 Task: Look for space in Veranópolis, Brazil from 1st July, 2023 to 3rd July, 2023 for 1 adult in price range Rs.5000 to Rs.15000. Place can be private room with 1  bedroom having 1 bed and 1 bathroom. Property type can be hotel. Amenities needed are: wifi, washing machine, . Booking option can be shelf check-in. Required host language is Spanish.
Action: Mouse moved to (447, 208)
Screenshot: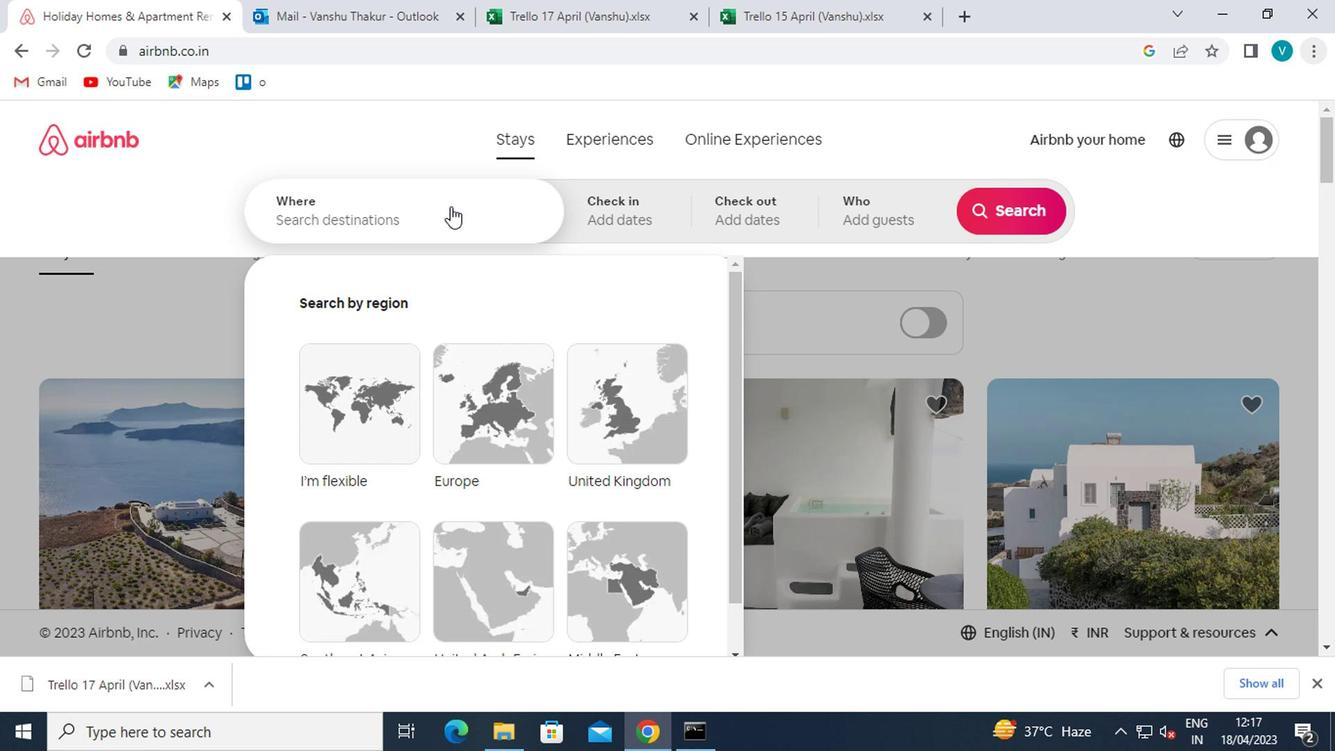 
Action: Mouse pressed left at (447, 208)
Screenshot: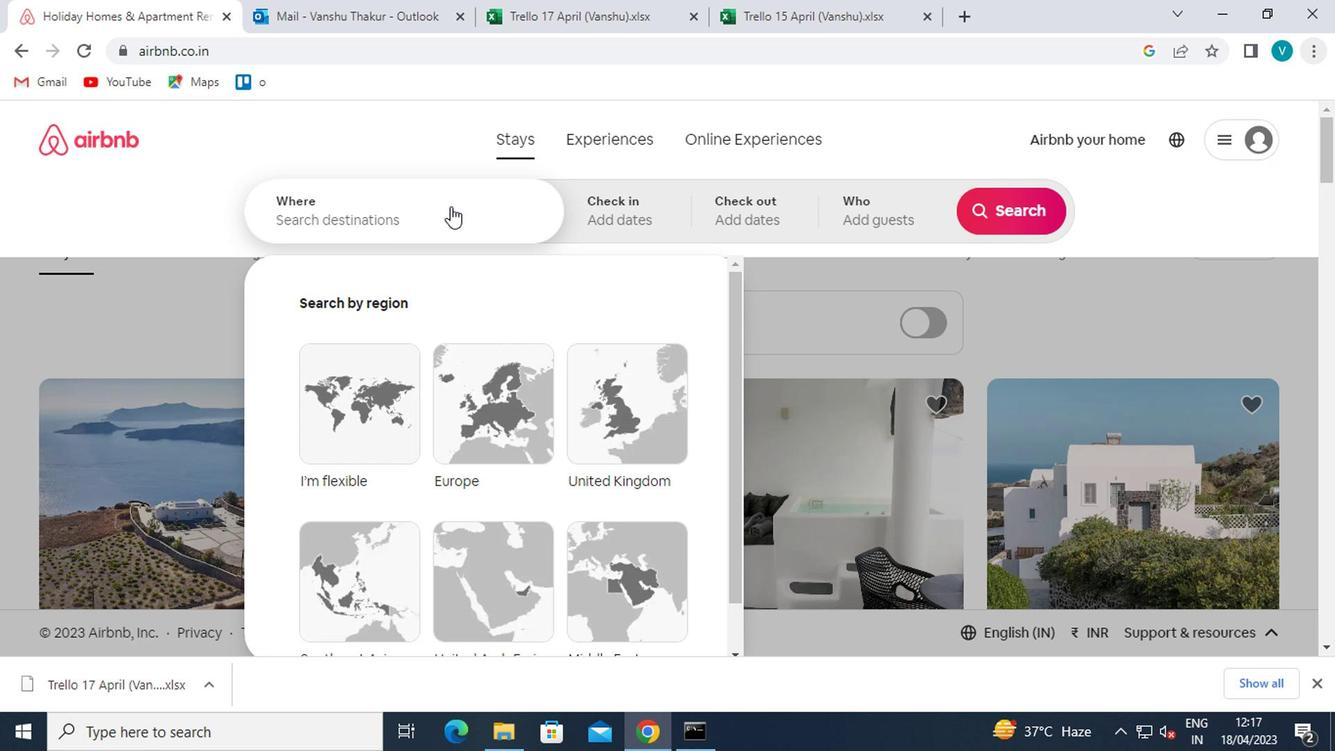 
Action: Mouse moved to (447, 213)
Screenshot: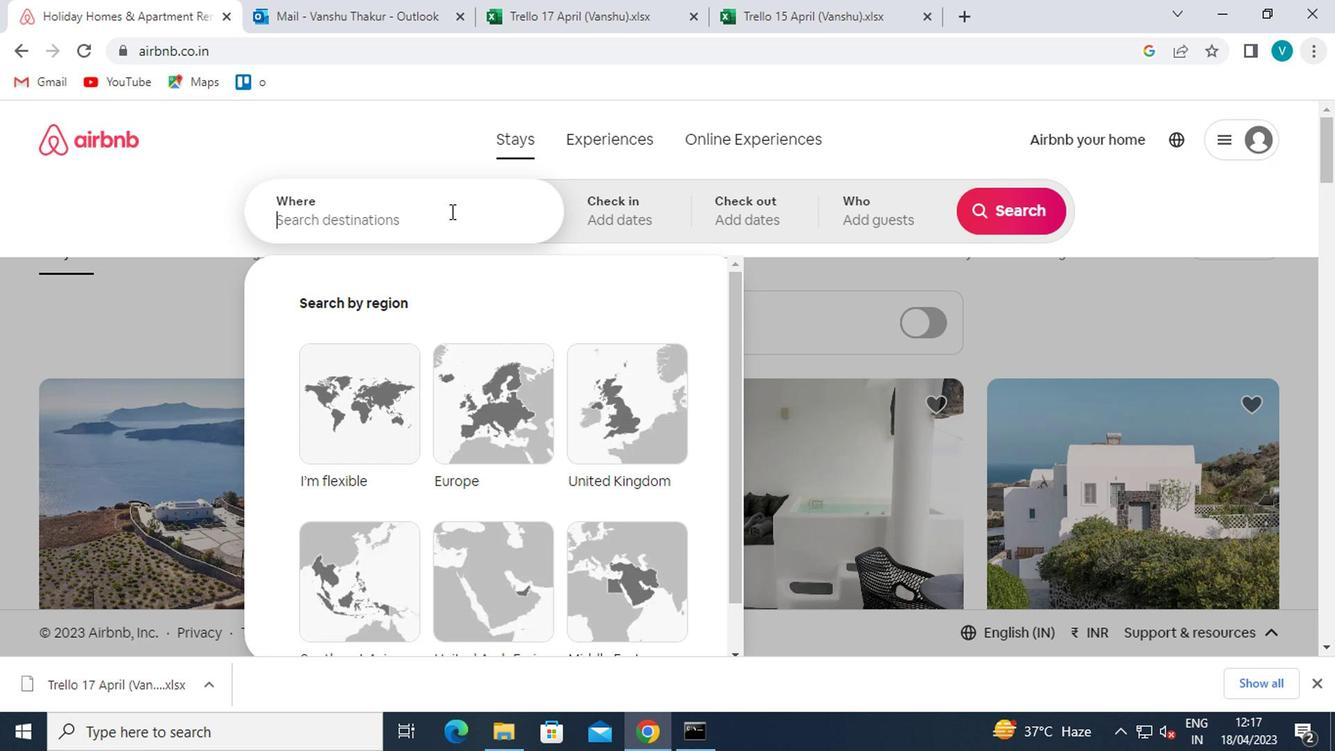 
Action: Key pressed <Key.shift>VERANOPOLIS,<Key.shift>BRAZIL<Key.enter>
Screenshot: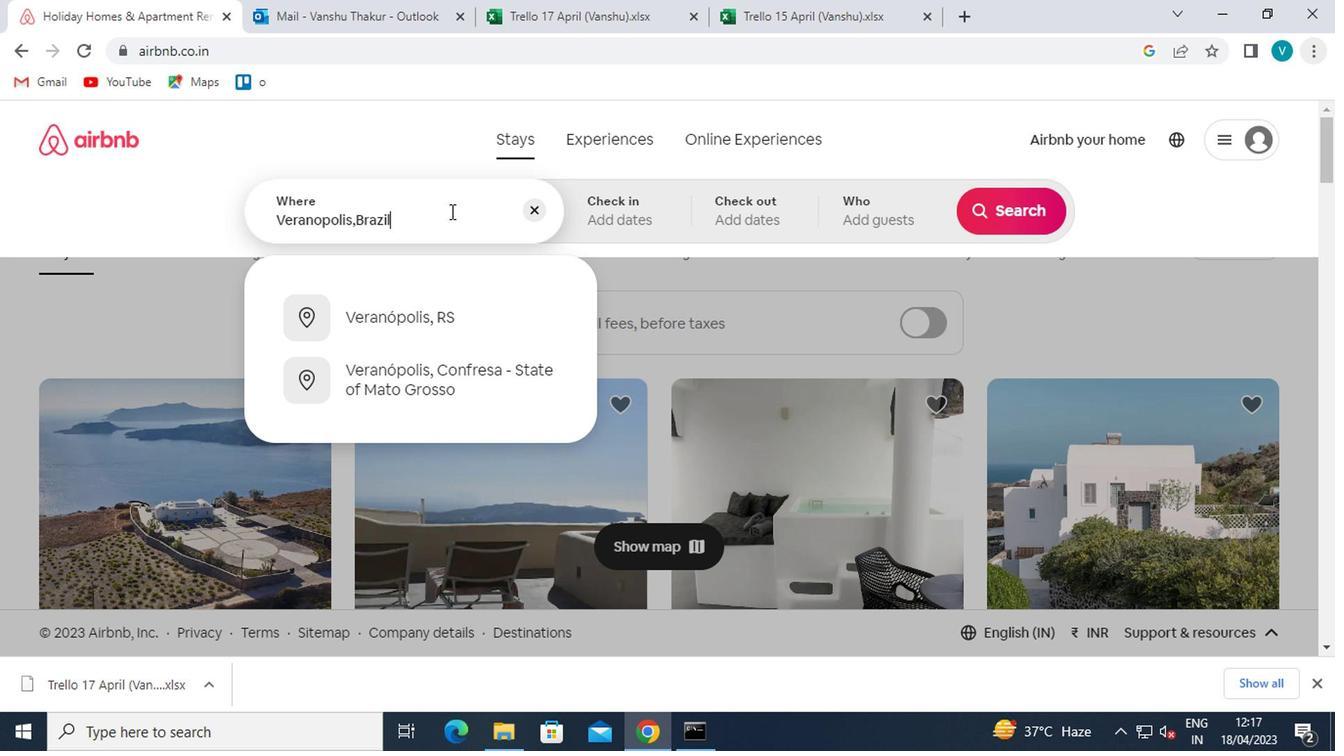 
Action: Mouse moved to (1003, 366)
Screenshot: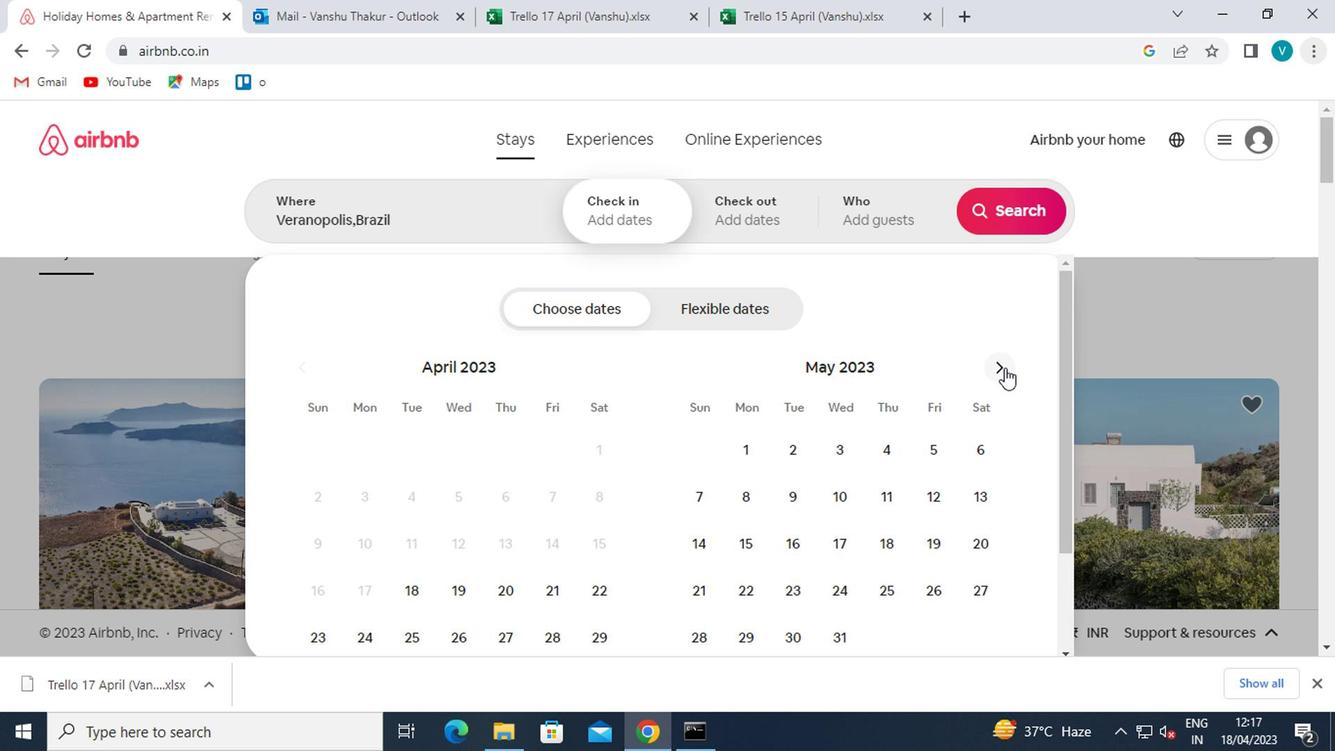 
Action: Mouse pressed left at (1003, 366)
Screenshot: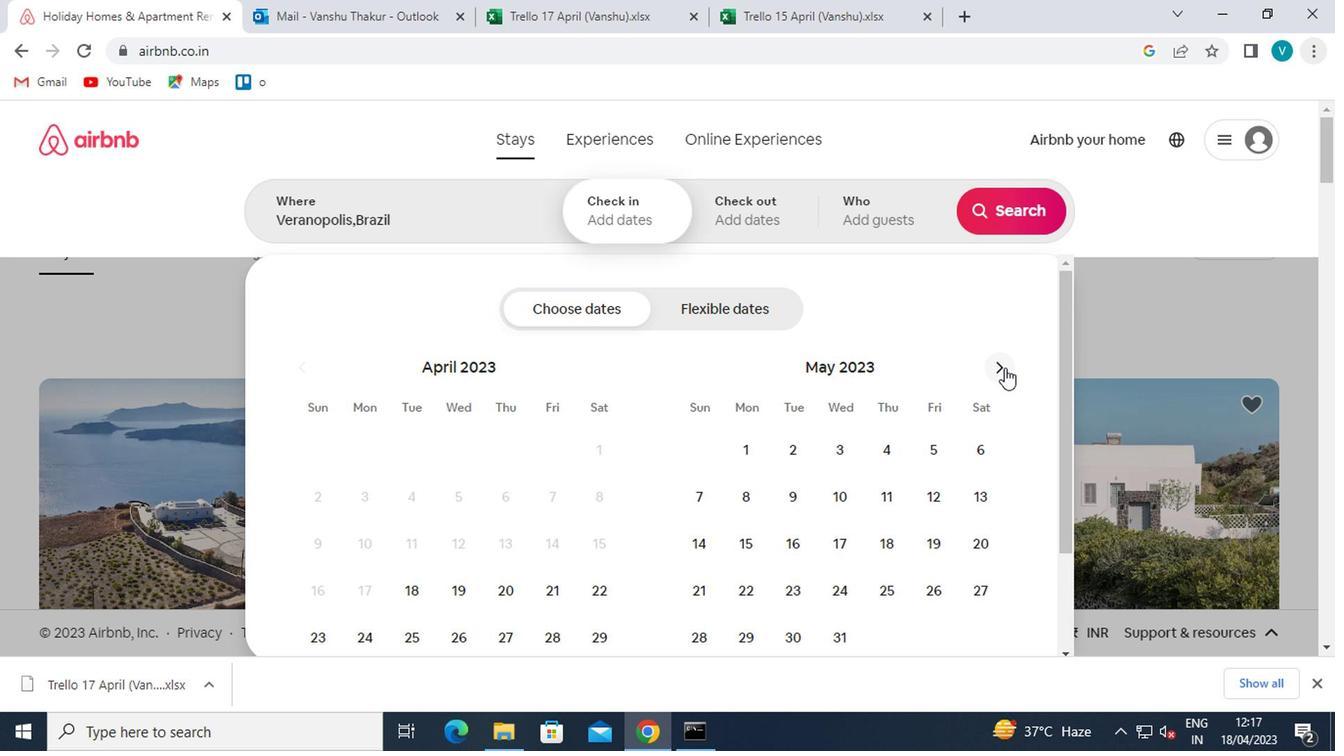 
Action: Mouse moved to (1003, 365)
Screenshot: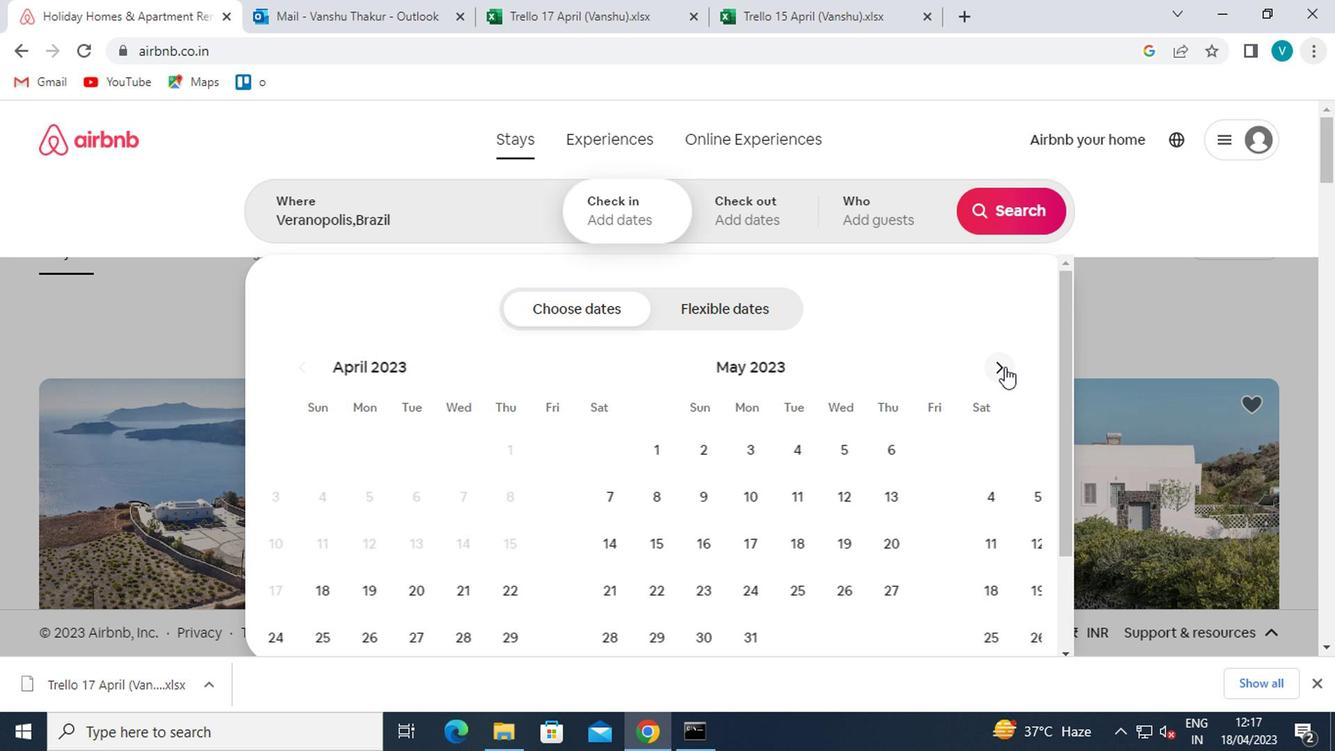 
Action: Mouse pressed left at (1003, 365)
Screenshot: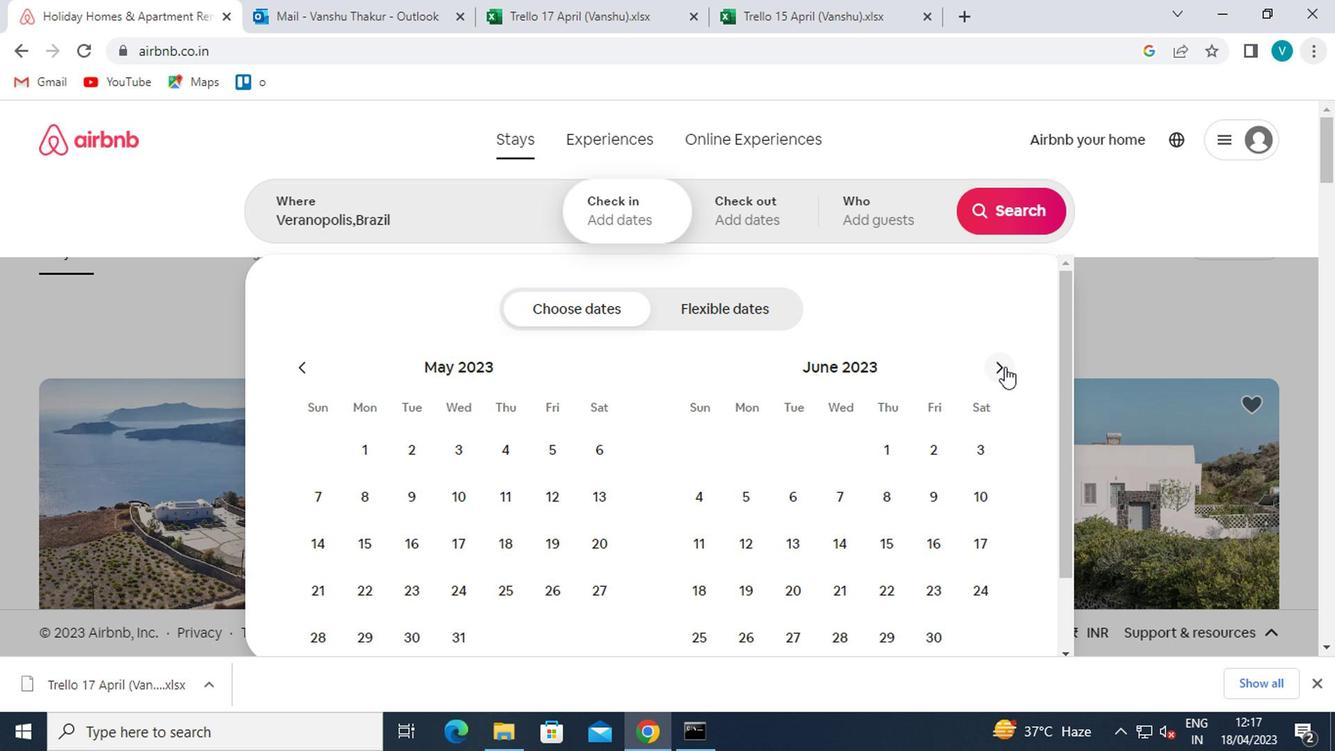 
Action: Mouse moved to (975, 445)
Screenshot: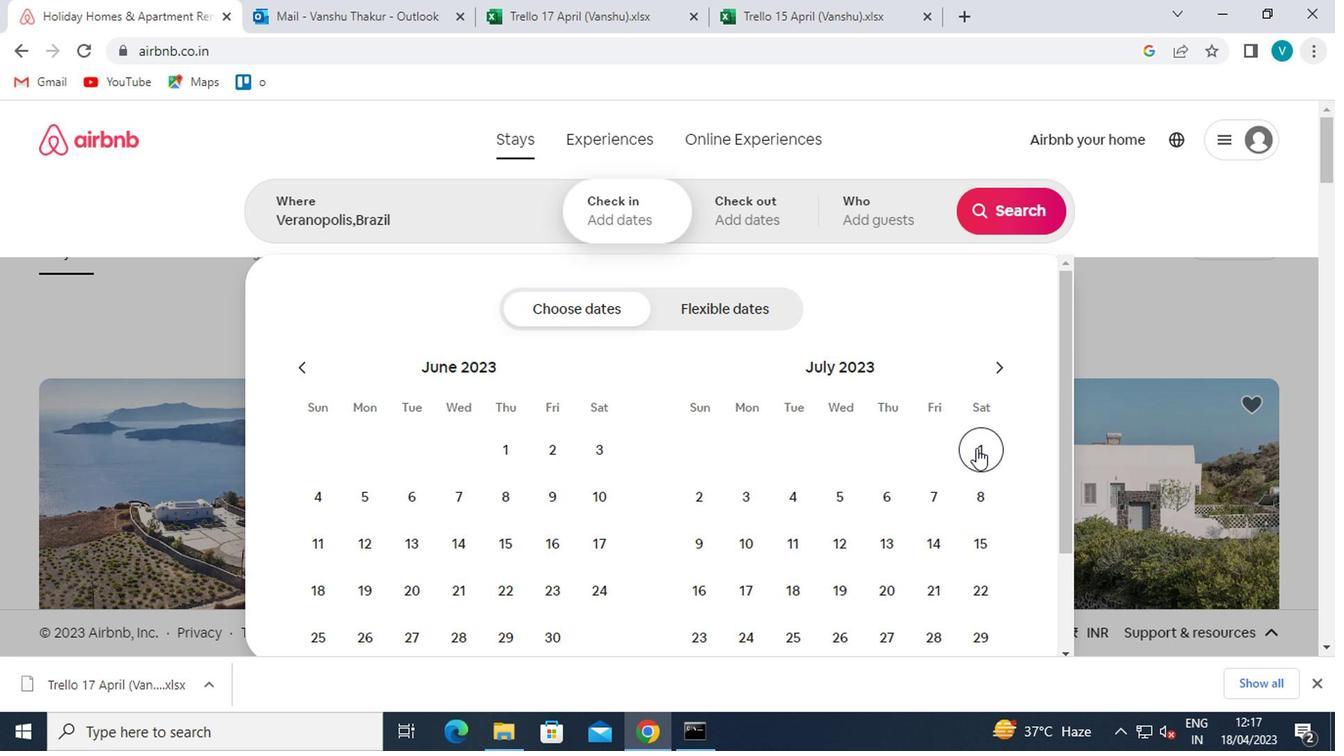 
Action: Mouse pressed left at (975, 445)
Screenshot: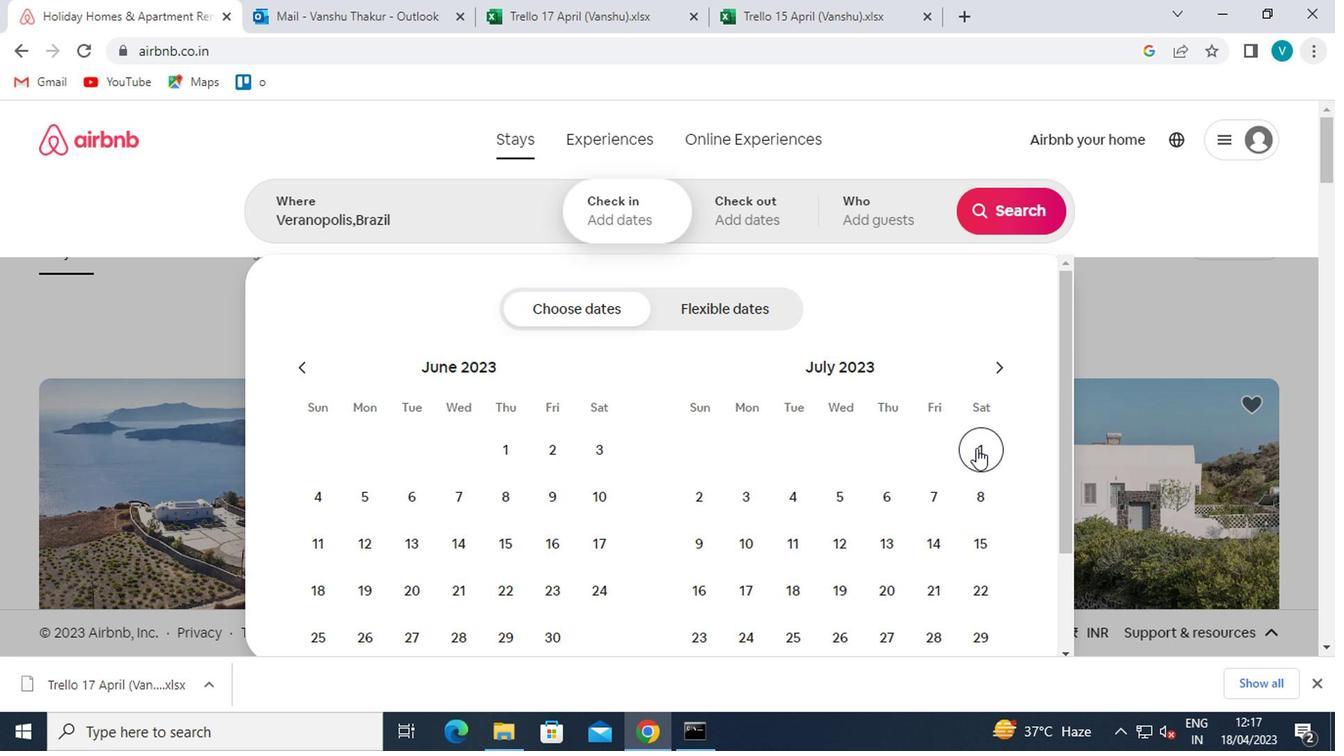 
Action: Mouse moved to (730, 498)
Screenshot: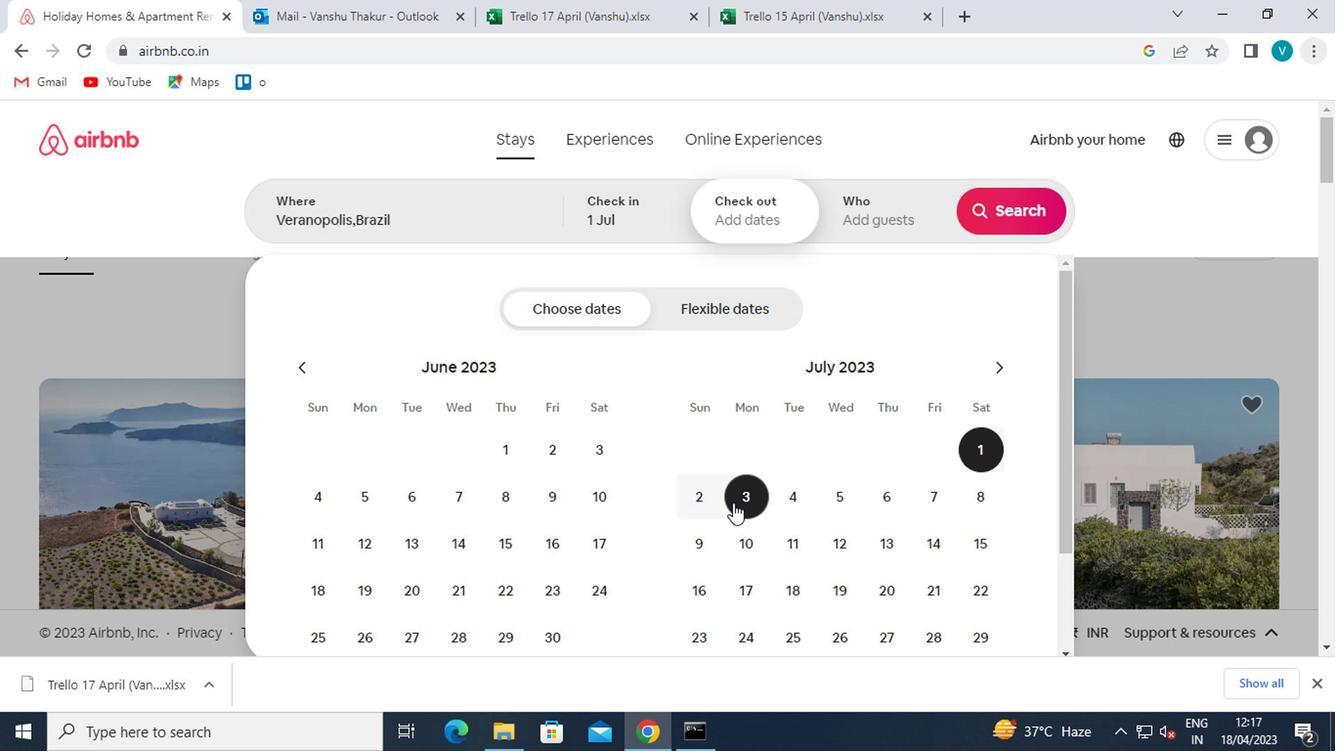 
Action: Mouse pressed left at (730, 498)
Screenshot: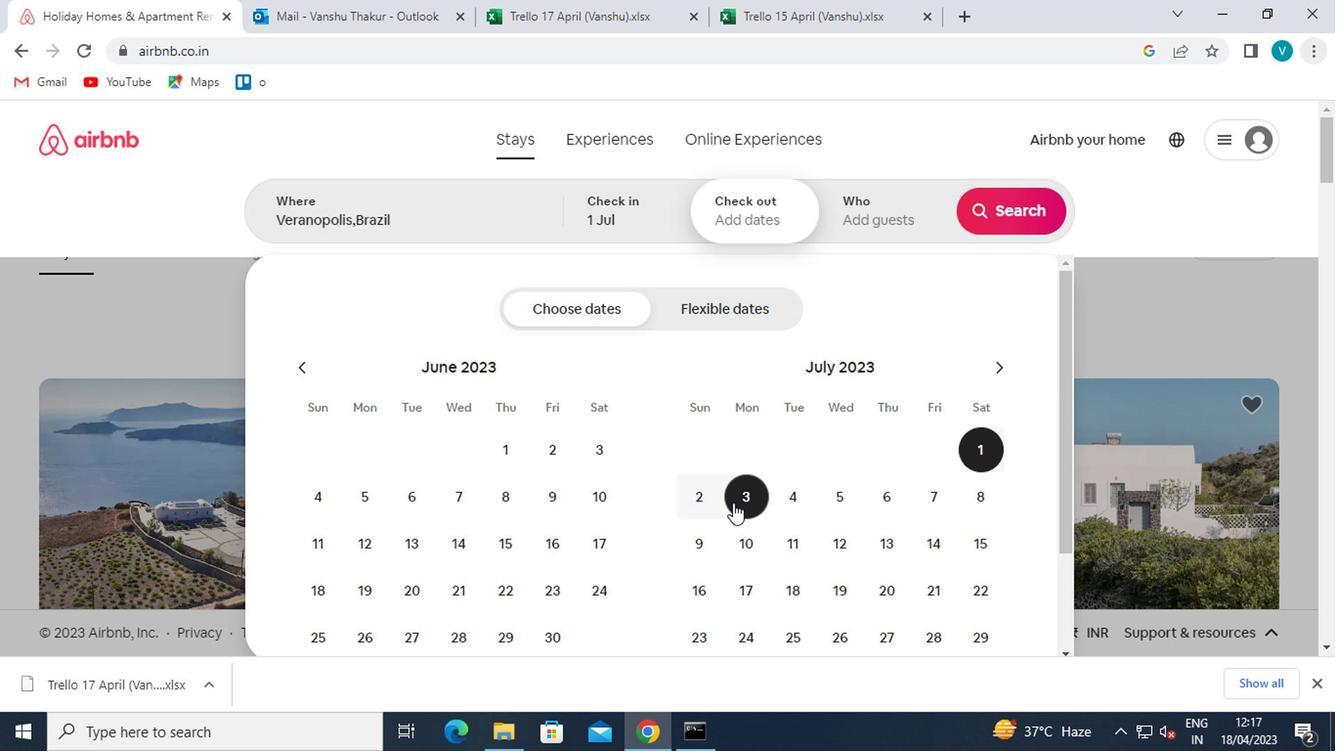 
Action: Mouse moved to (890, 221)
Screenshot: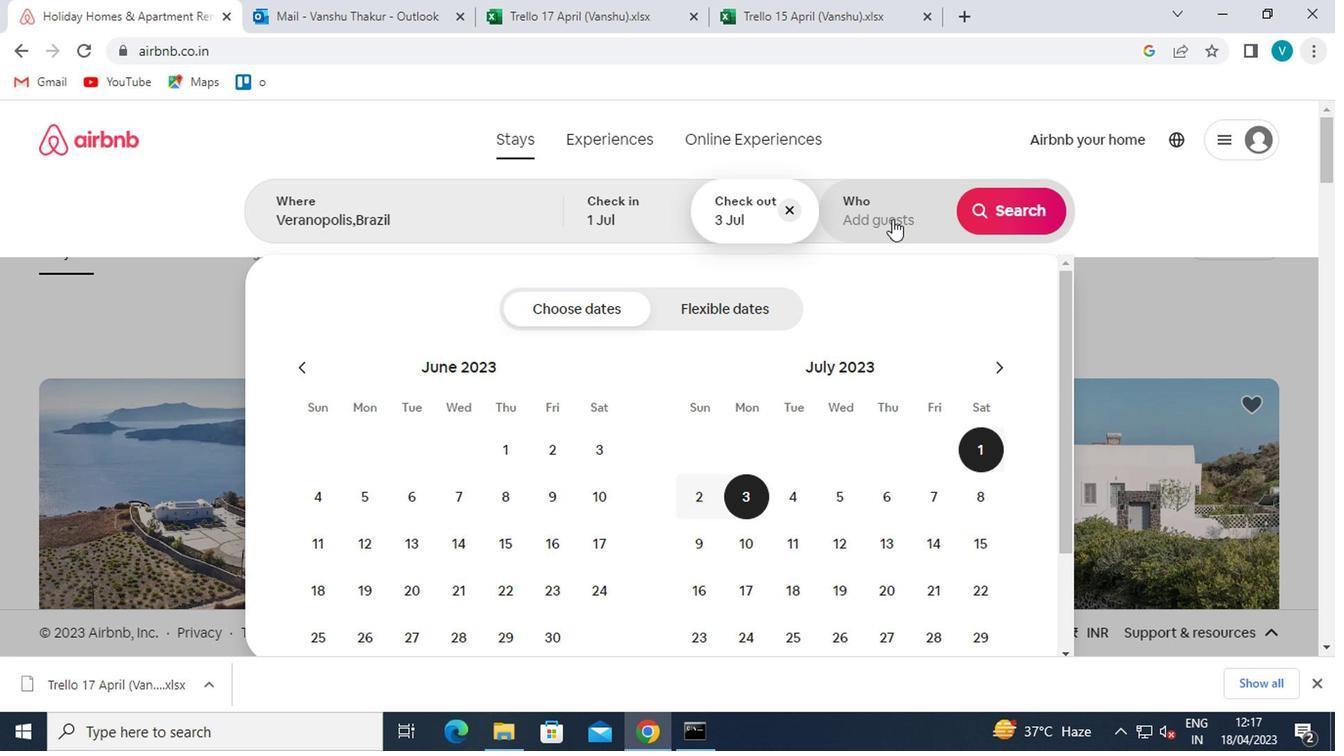 
Action: Mouse pressed left at (890, 221)
Screenshot: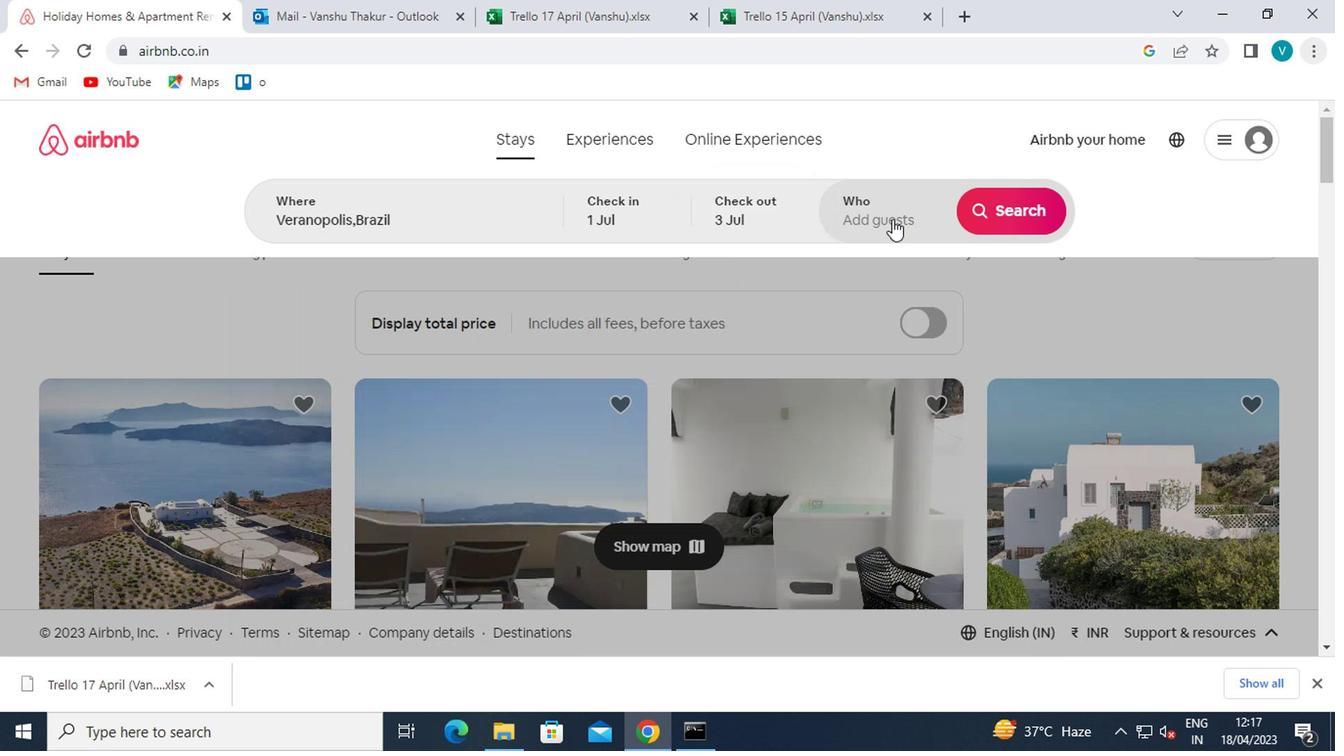 
Action: Mouse moved to (1014, 315)
Screenshot: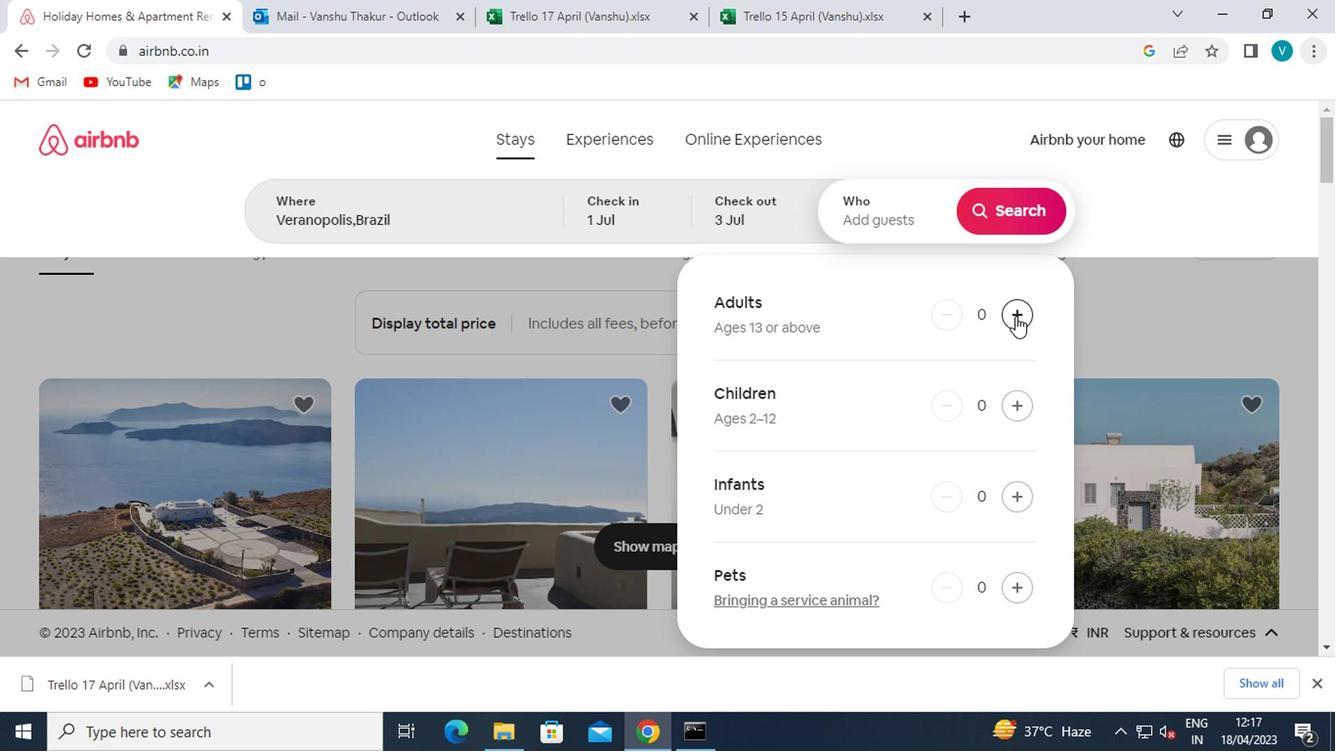 
Action: Mouse pressed left at (1014, 315)
Screenshot: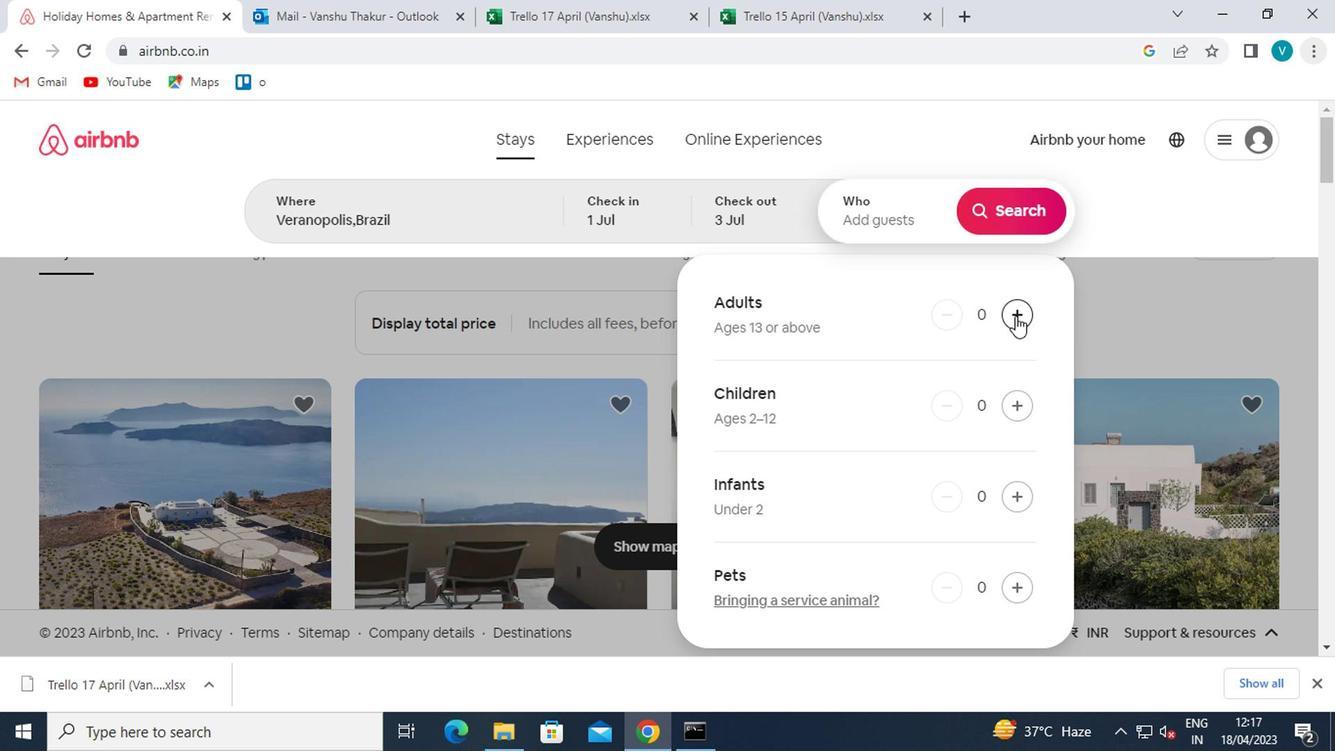 
Action: Mouse moved to (1018, 226)
Screenshot: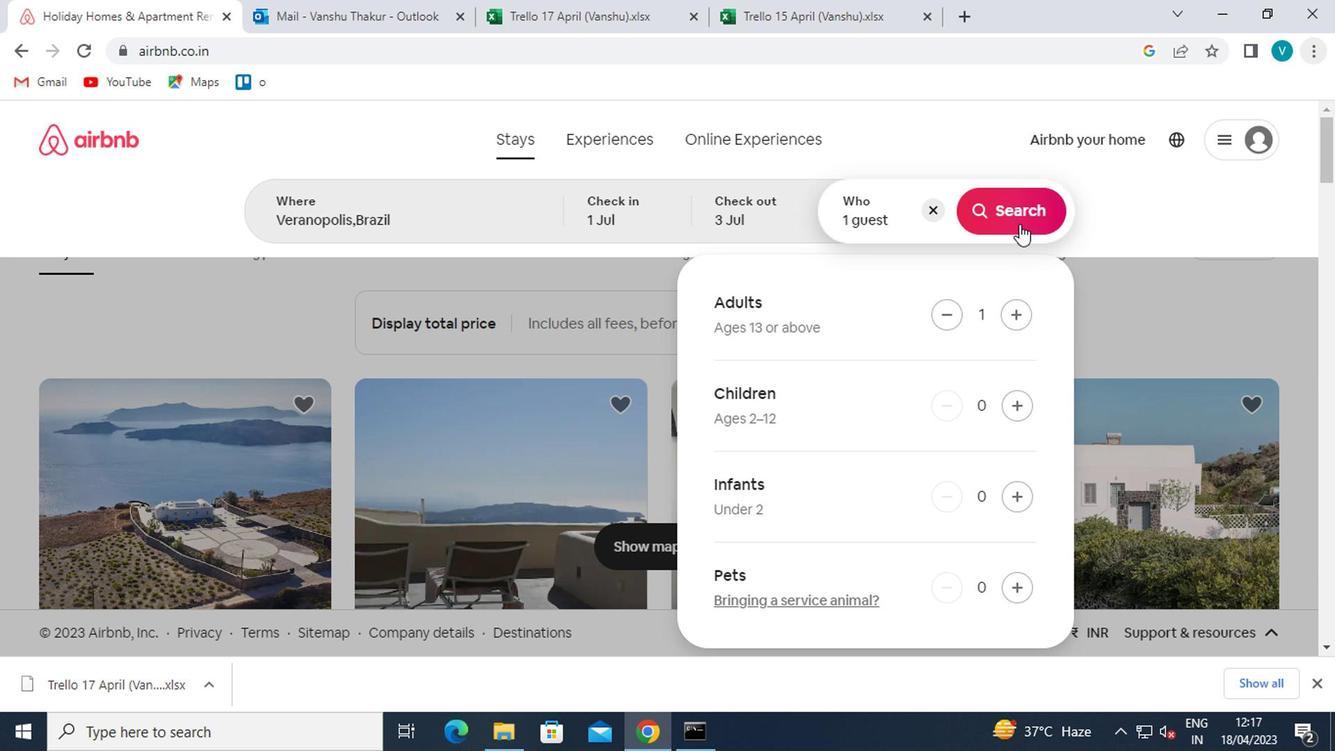 
Action: Mouse pressed left at (1018, 226)
Screenshot: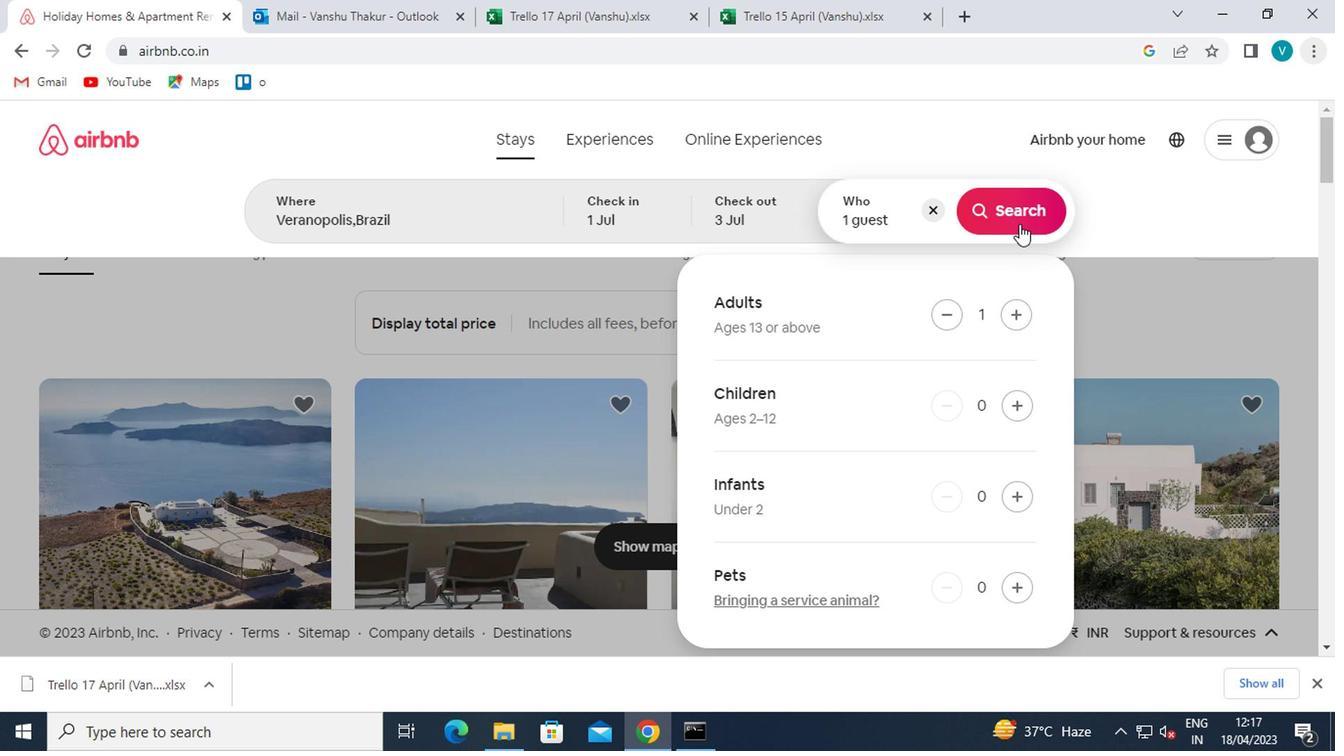
Action: Mouse moved to (1245, 209)
Screenshot: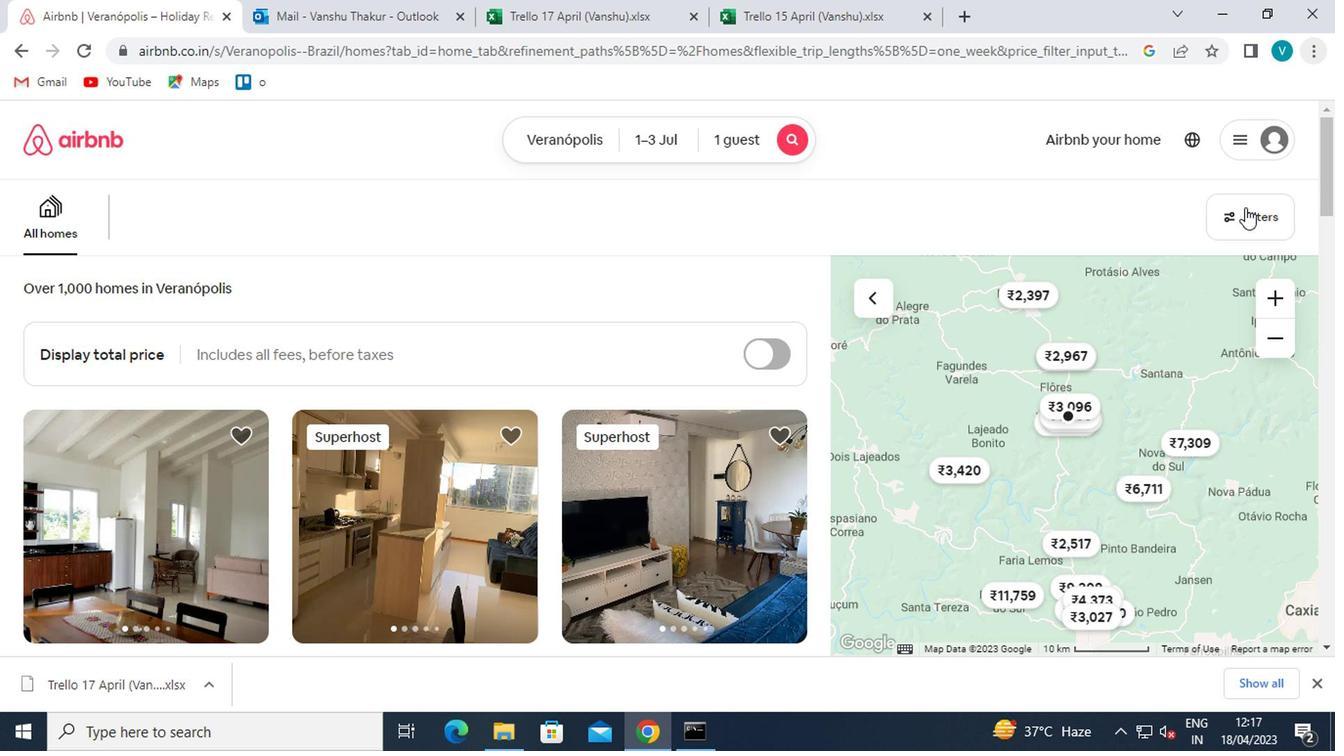 
Action: Mouse pressed left at (1245, 209)
Screenshot: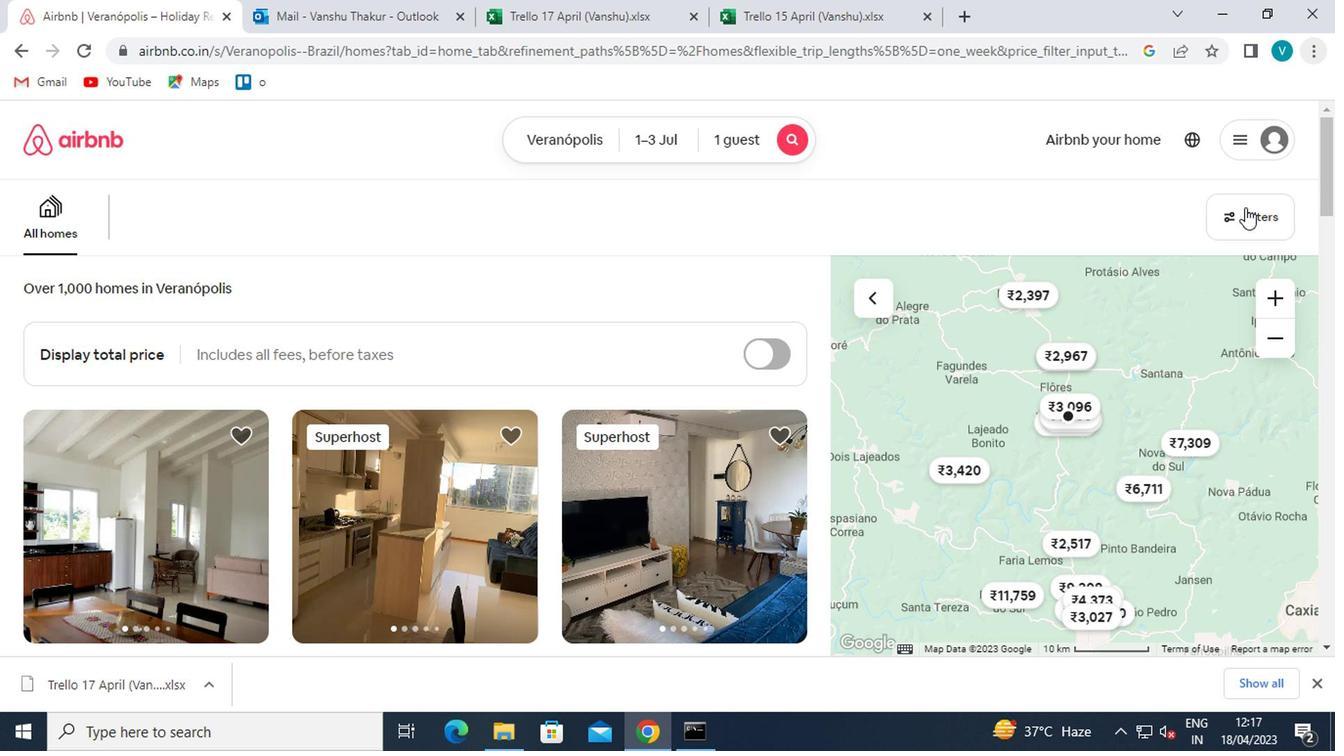 
Action: Mouse moved to (481, 457)
Screenshot: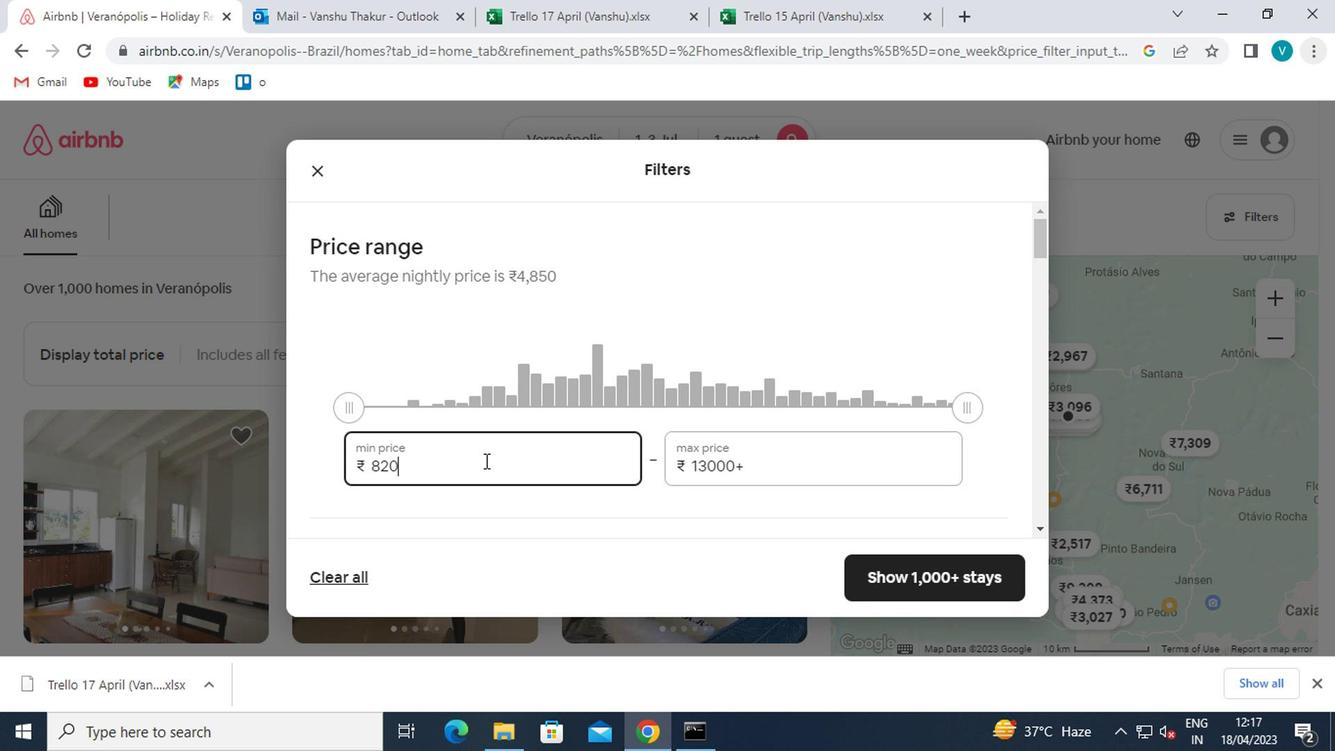 
Action: Mouse pressed left at (481, 457)
Screenshot: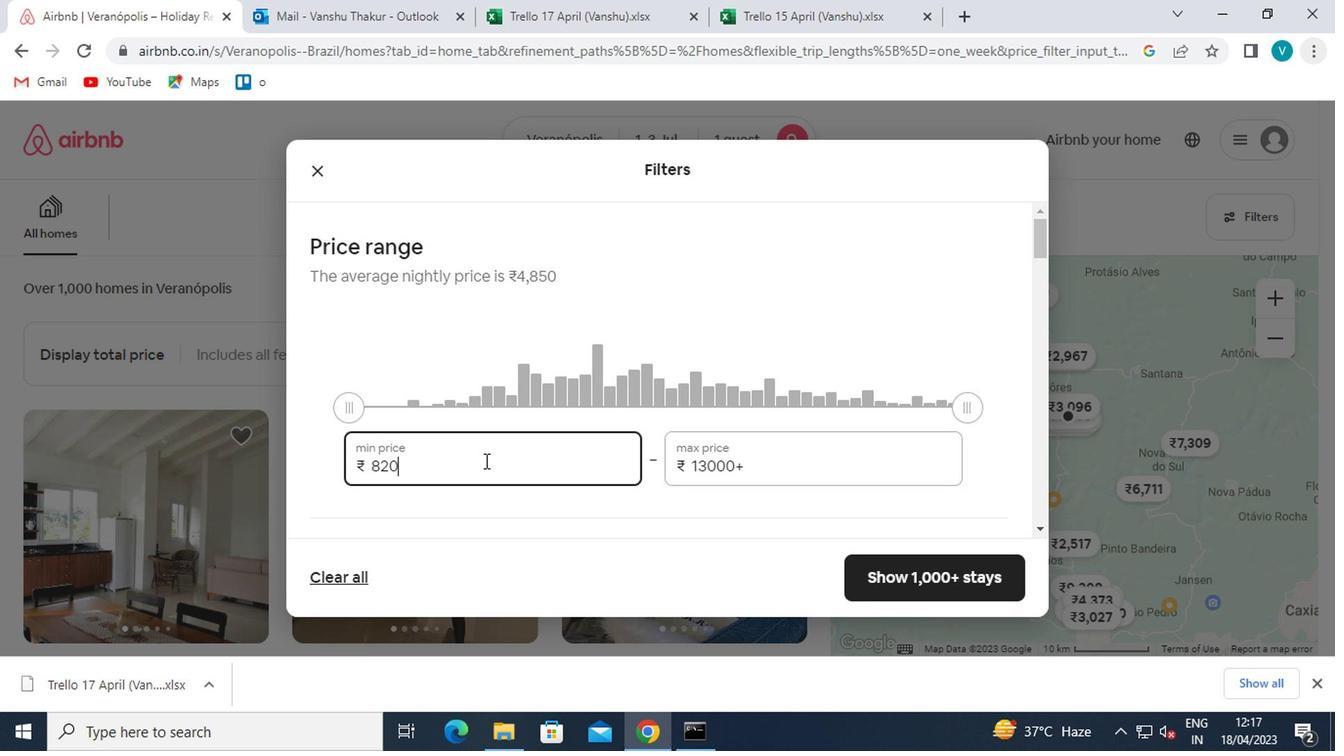 
Action: Key pressed <Key.backspace><Key.backspace><Key.backspace><<12>>5000
Screenshot: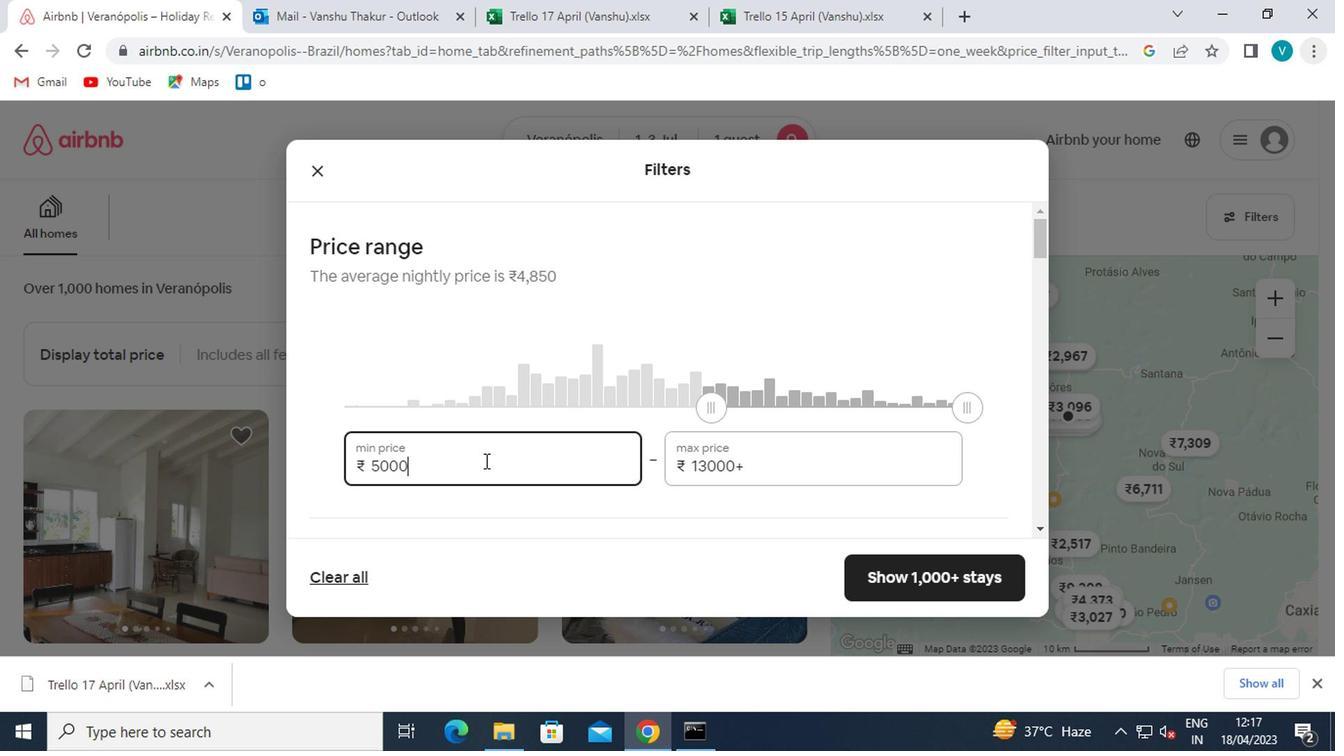 
Action: Mouse moved to (766, 463)
Screenshot: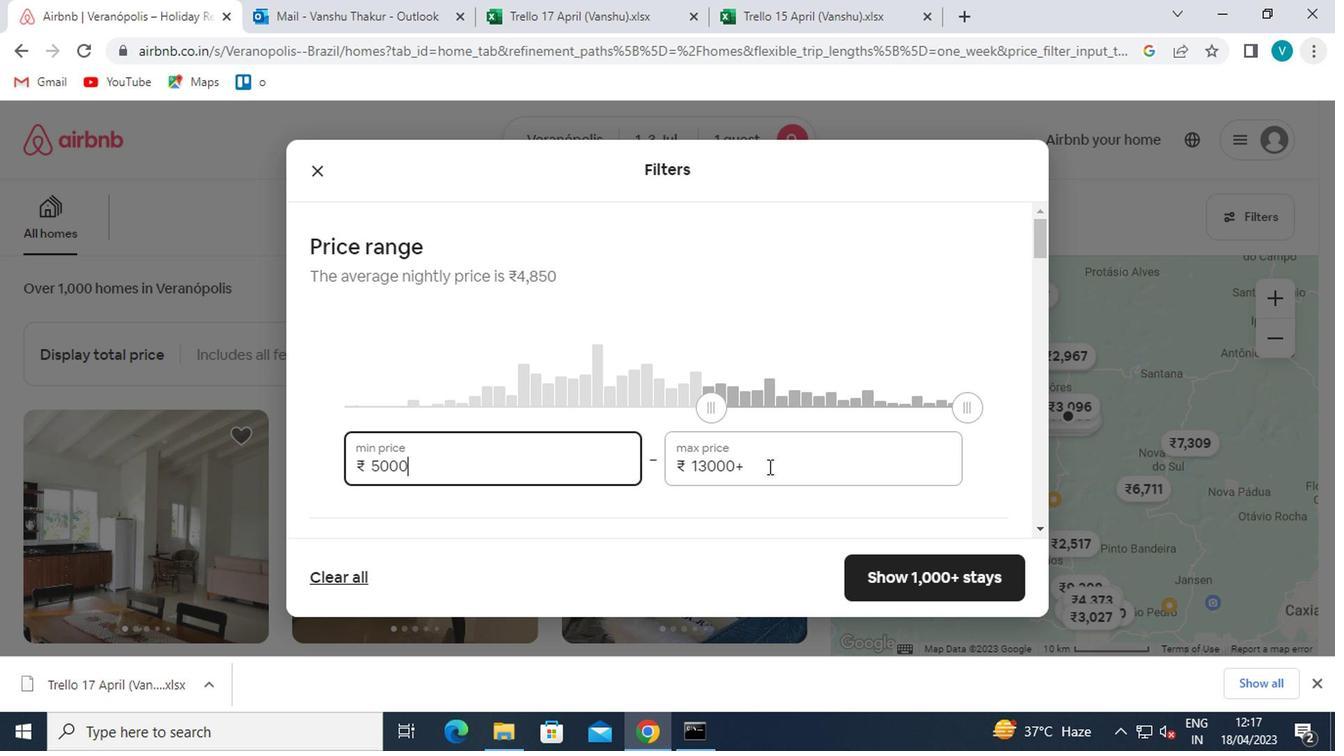 
Action: Mouse pressed left at (766, 463)
Screenshot: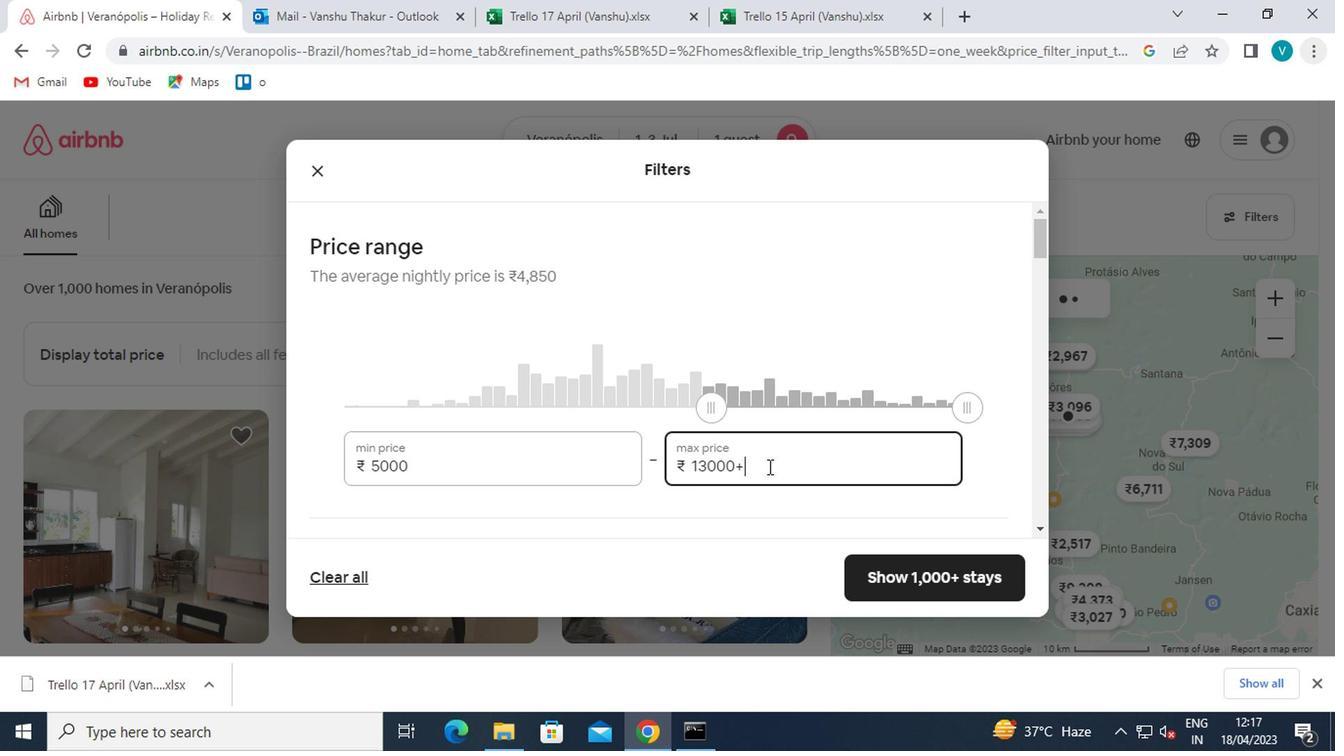
Action: Key pressed <Key.backspace><Key.backspace><Key.backspace><Key.backspace><Key.backspace><Key.backspace>15000
Screenshot: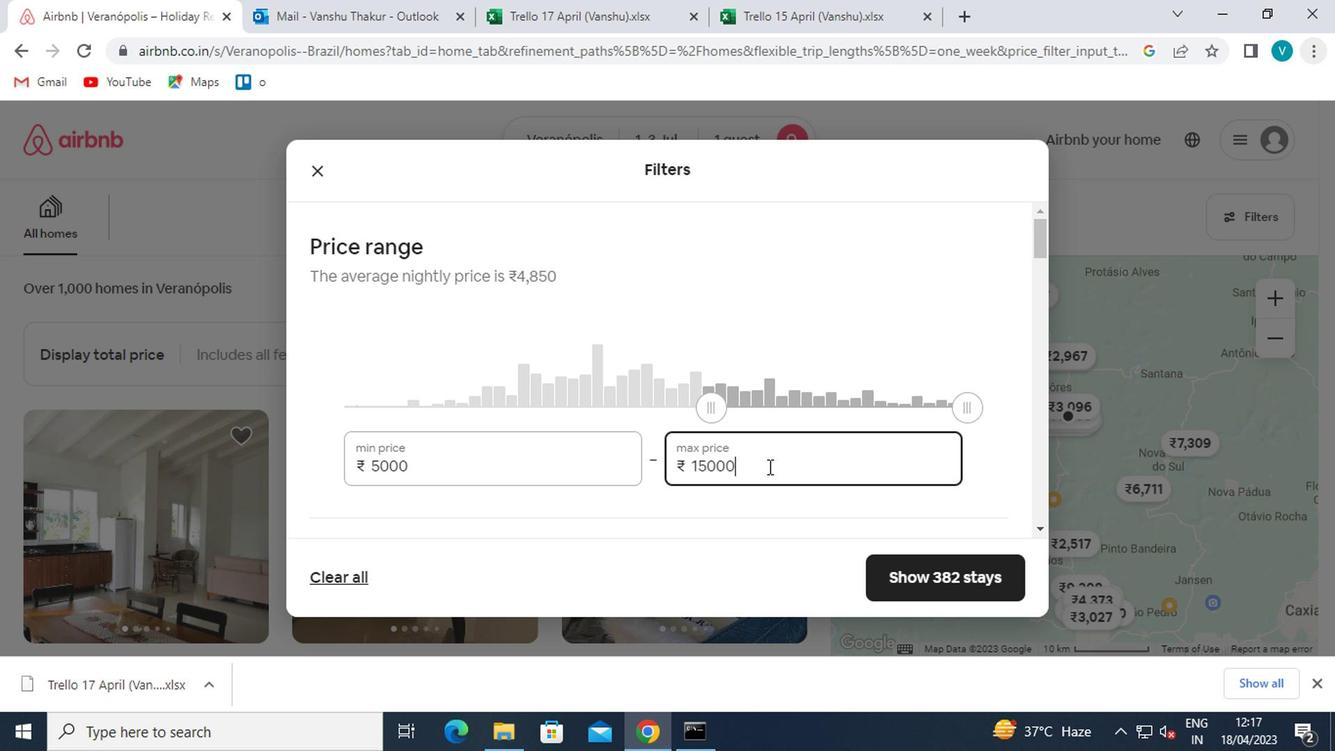 
Action: Mouse moved to (765, 488)
Screenshot: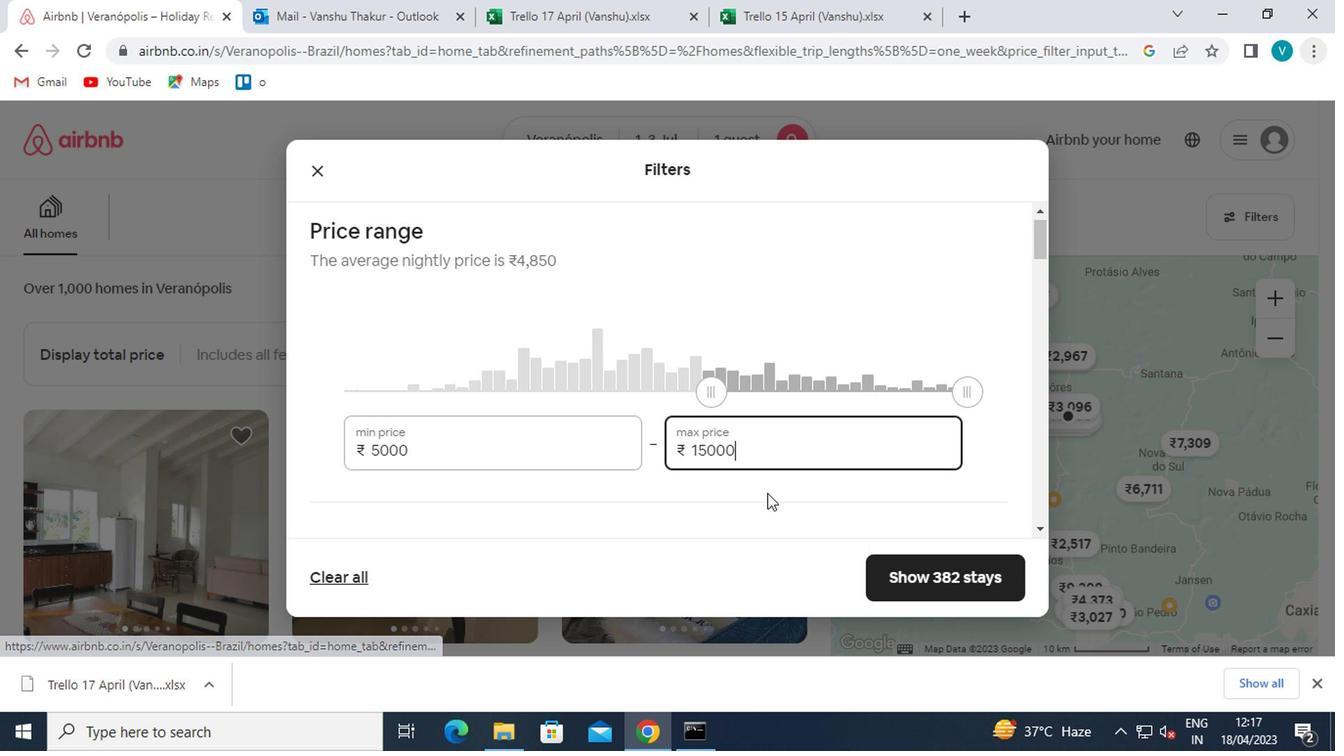 
Action: Mouse scrolled (765, 487) with delta (0, 0)
Screenshot: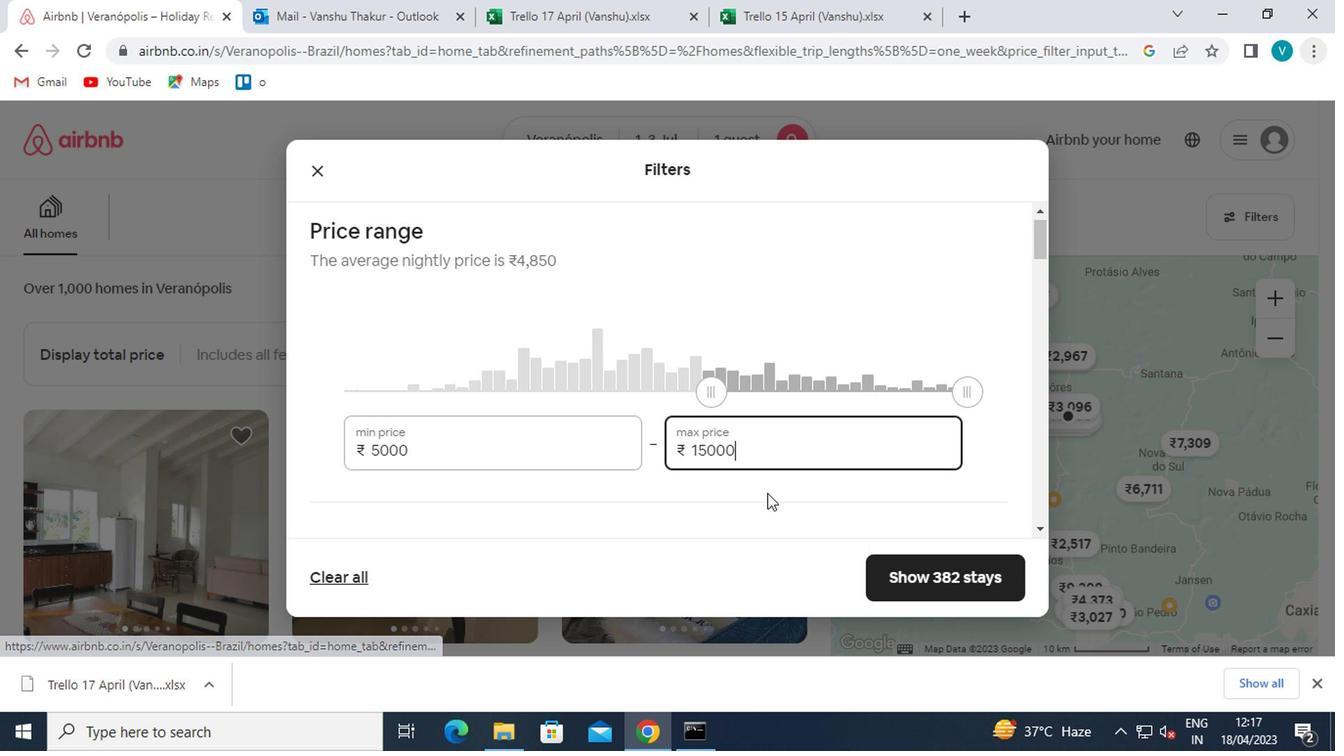 
Action: Mouse moved to (765, 488)
Screenshot: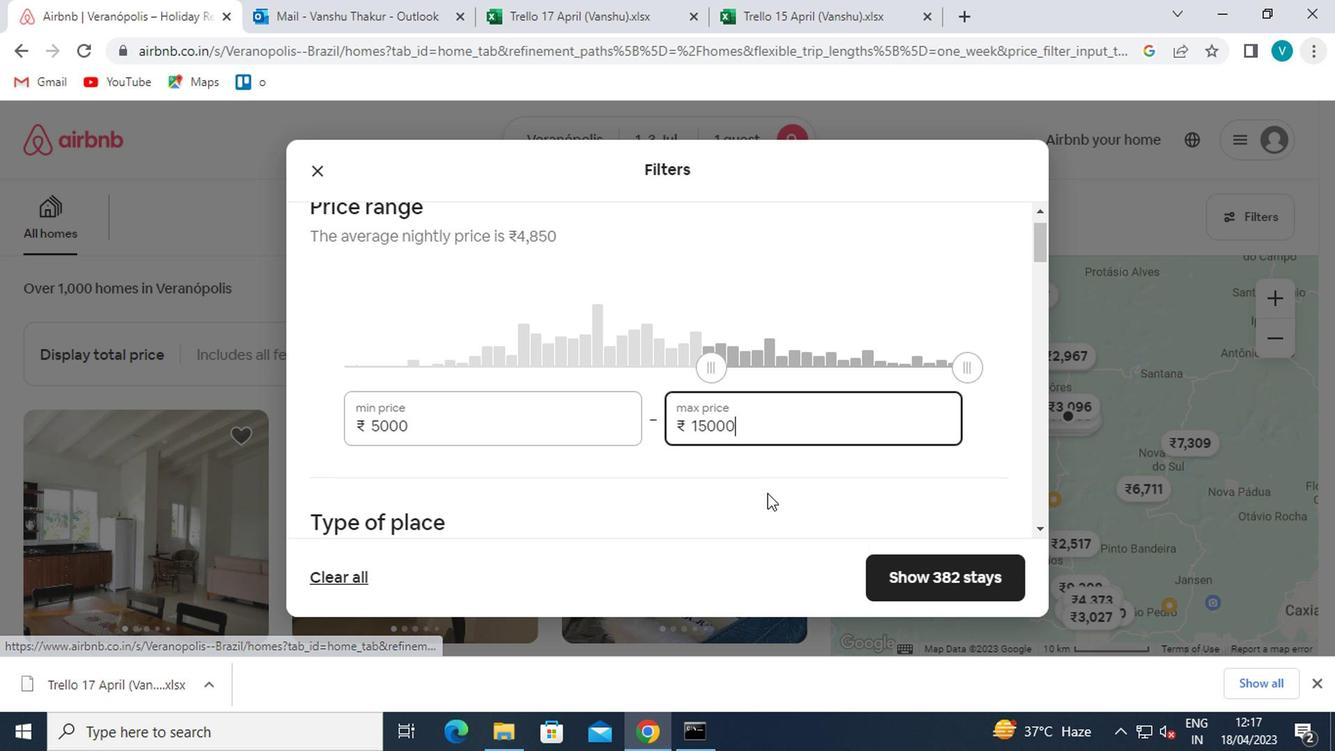 
Action: Mouse scrolled (765, 488) with delta (0, 0)
Screenshot: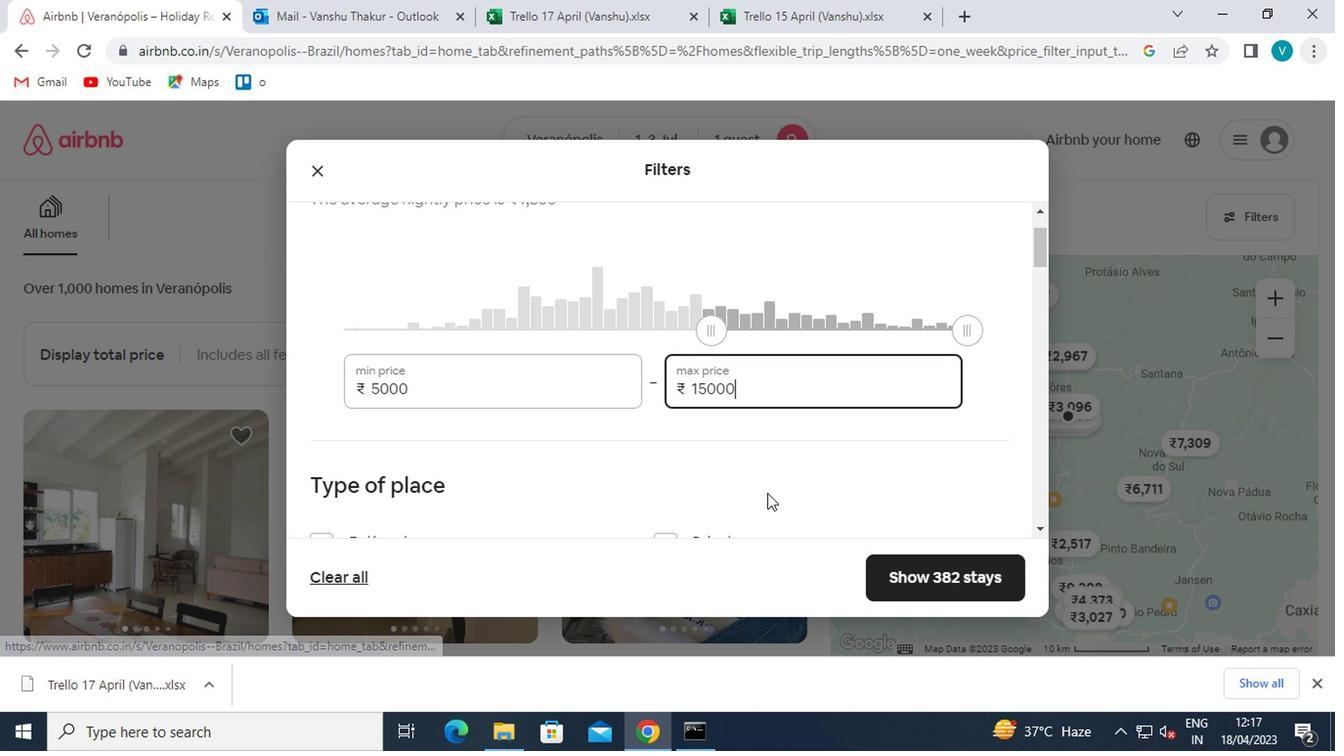 
Action: Mouse moved to (641, 453)
Screenshot: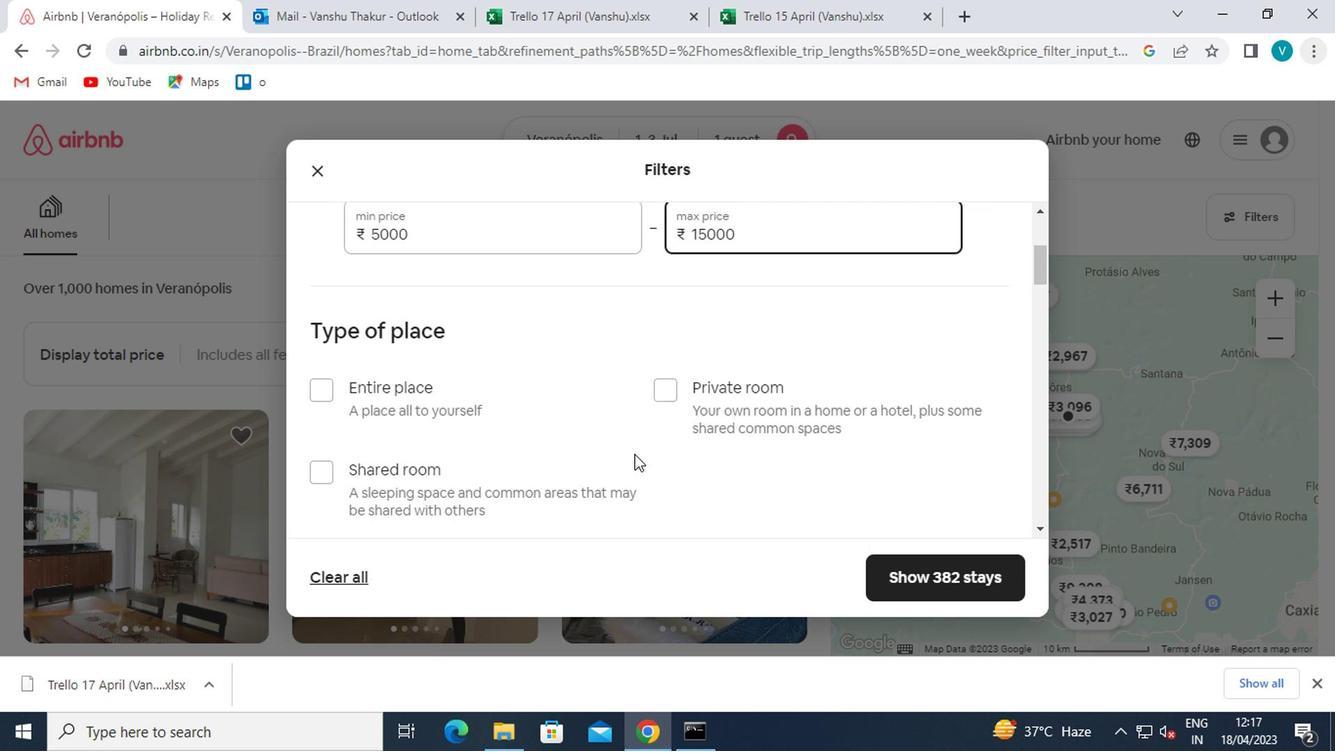 
Action: Mouse scrolled (641, 452) with delta (0, 0)
Screenshot: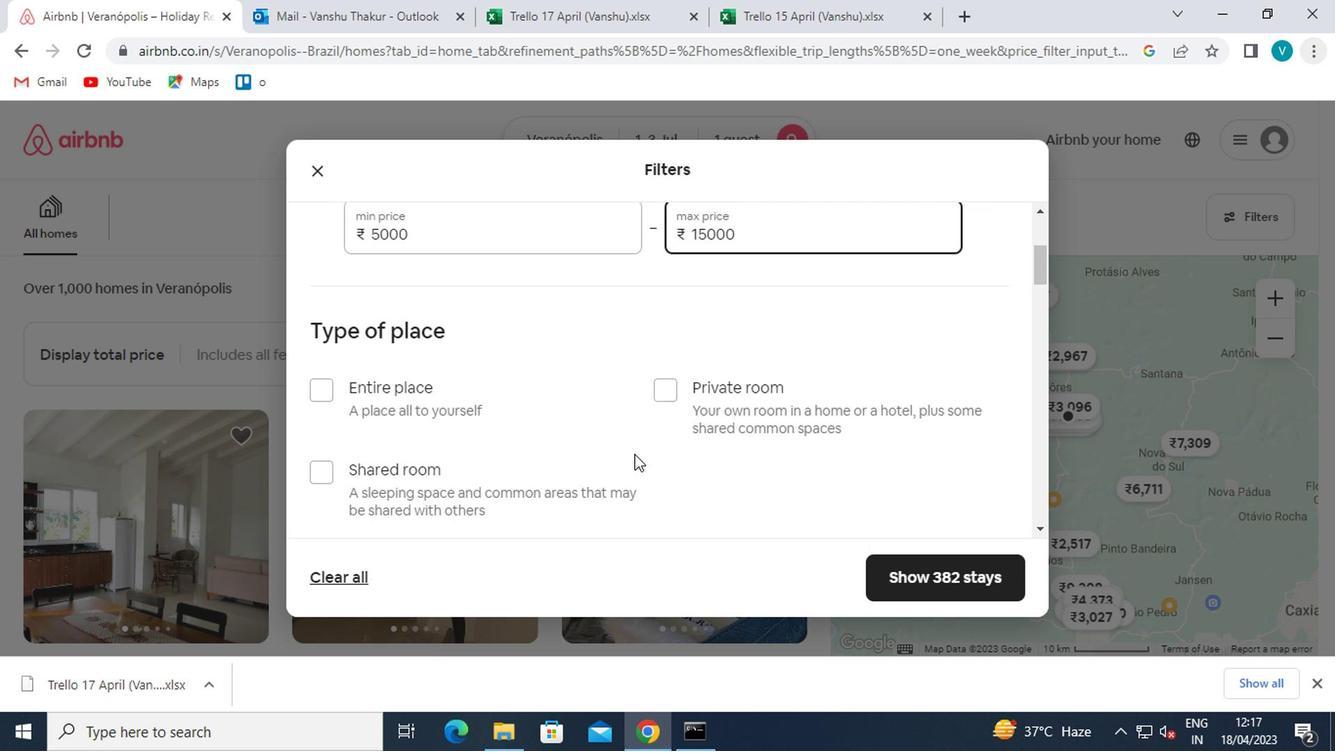 
Action: Mouse moved to (661, 328)
Screenshot: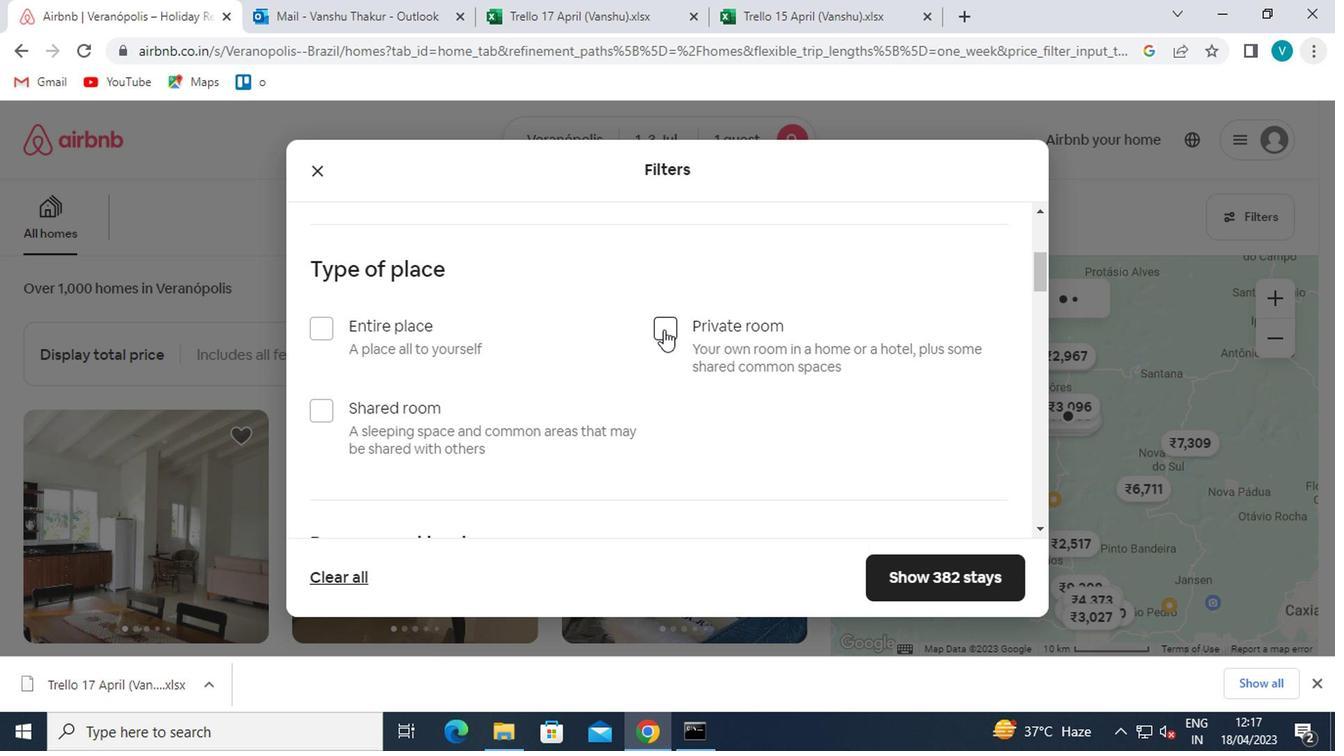 
Action: Mouse pressed left at (661, 328)
Screenshot: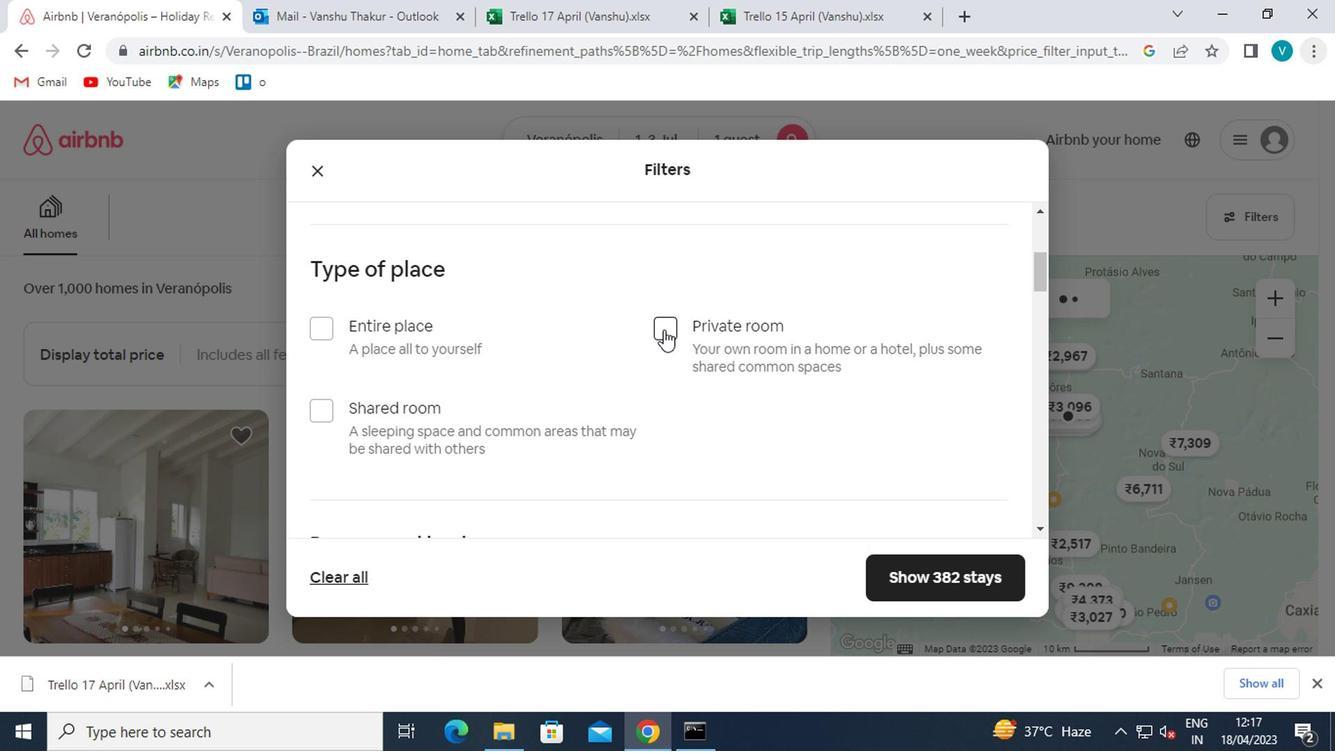 
Action: Mouse moved to (650, 348)
Screenshot: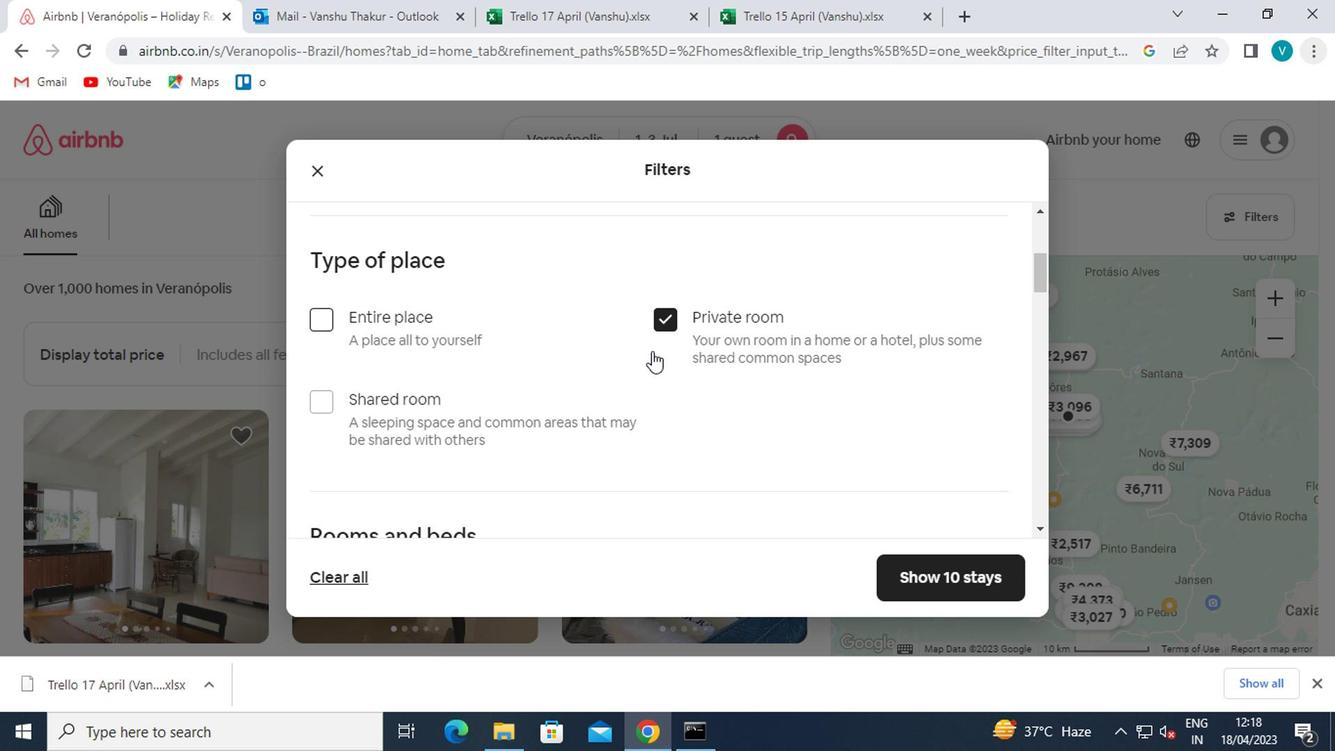 
Action: Mouse scrolled (650, 347) with delta (0, 0)
Screenshot: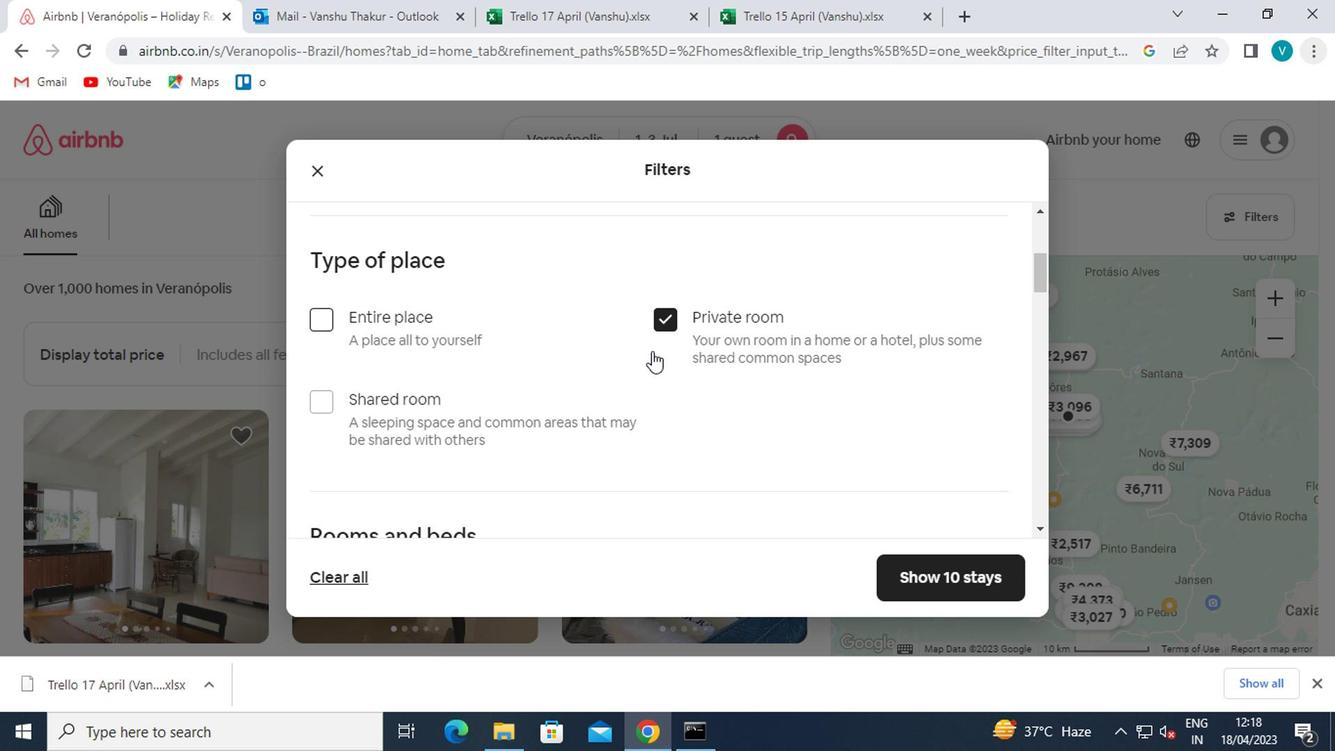 
Action: Mouse moved to (648, 351)
Screenshot: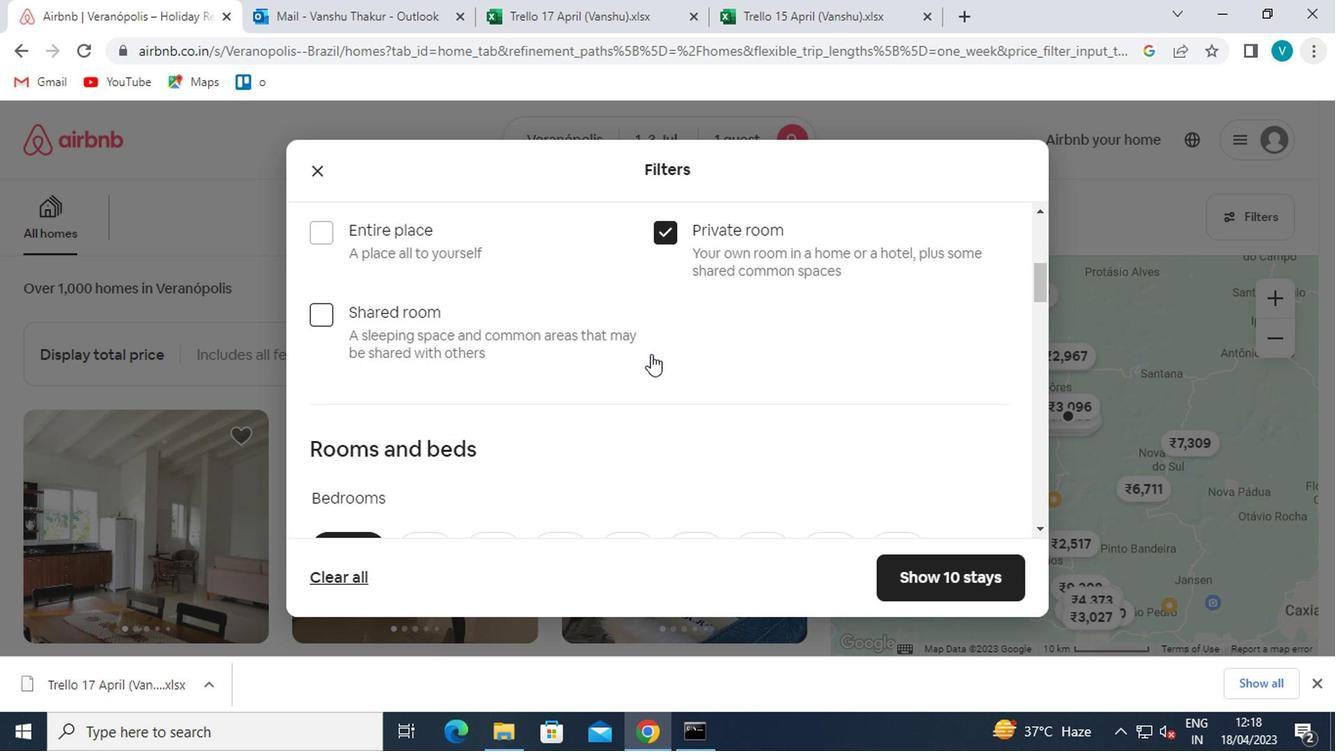 
Action: Mouse scrolled (648, 351) with delta (0, 0)
Screenshot: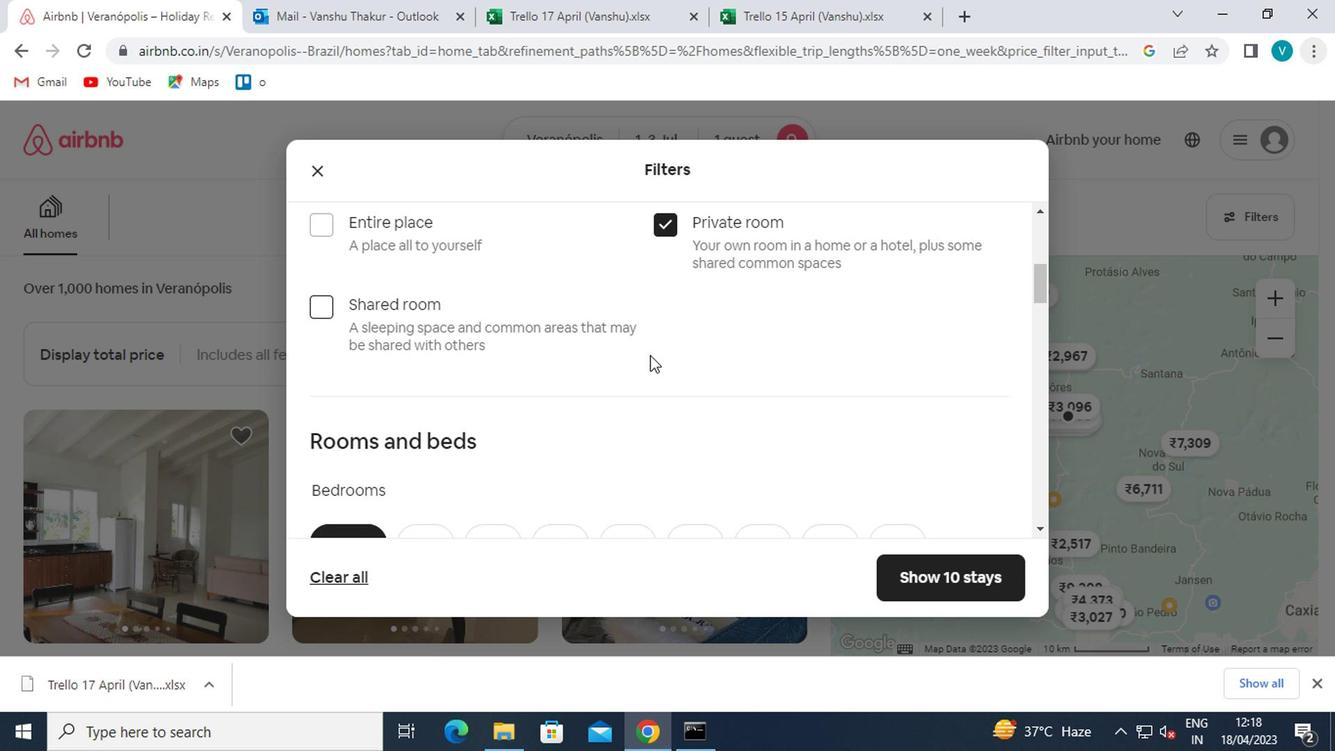 
Action: Mouse moved to (647, 354)
Screenshot: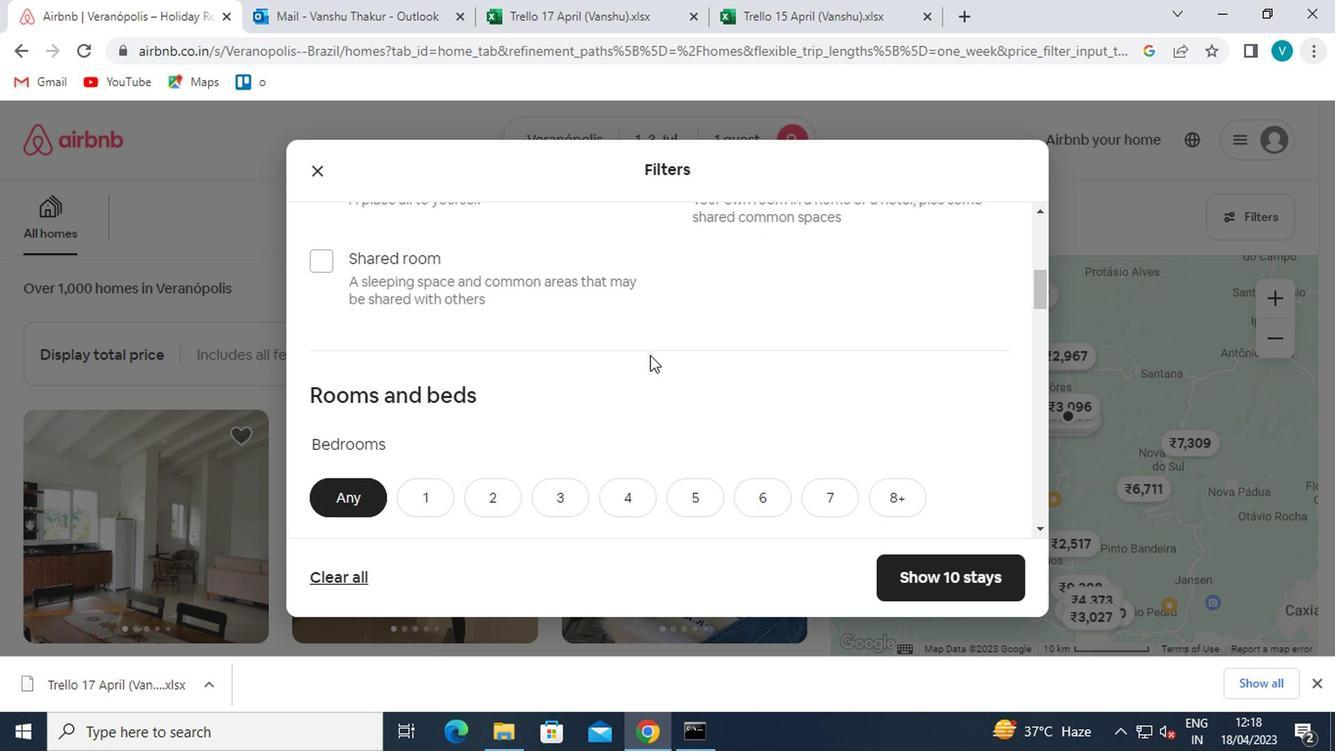 
Action: Mouse scrolled (647, 353) with delta (0, 0)
Screenshot: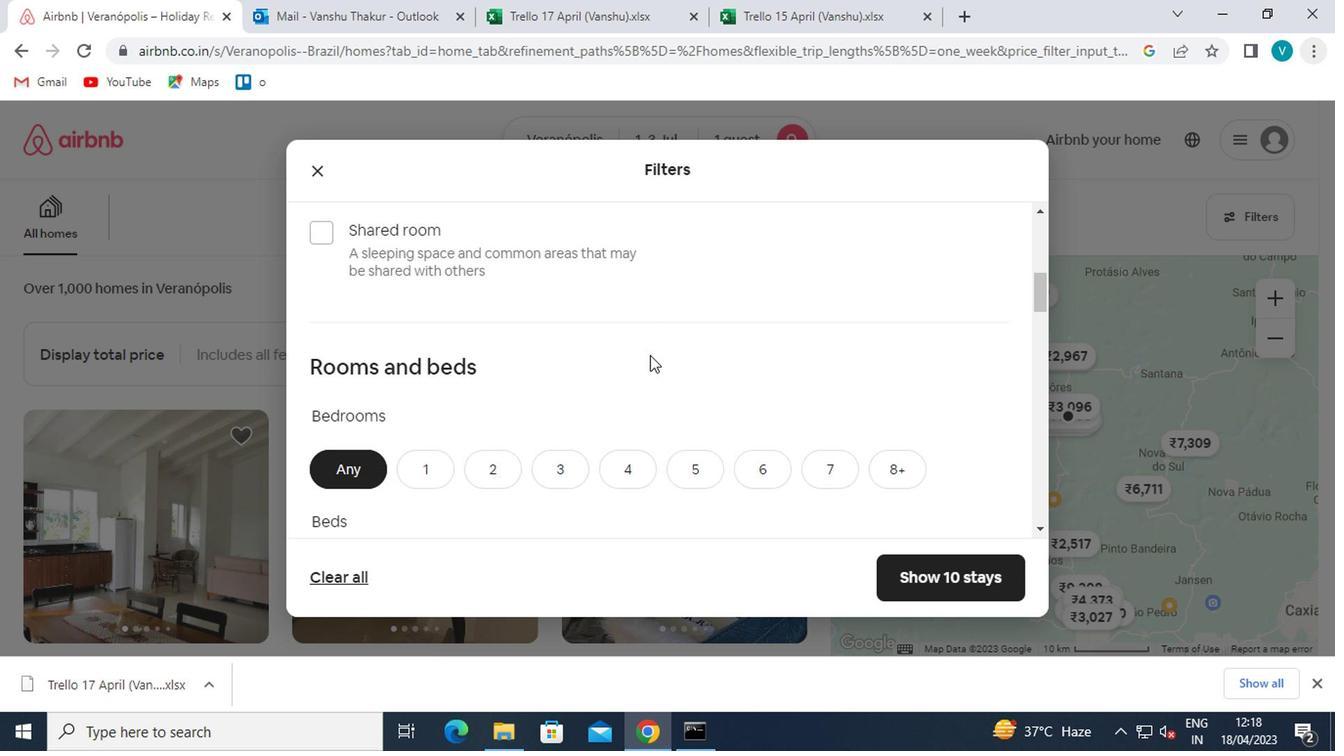 
Action: Mouse moved to (430, 349)
Screenshot: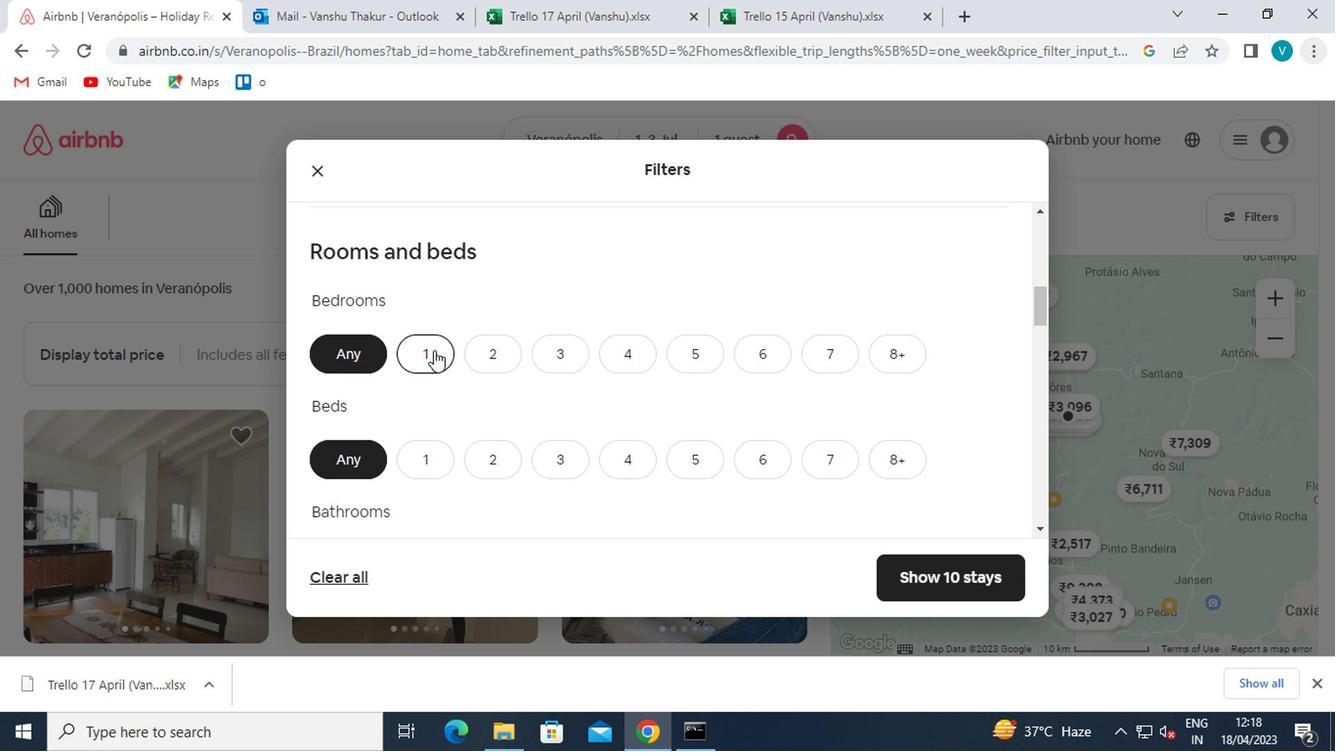 
Action: Mouse pressed left at (430, 349)
Screenshot: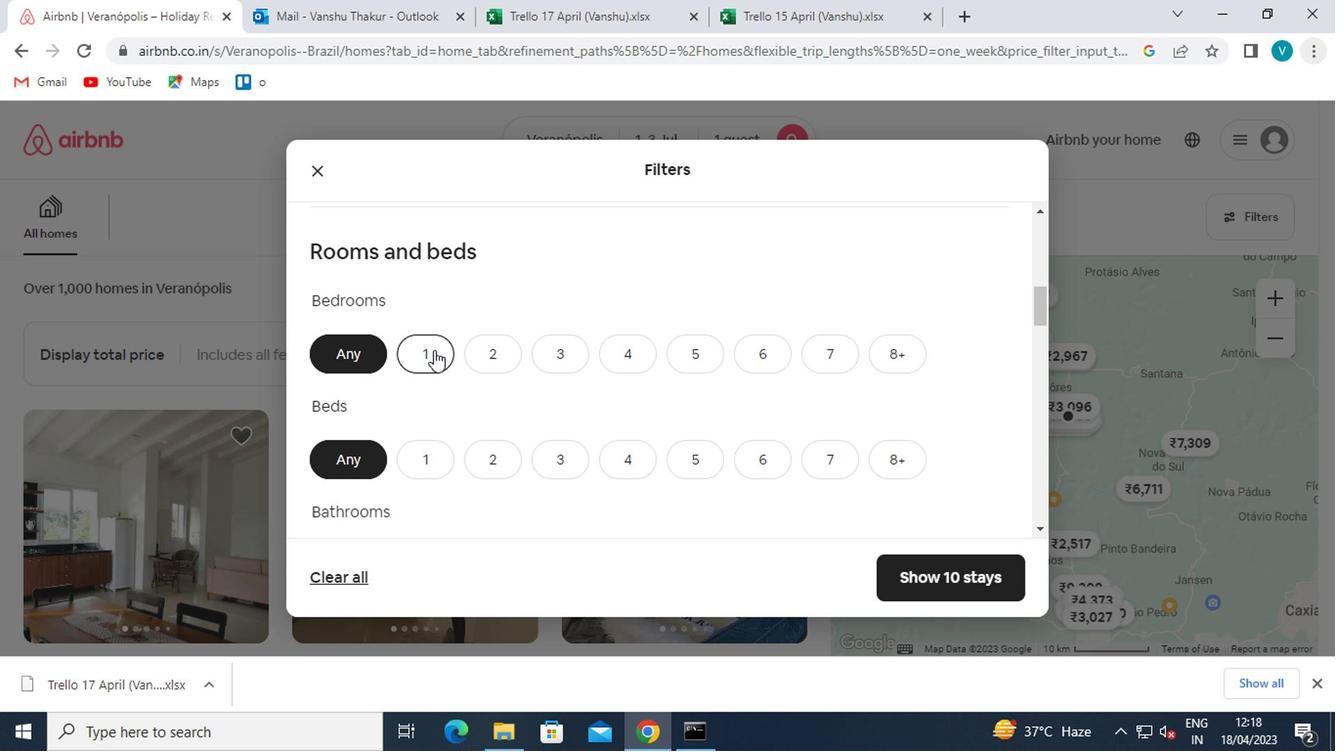 
Action: Mouse moved to (424, 462)
Screenshot: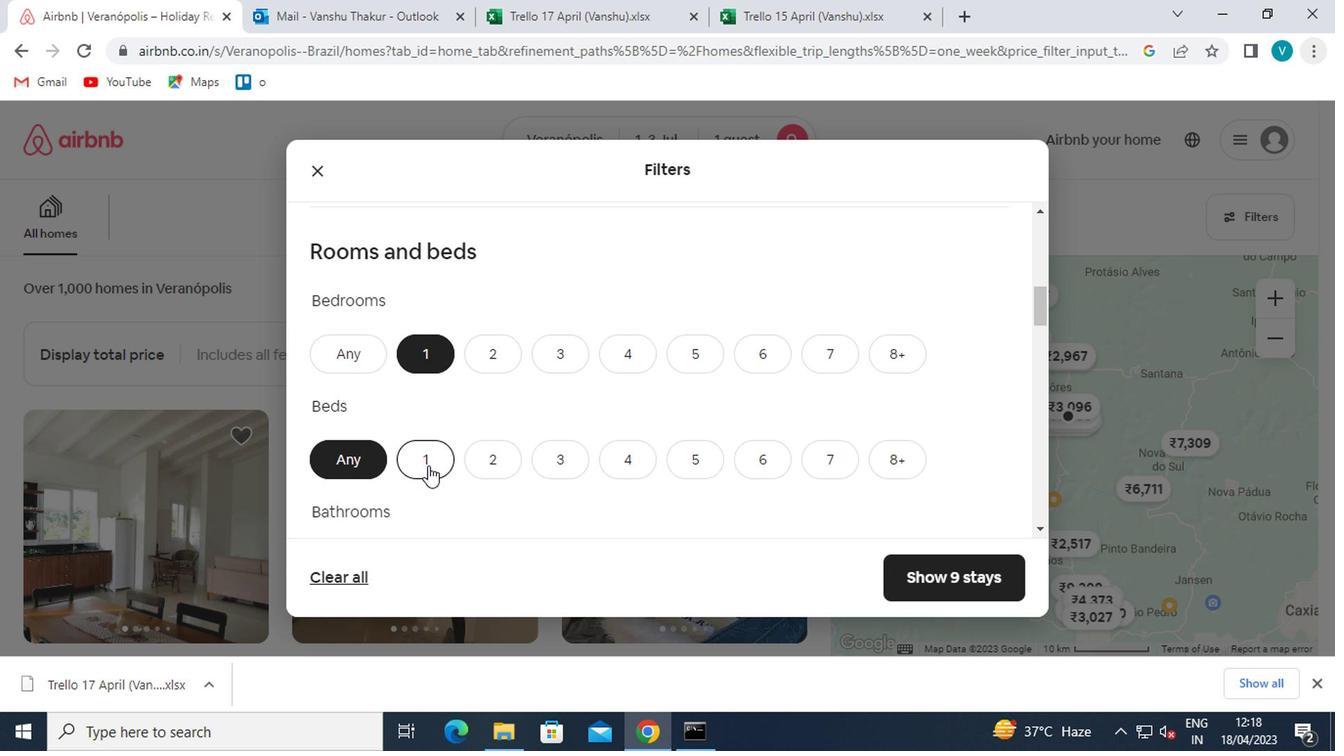 
Action: Mouse pressed left at (424, 462)
Screenshot: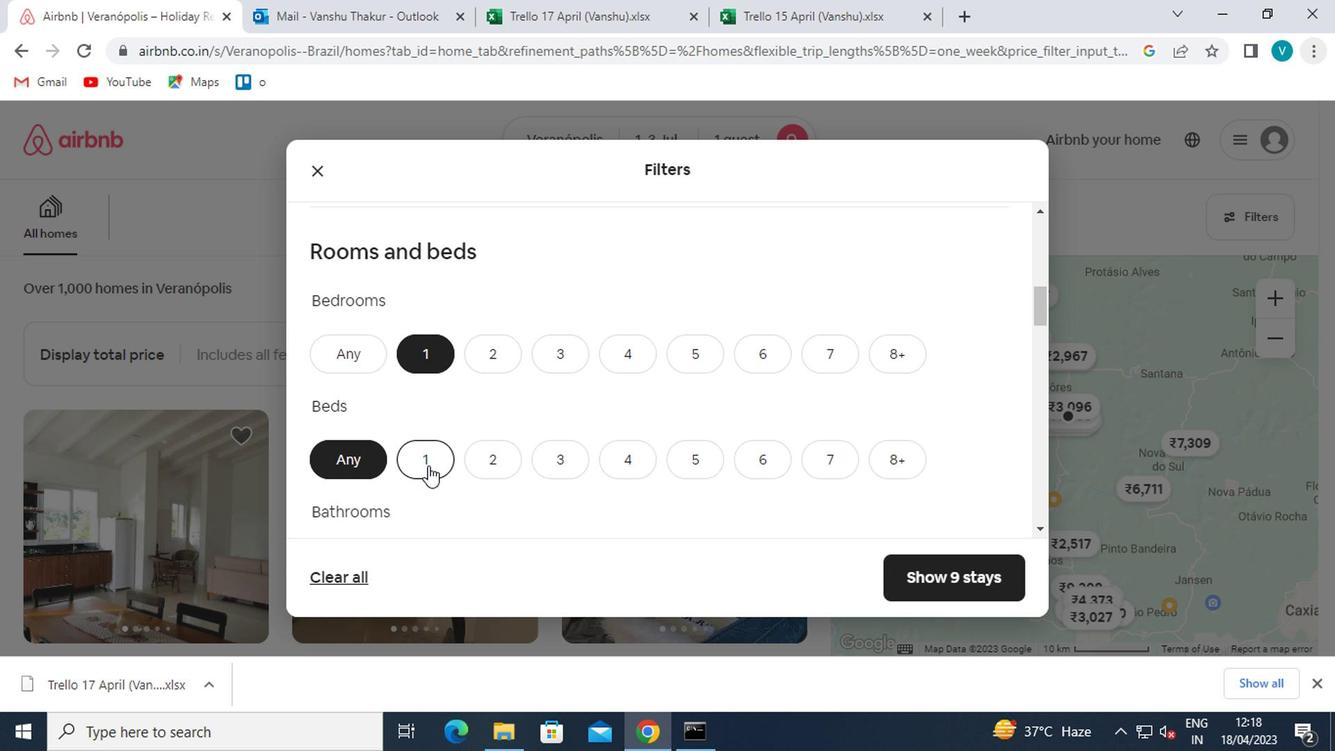 
Action: Mouse scrolled (424, 461) with delta (0, -1)
Screenshot: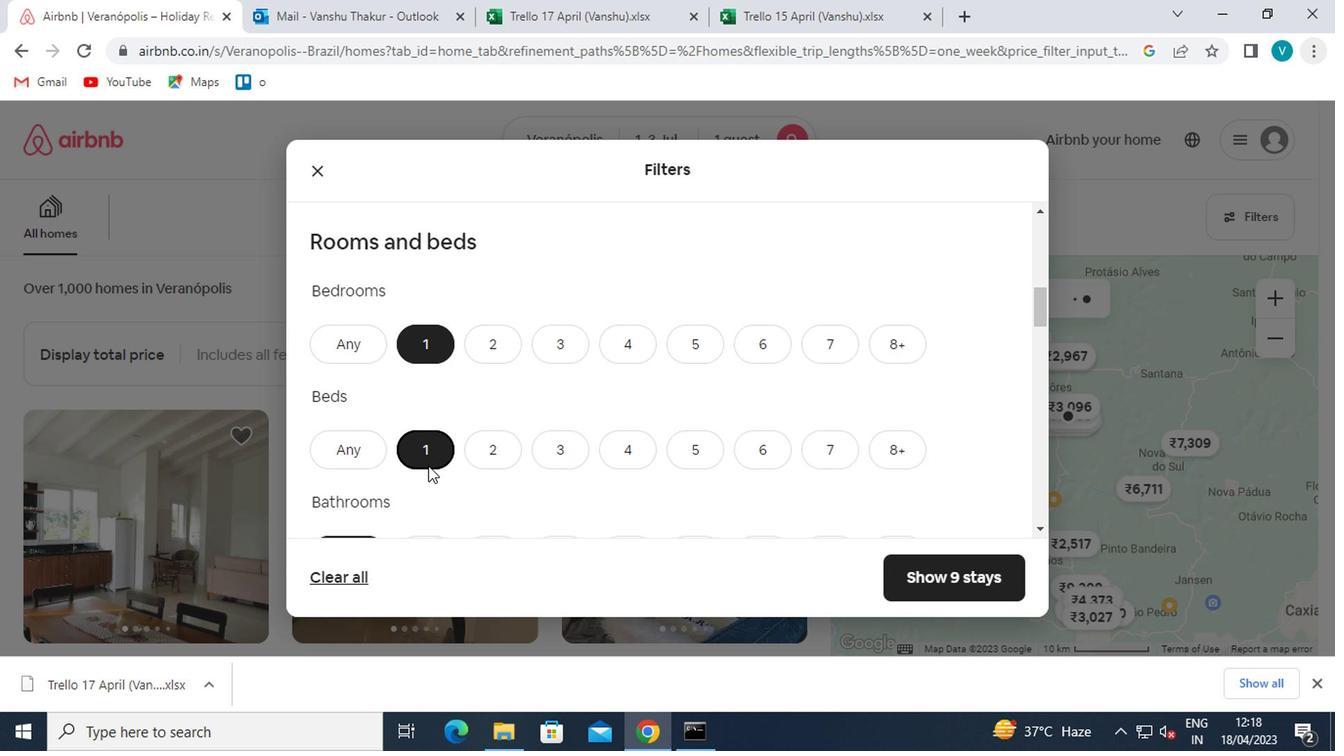 
Action: Mouse pressed left at (424, 462)
Screenshot: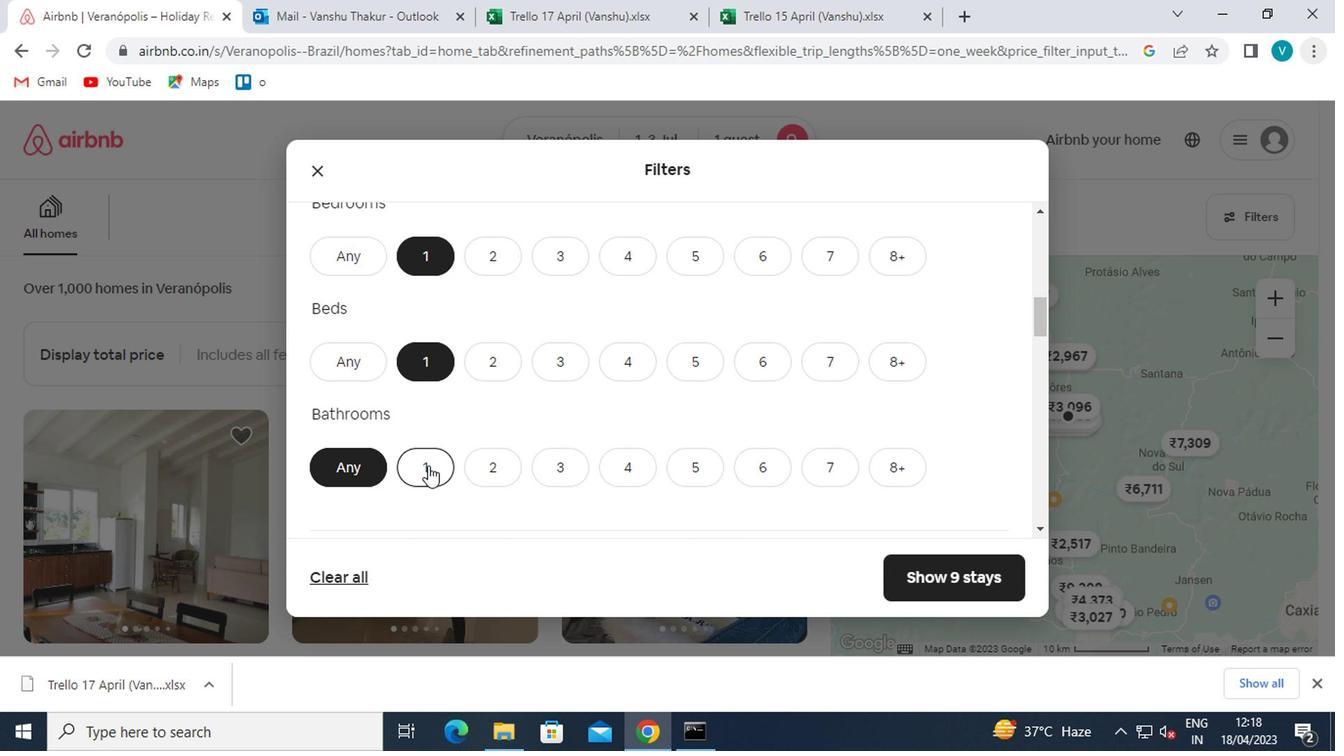 
Action: Mouse scrolled (424, 461) with delta (0, -1)
Screenshot: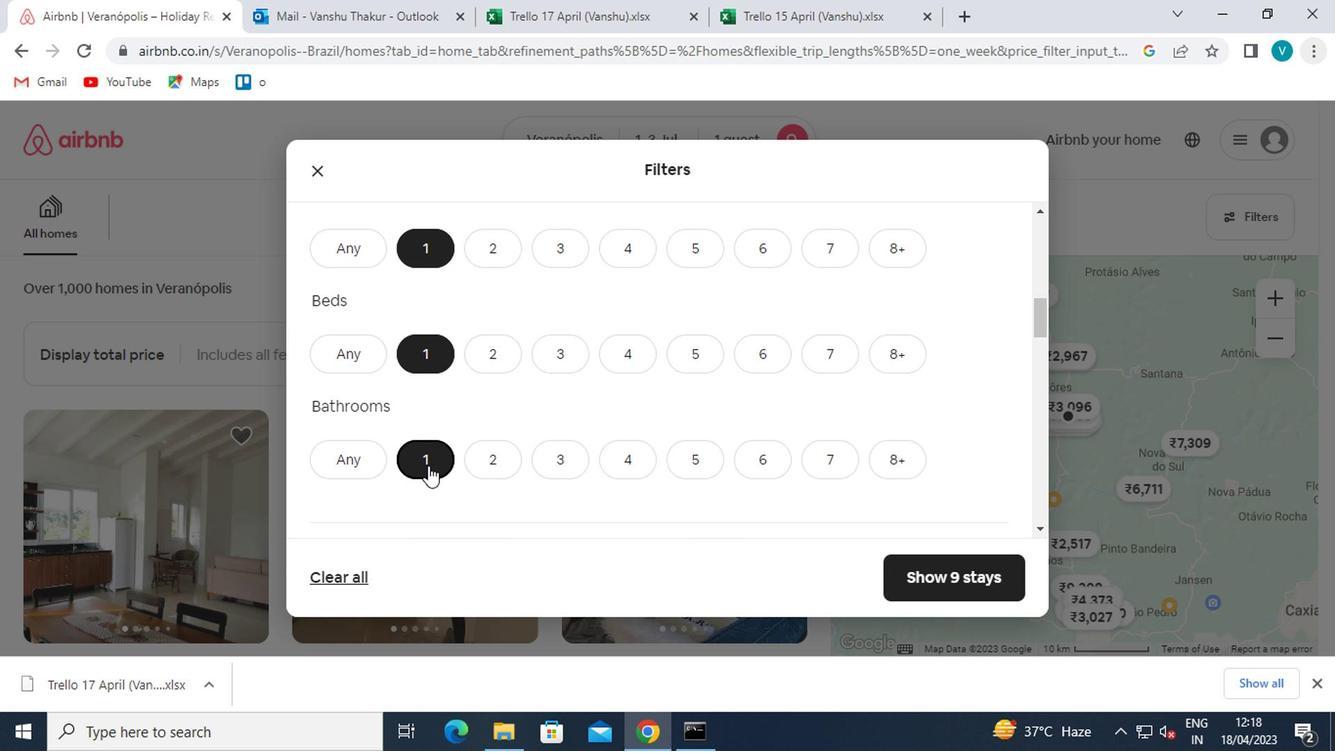 
Action: Mouse scrolled (424, 461) with delta (0, -1)
Screenshot: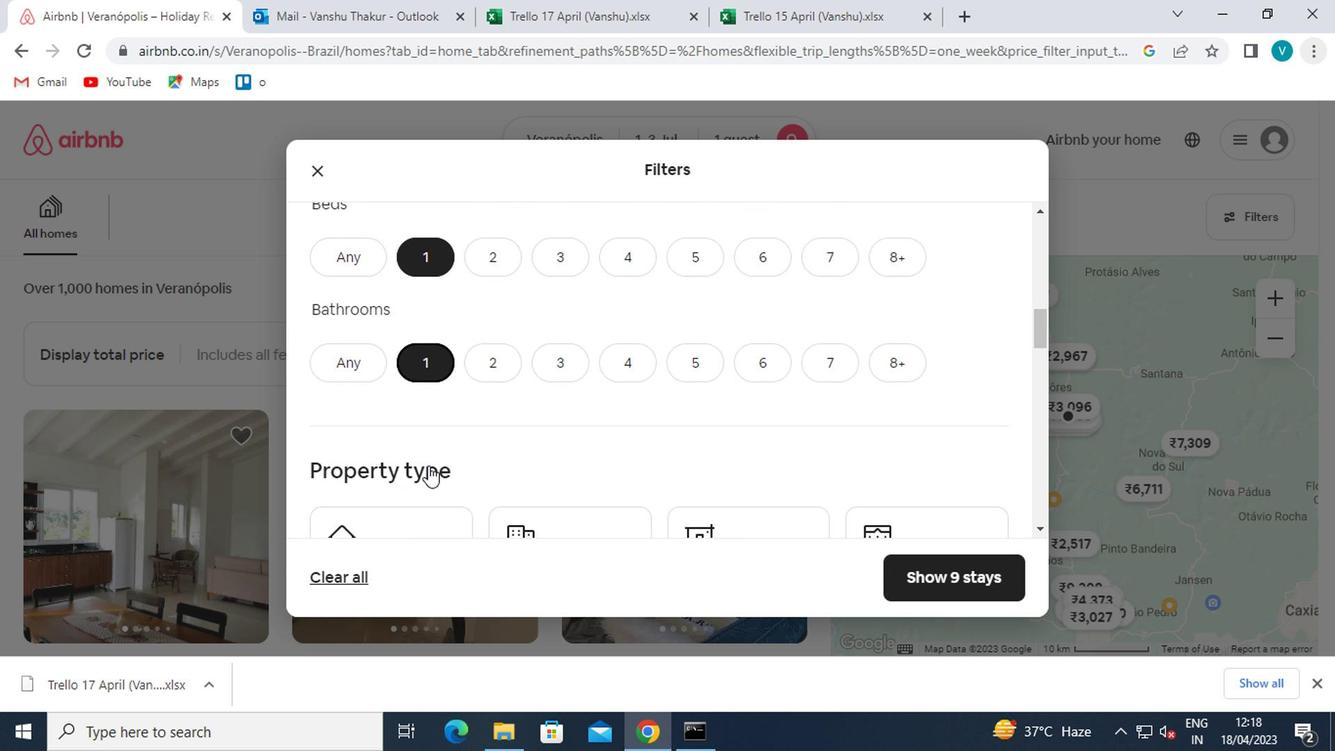 
Action: Mouse scrolled (424, 461) with delta (0, -1)
Screenshot: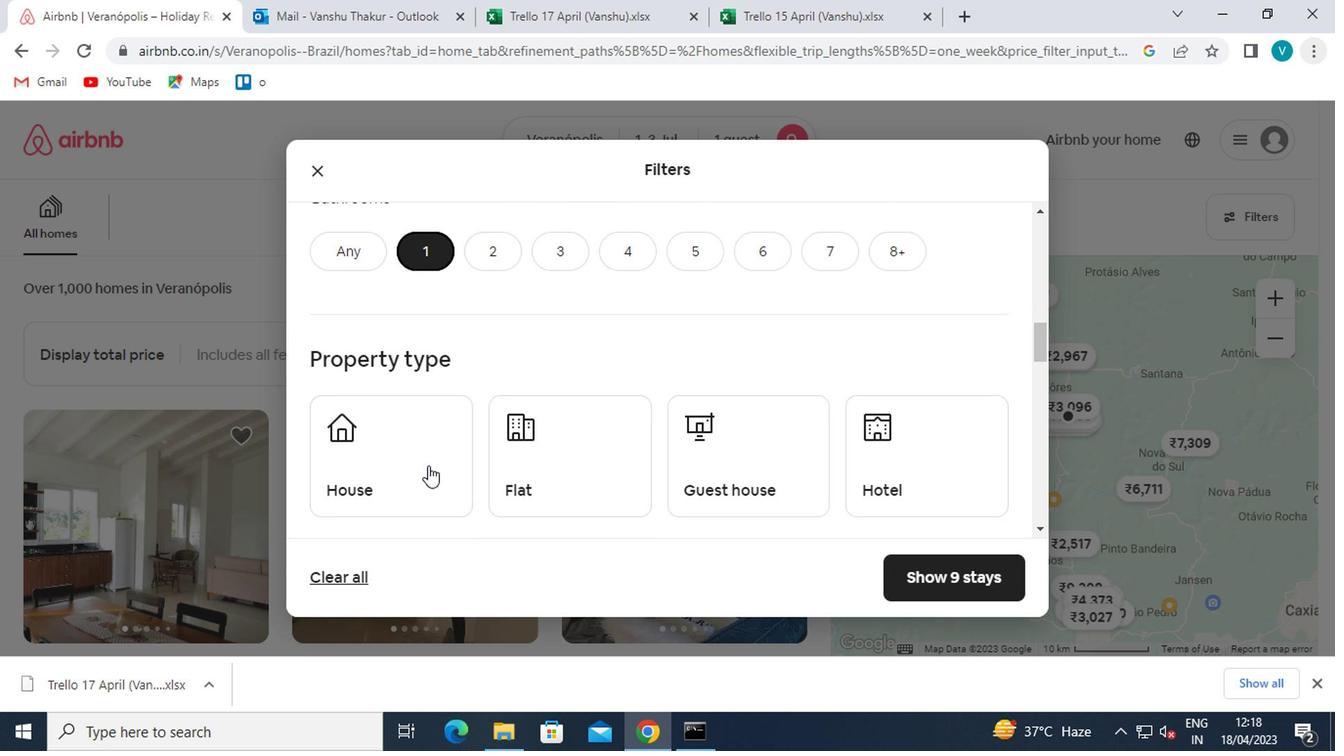 
Action: Mouse moved to (864, 353)
Screenshot: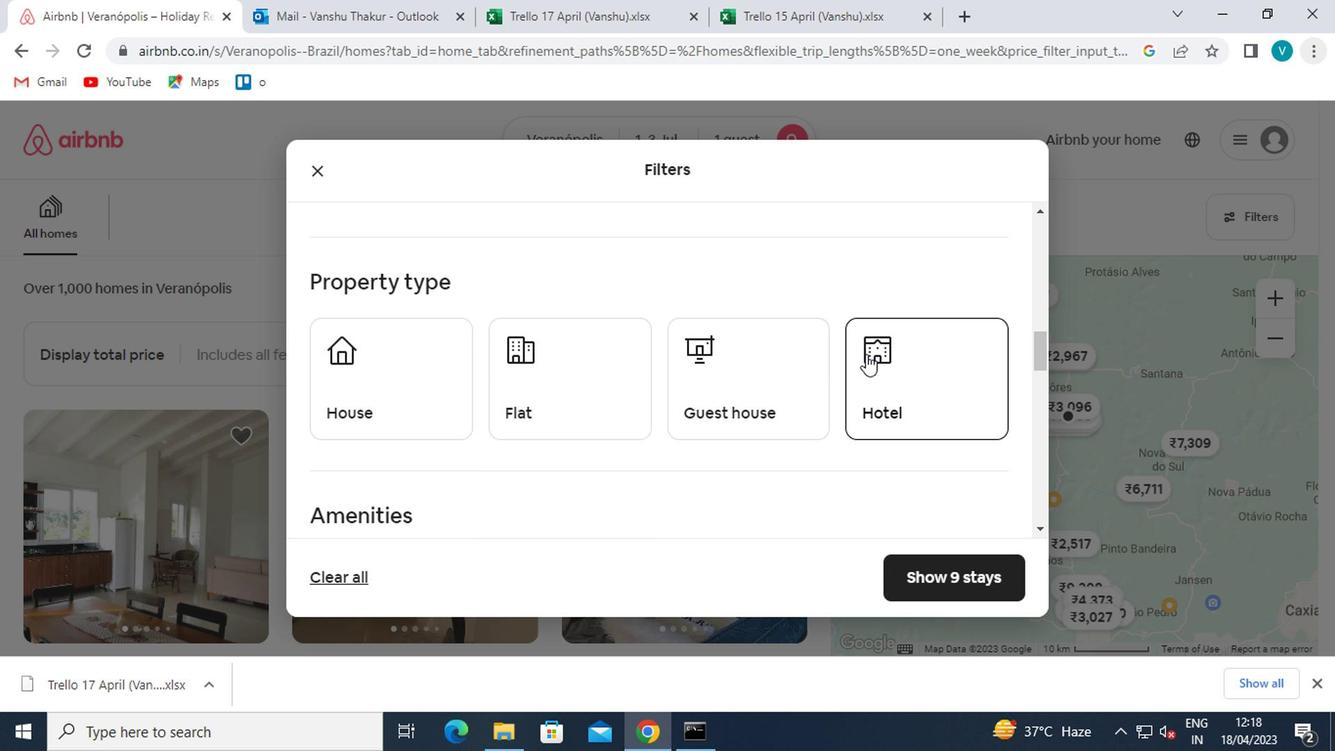 
Action: Mouse pressed left at (864, 353)
Screenshot: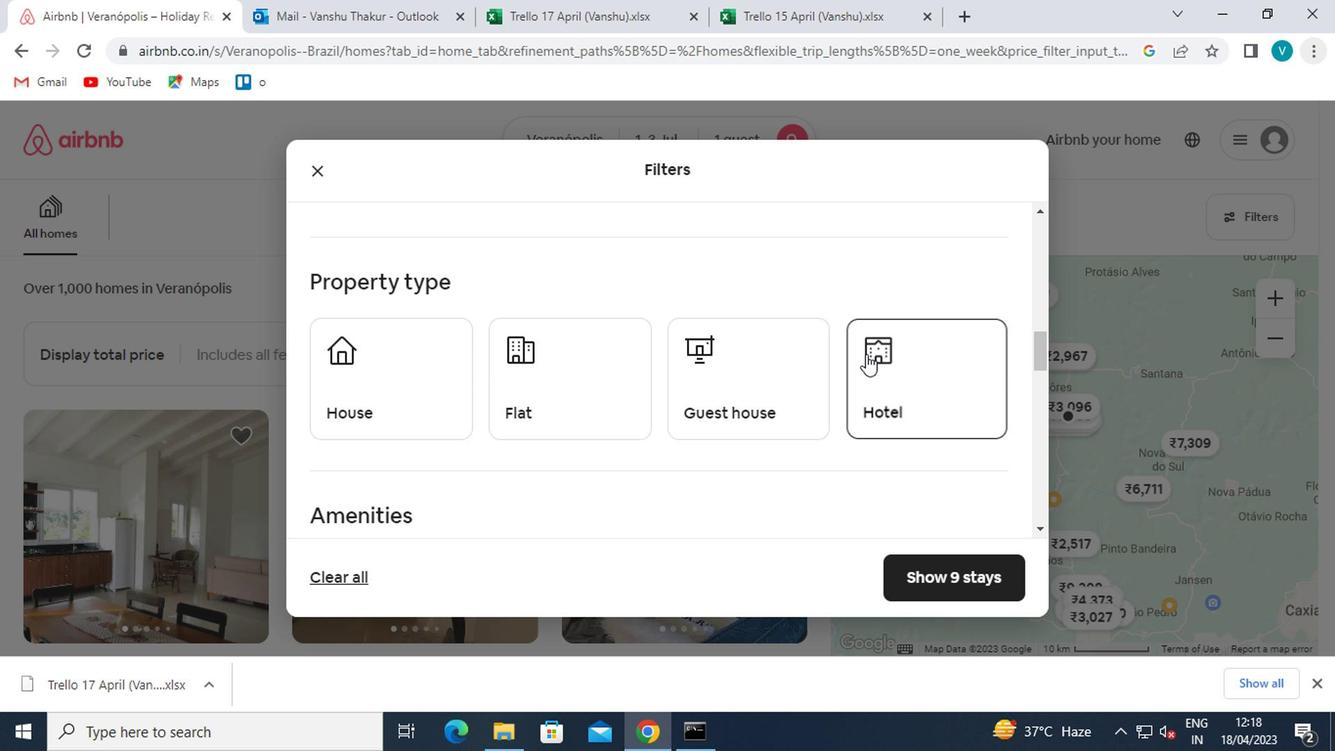 
Action: Mouse moved to (709, 381)
Screenshot: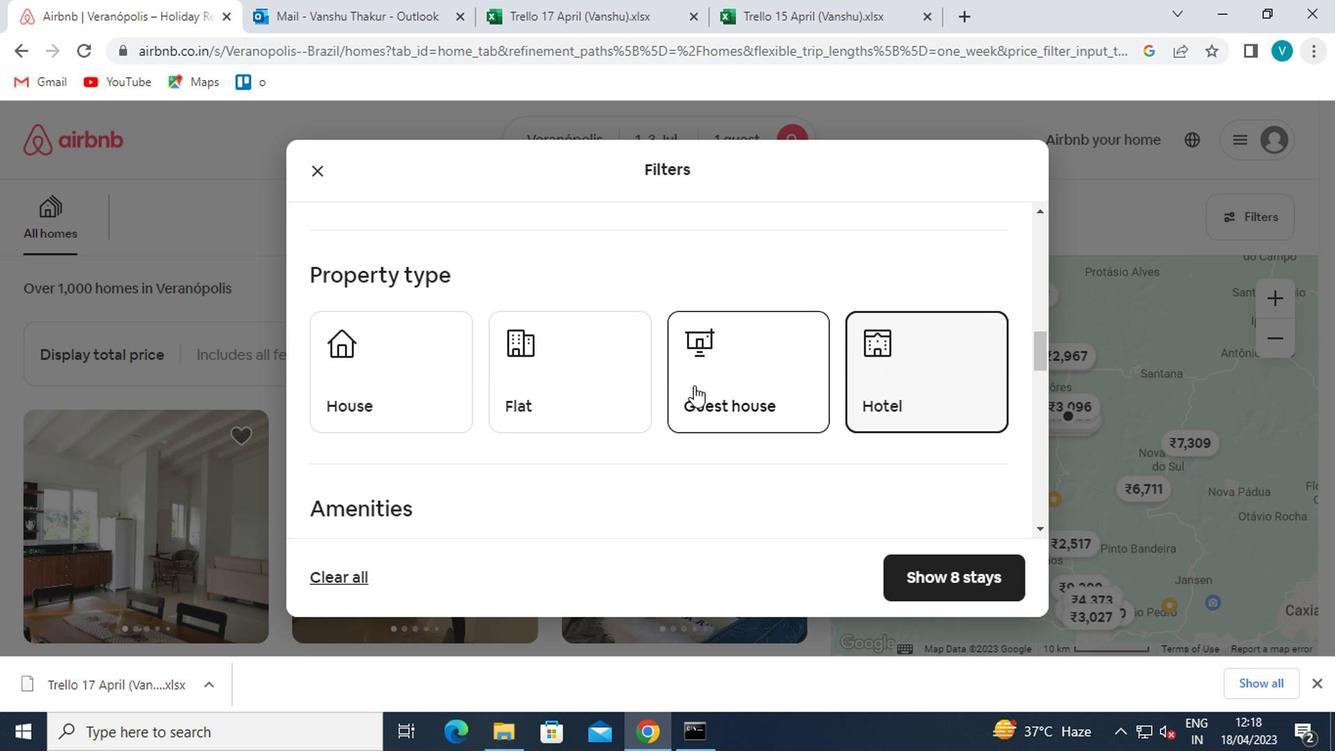 
Action: Mouse scrolled (709, 379) with delta (0, -1)
Screenshot: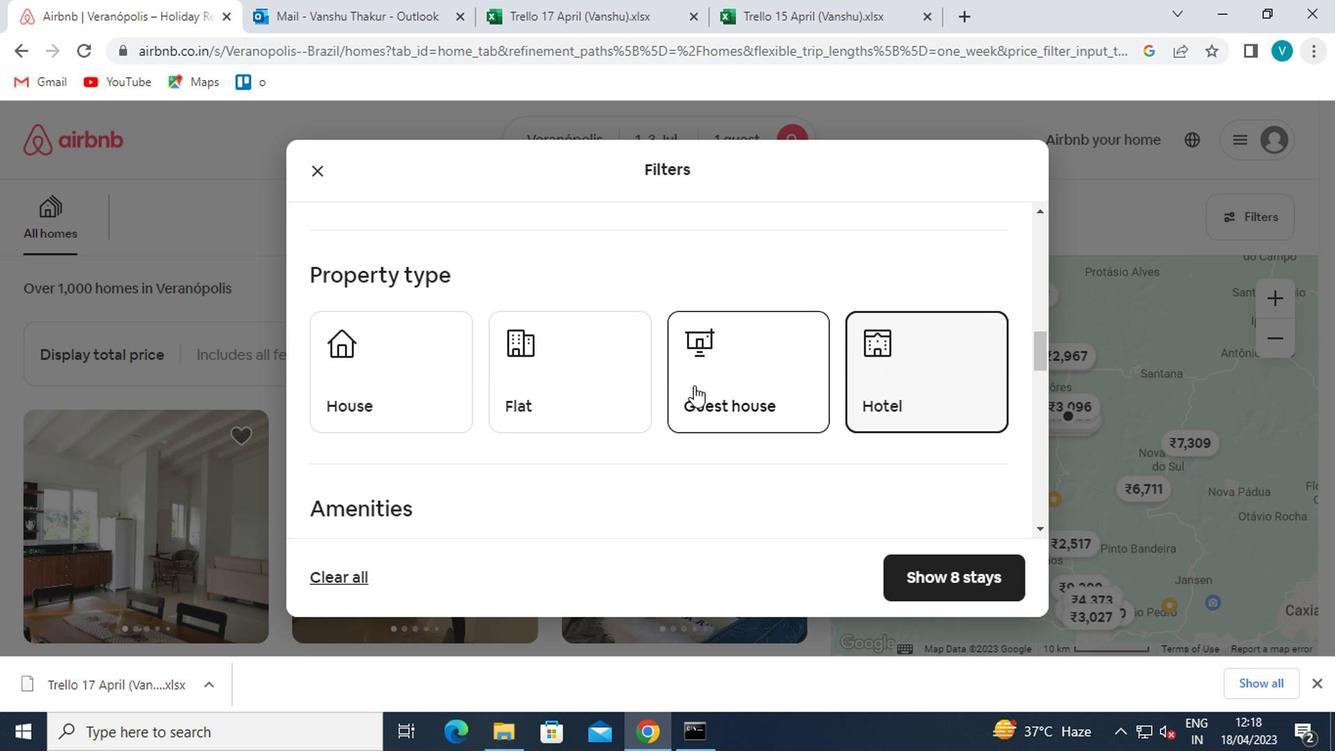 
Action: Mouse moved to (687, 383)
Screenshot: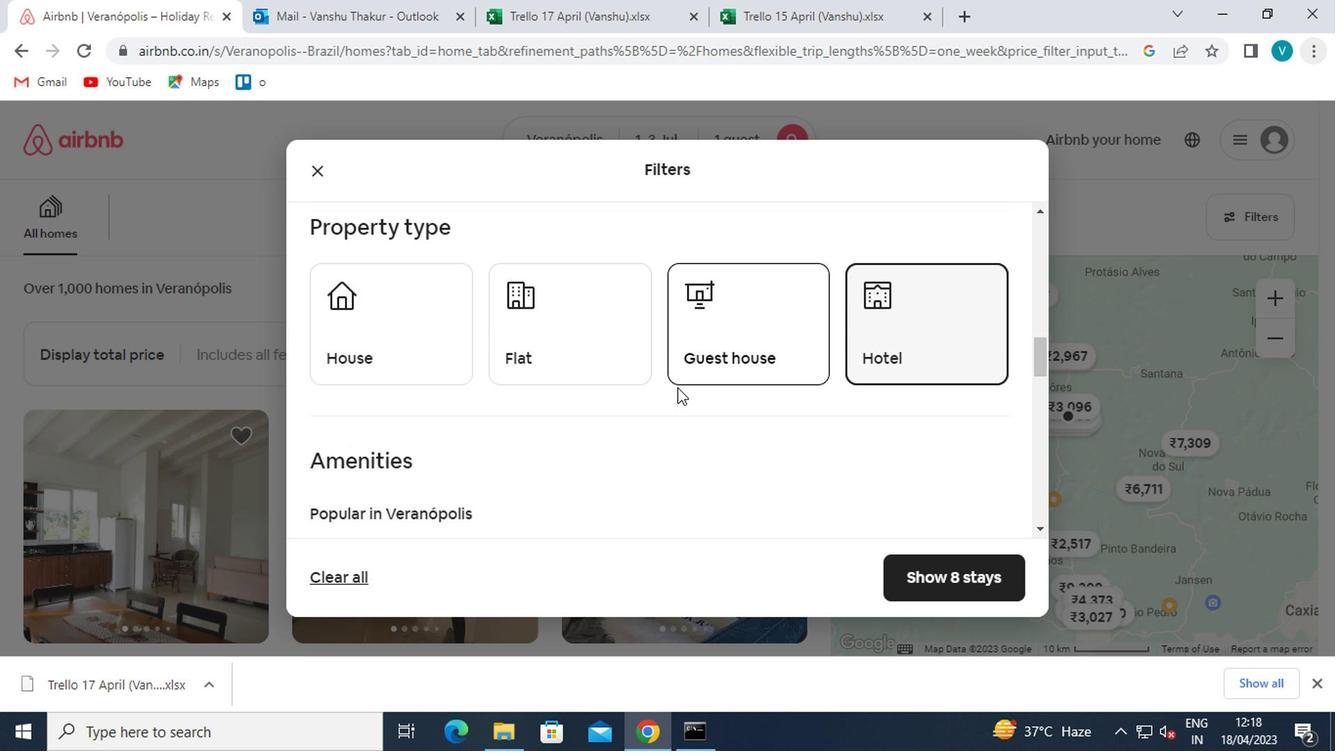 
Action: Mouse scrolled (687, 383) with delta (0, 0)
Screenshot: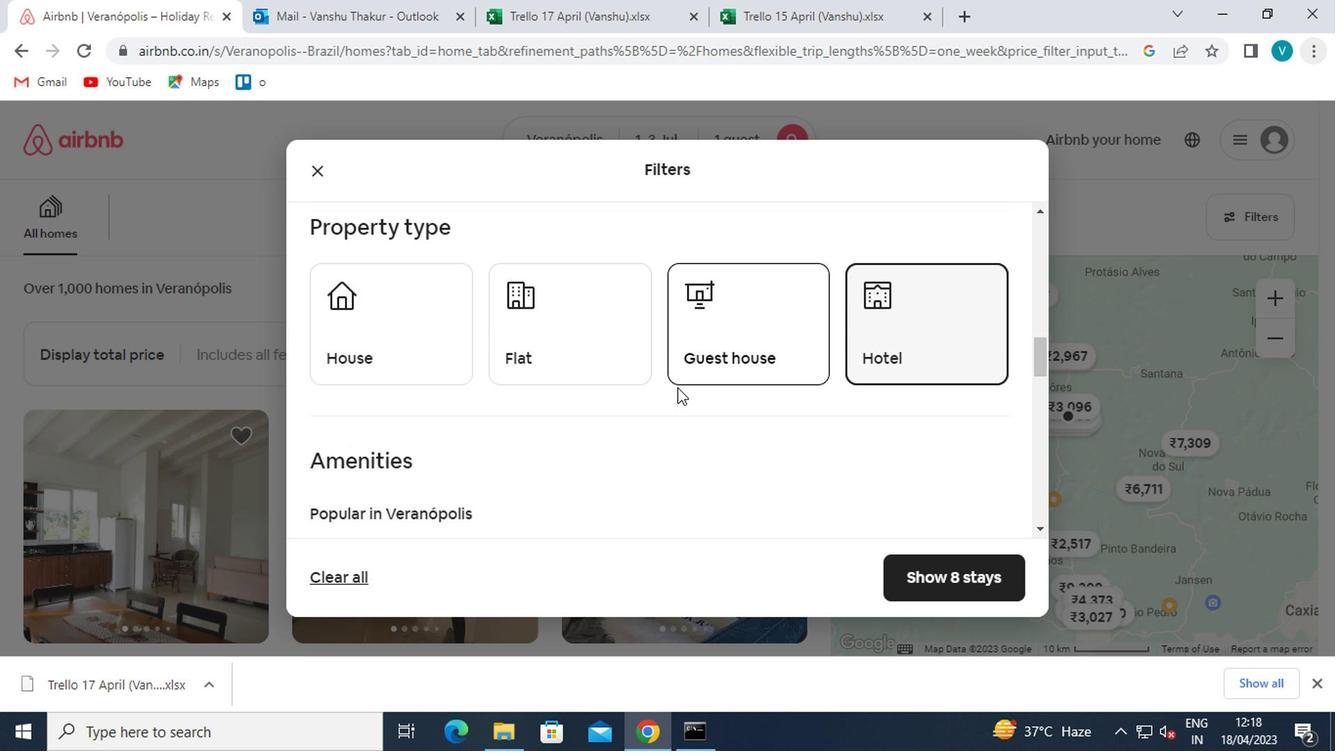 
Action: Mouse moved to (657, 386)
Screenshot: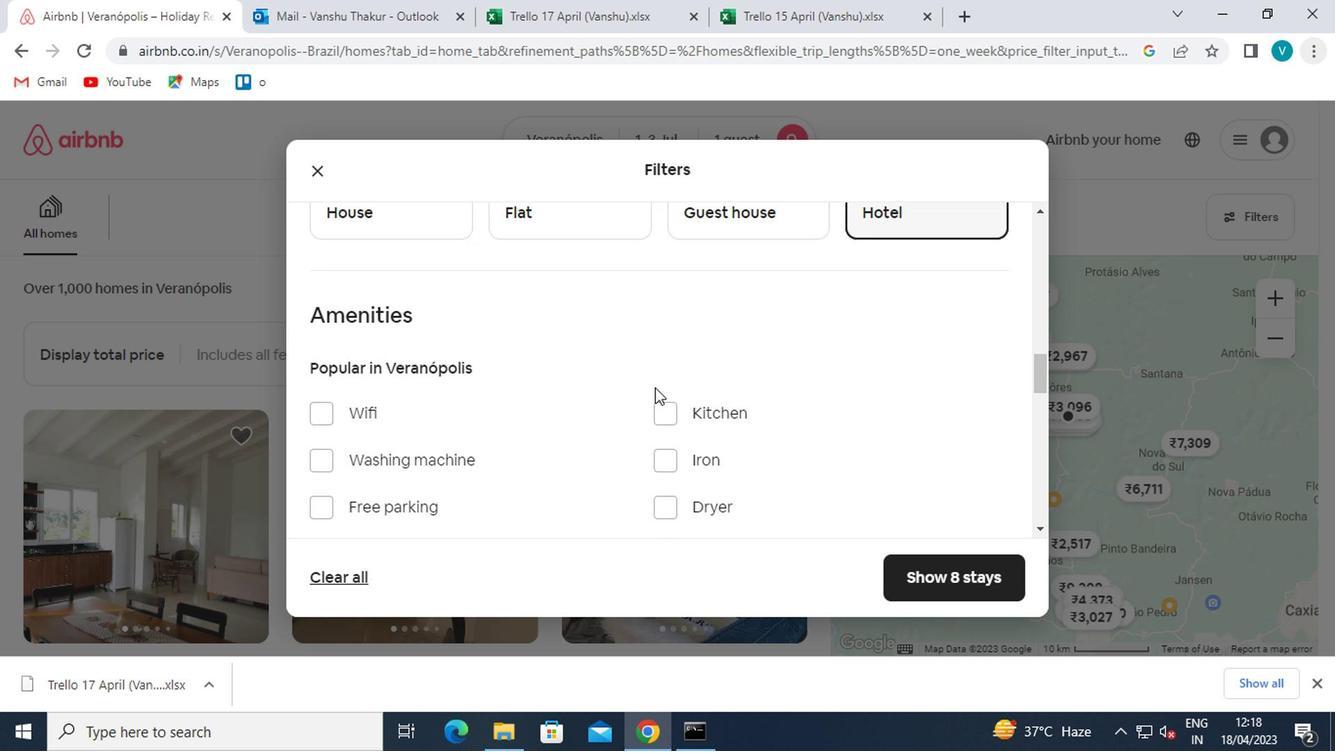 
Action: Mouse scrolled (657, 384) with delta (0, -1)
Screenshot: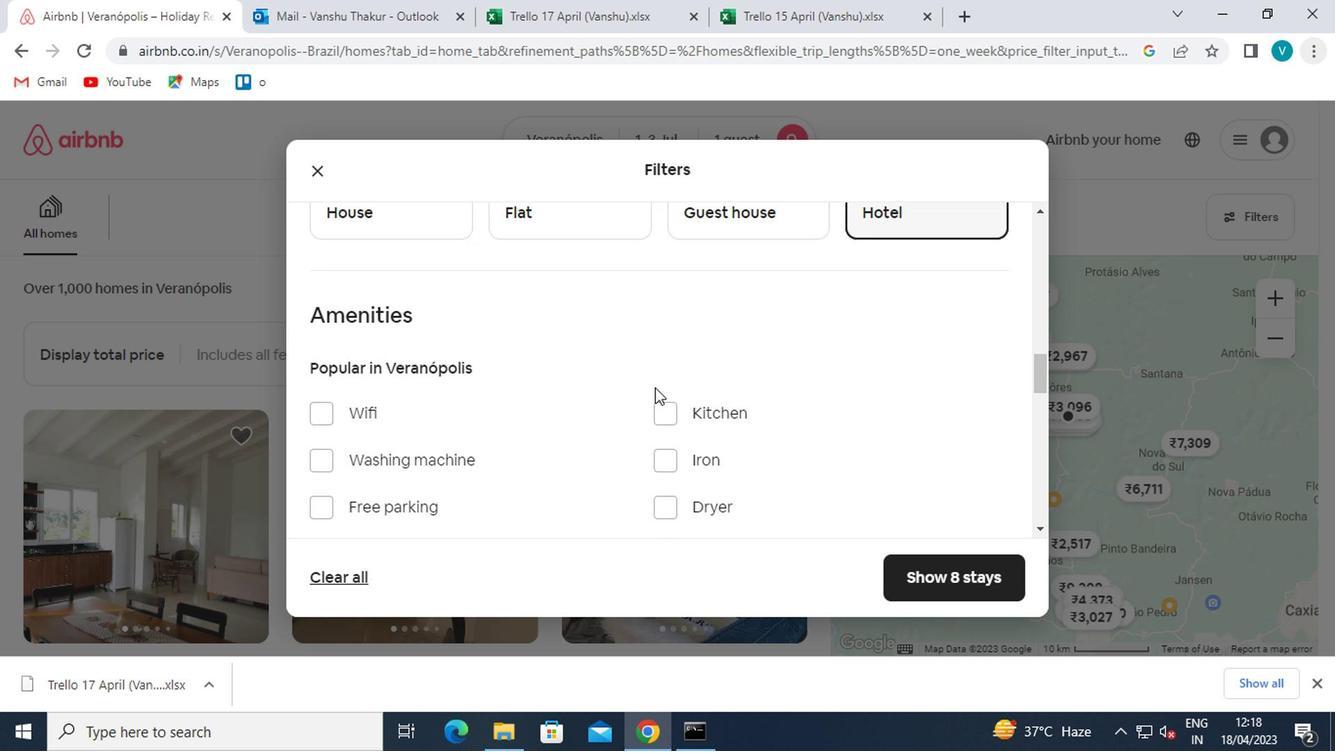 
Action: Mouse moved to (326, 325)
Screenshot: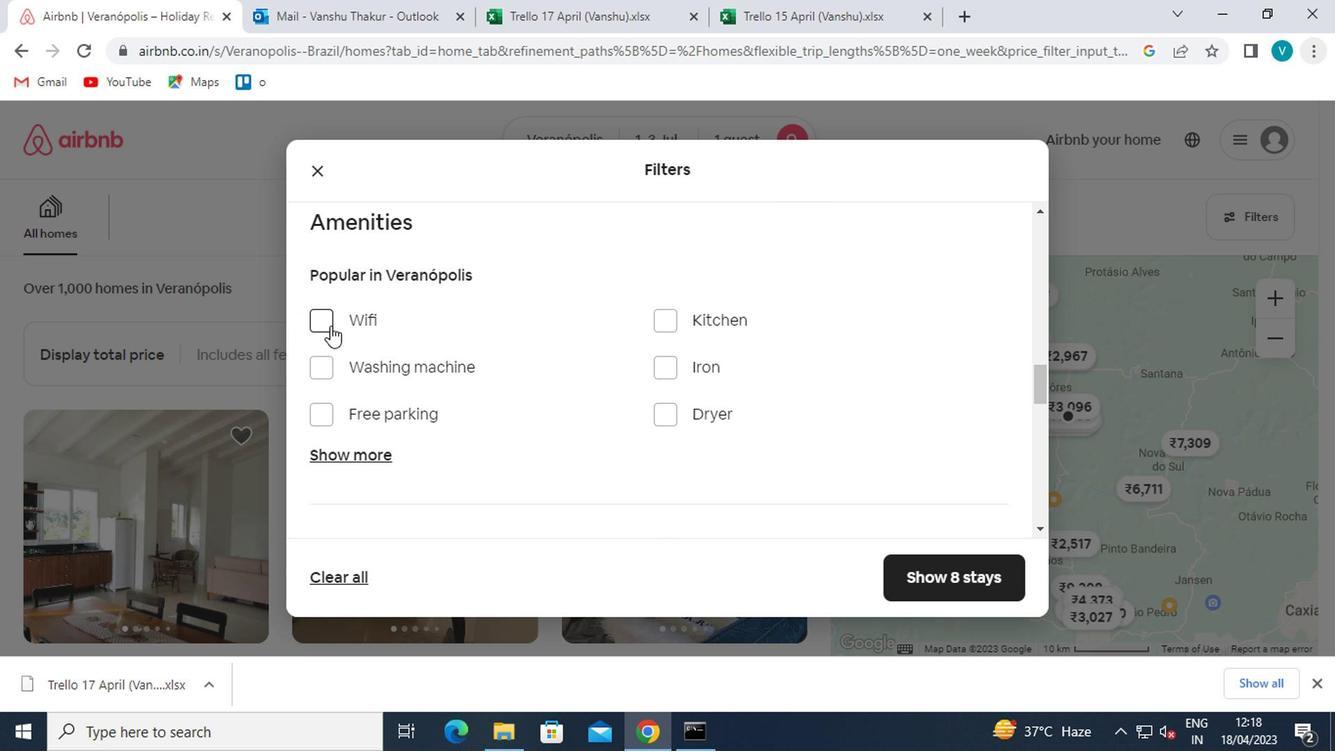 
Action: Mouse pressed left at (326, 325)
Screenshot: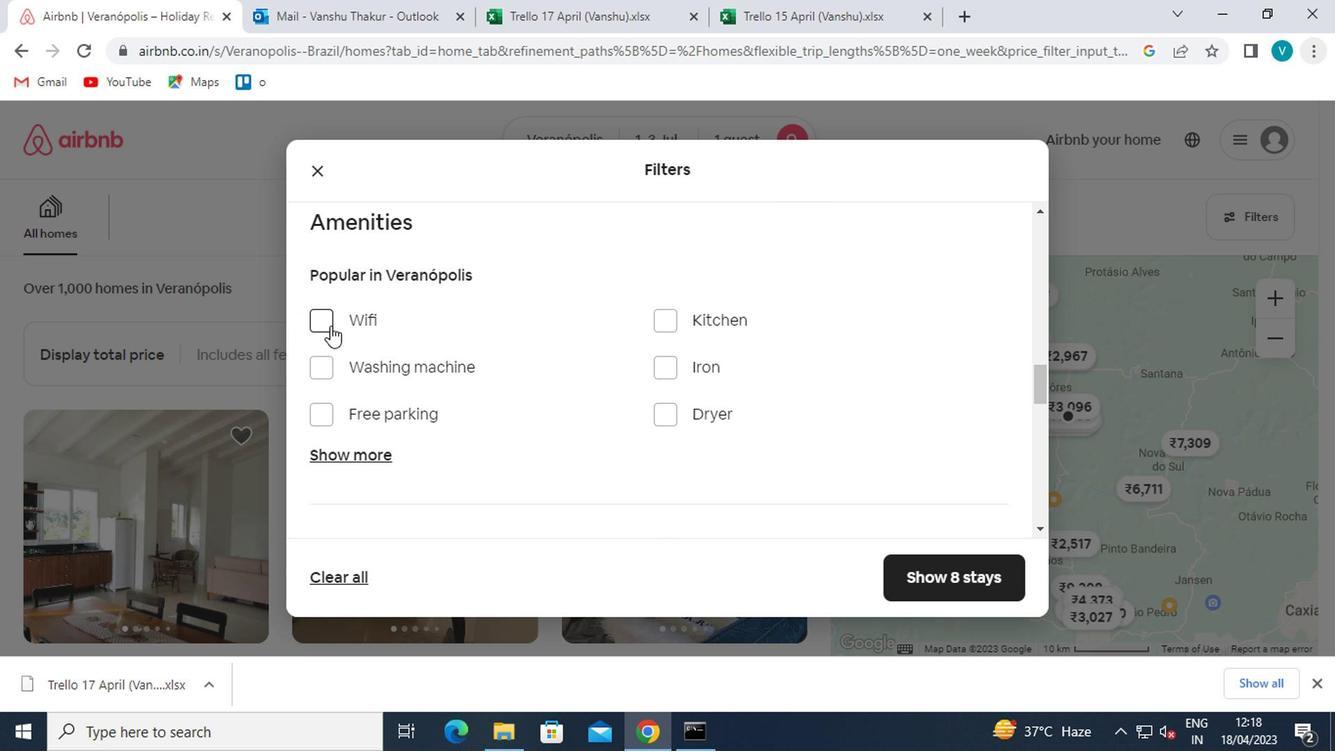 
Action: Mouse moved to (328, 348)
Screenshot: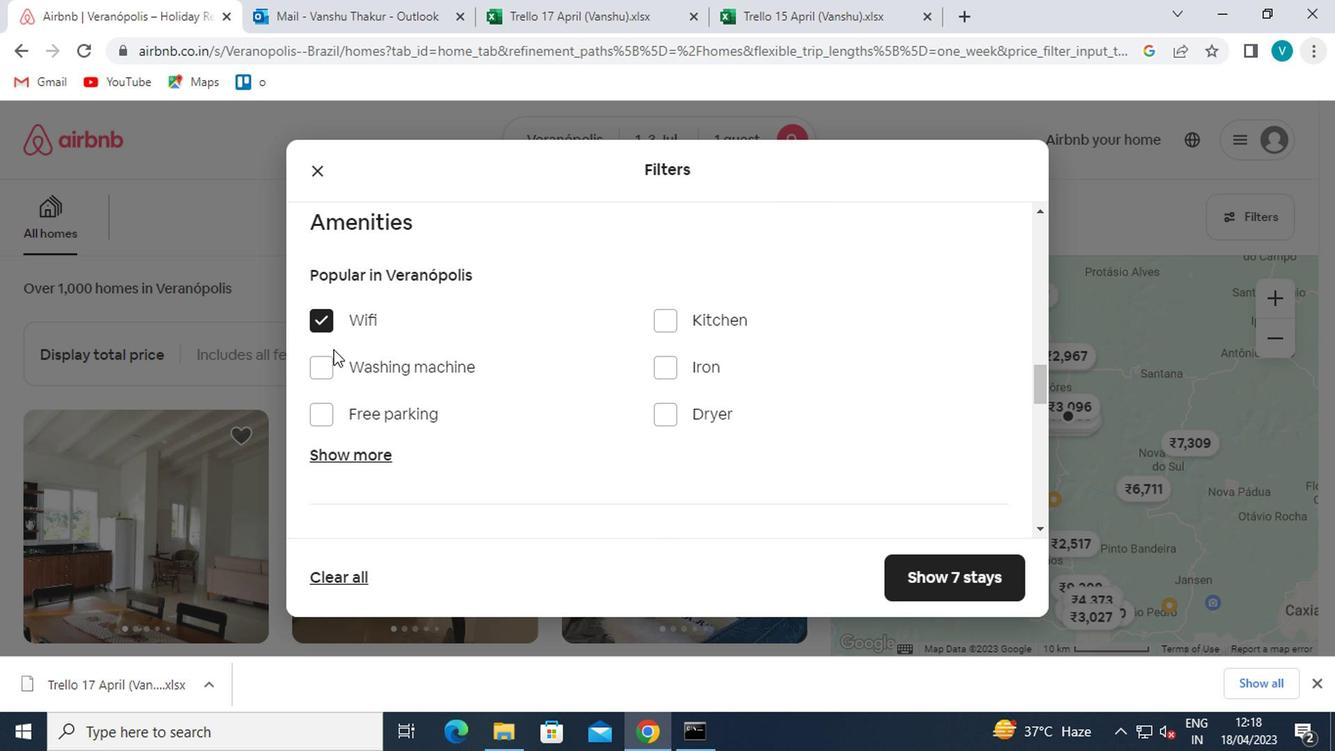 
Action: Mouse pressed left at (328, 348)
Screenshot: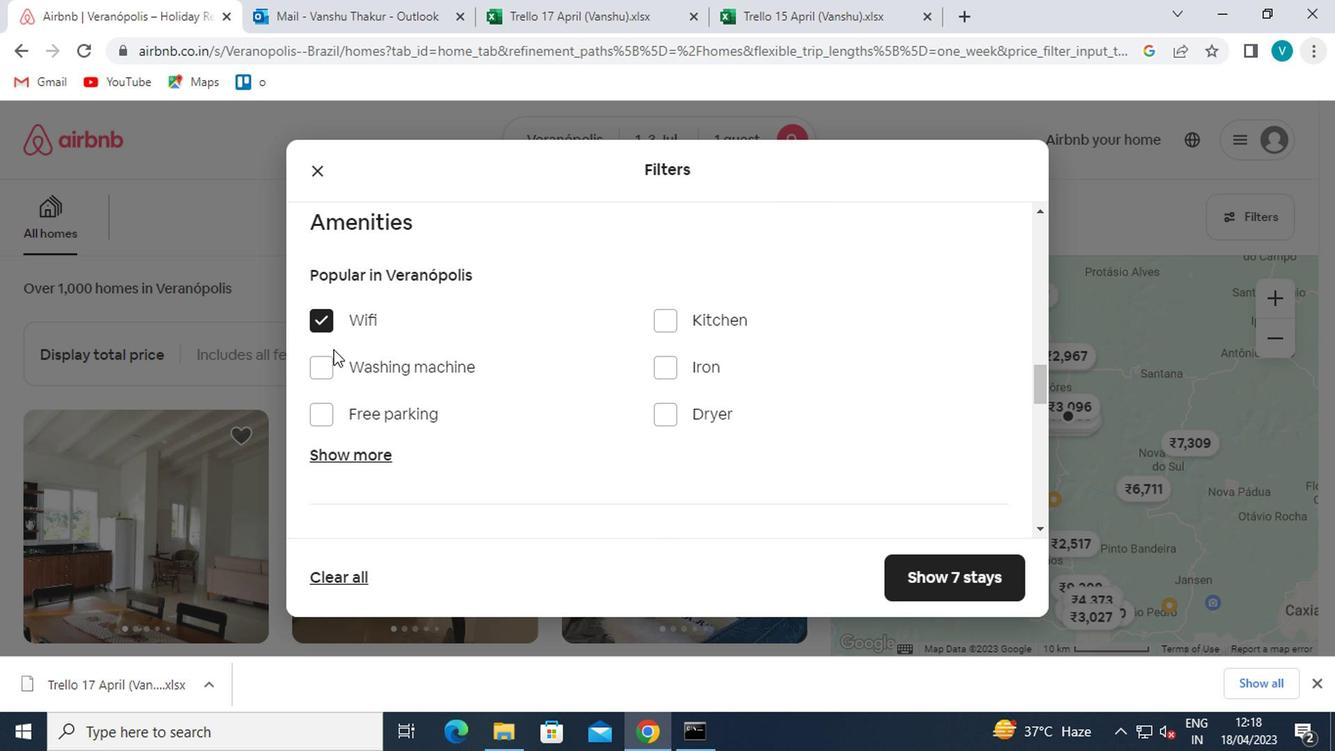 
Action: Mouse moved to (327, 358)
Screenshot: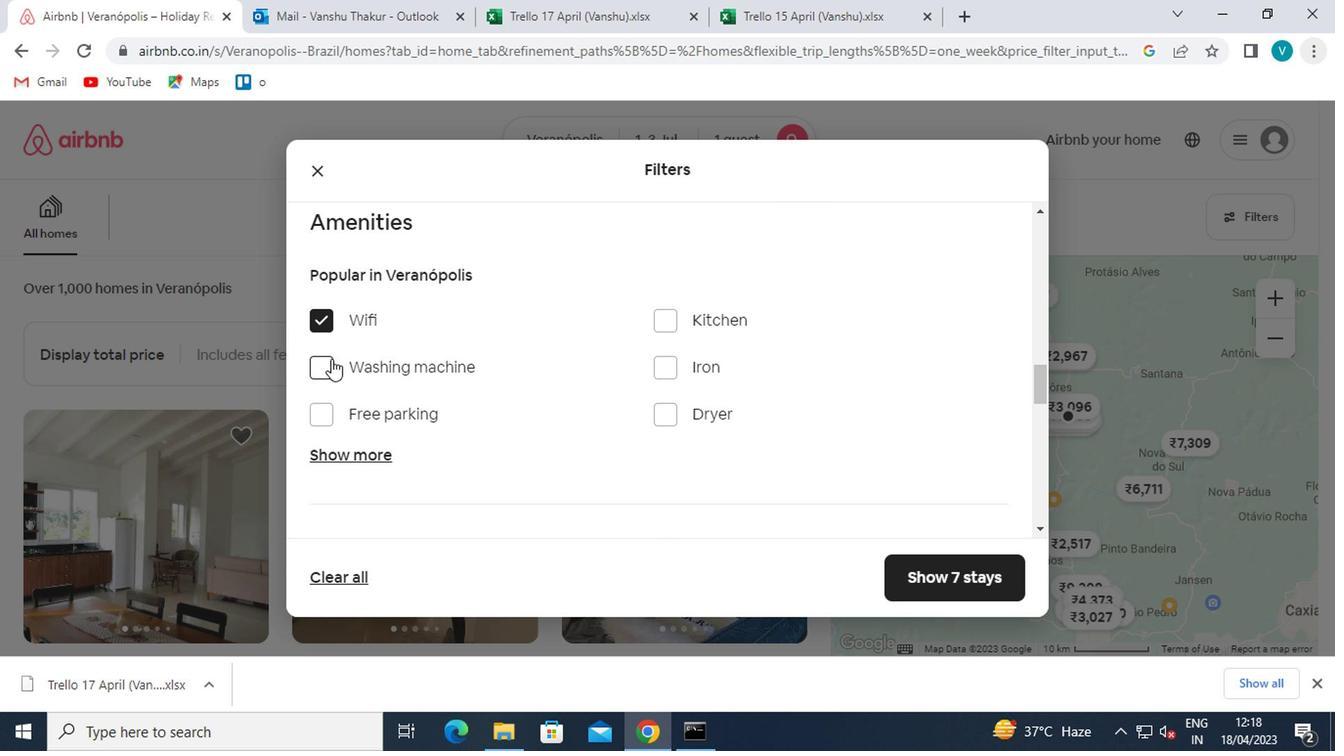 
Action: Mouse pressed left at (327, 358)
Screenshot: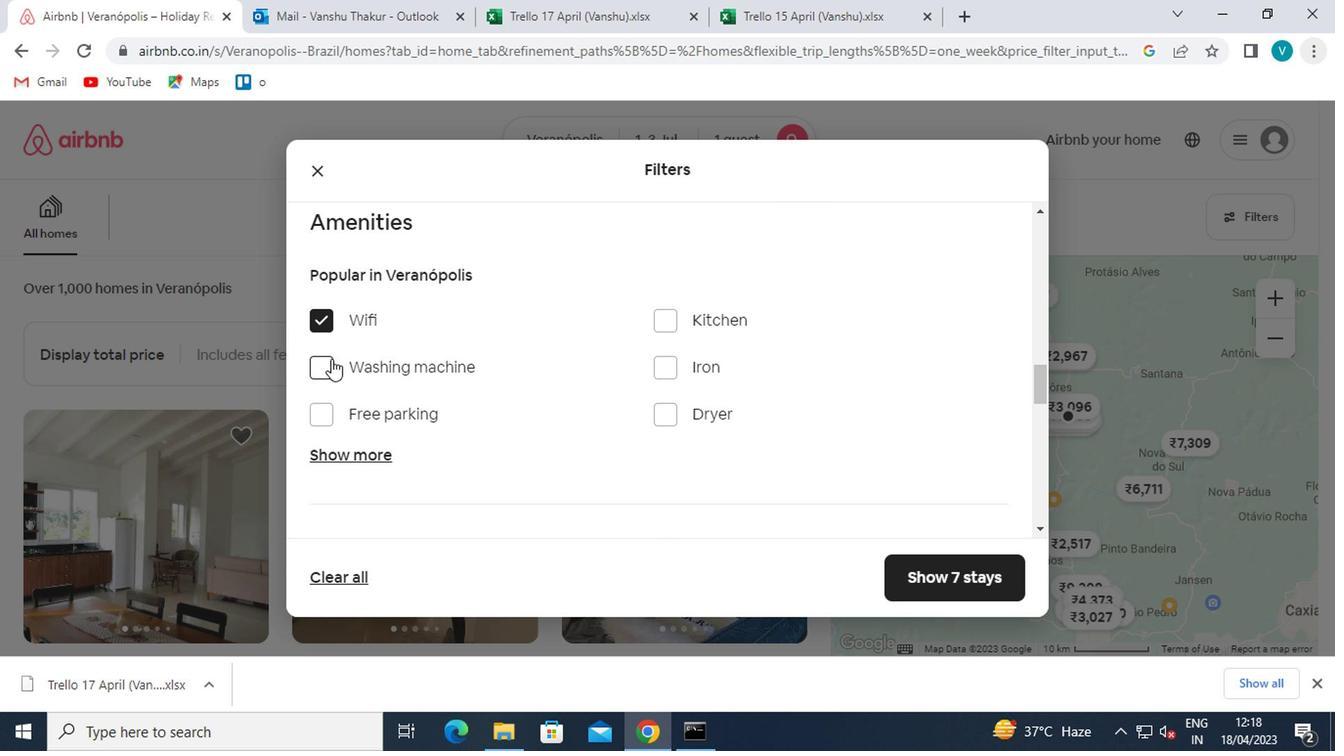 
Action: Mouse moved to (339, 359)
Screenshot: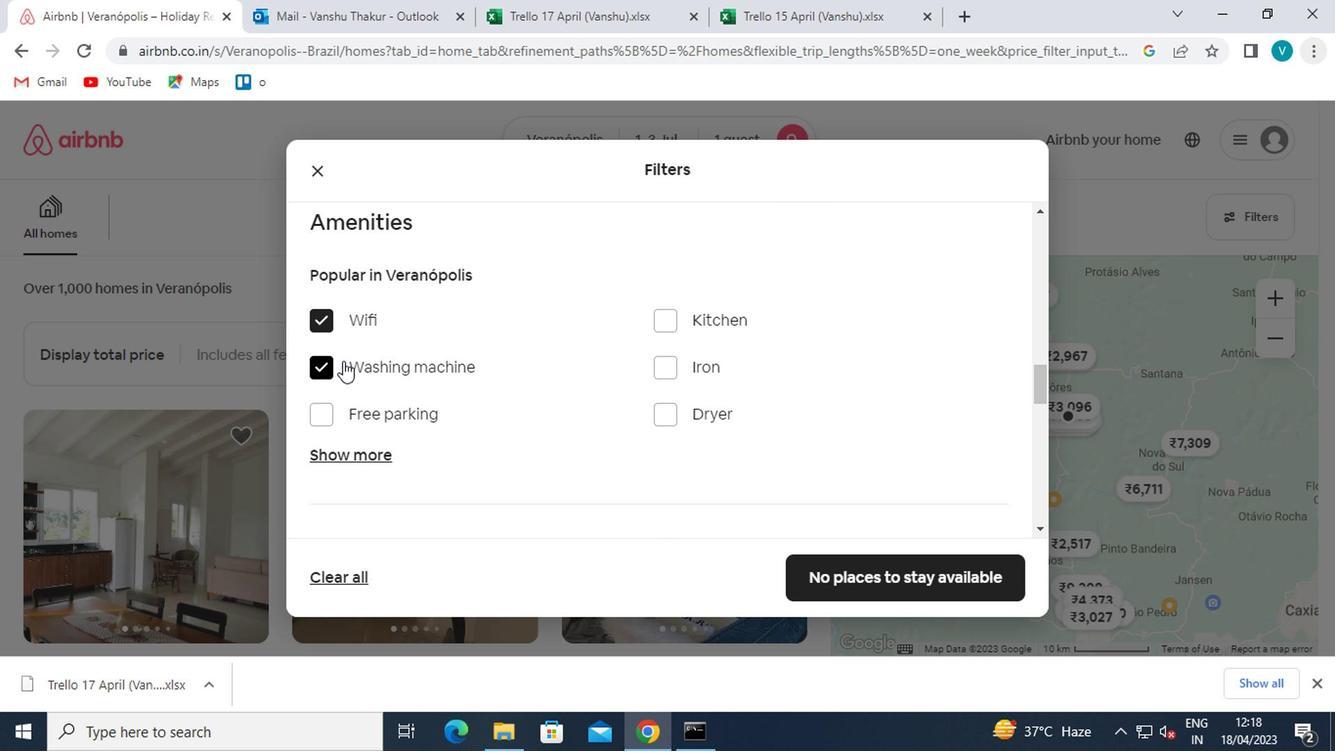 
Action: Mouse scrolled (339, 358) with delta (0, 0)
Screenshot: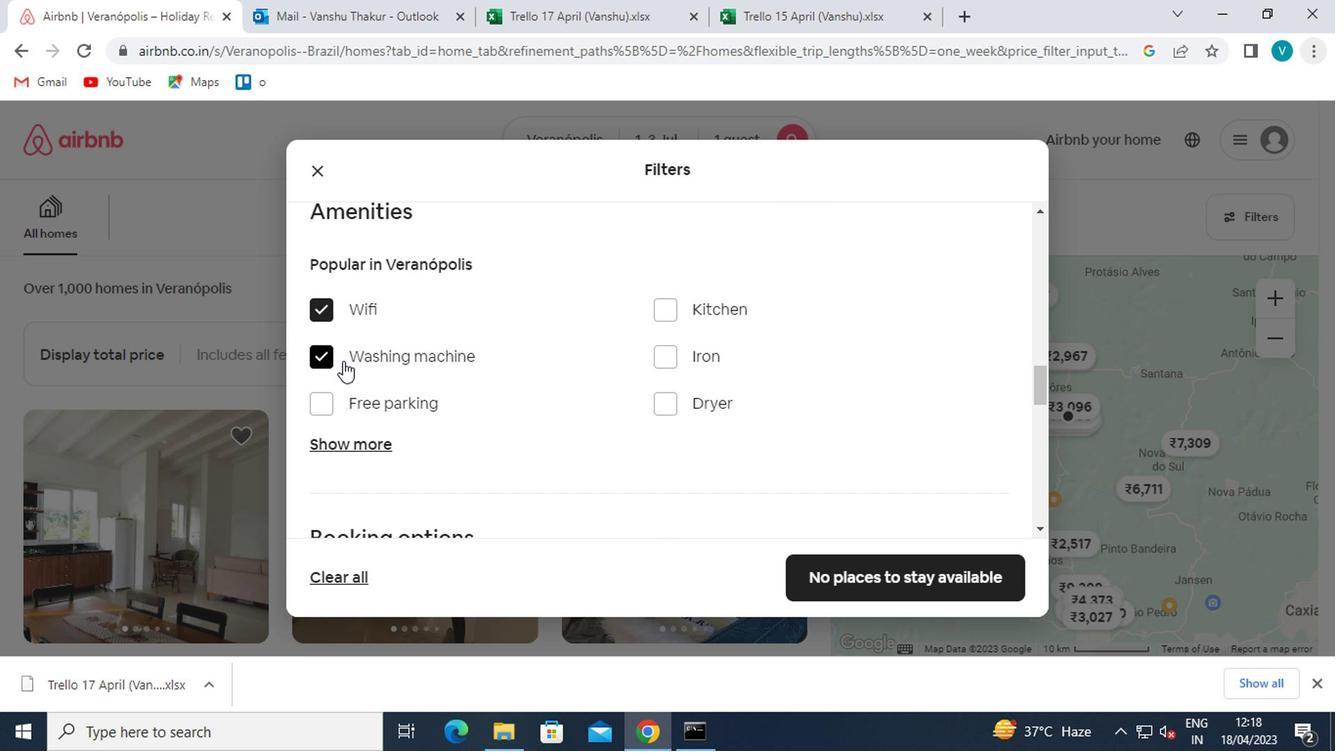 
Action: Mouse moved to (339, 359)
Screenshot: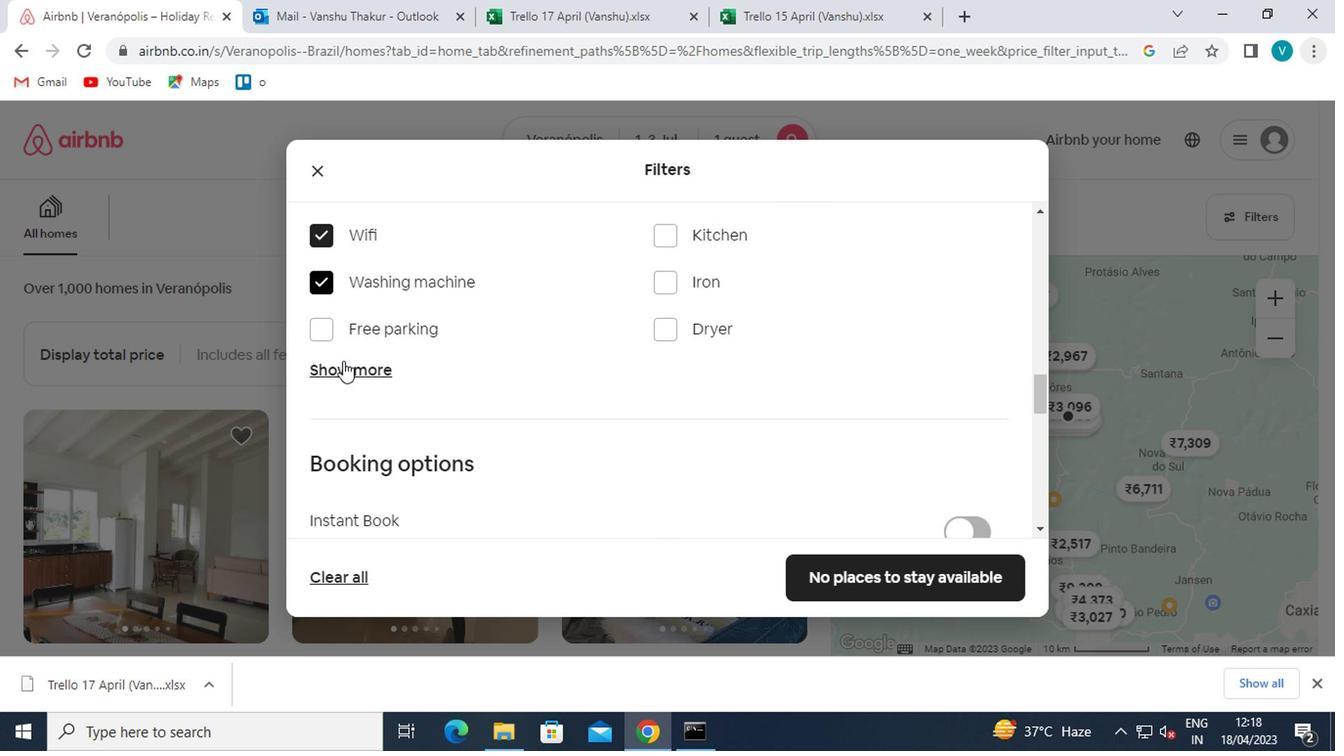 
Action: Mouse scrolled (339, 358) with delta (0, 0)
Screenshot: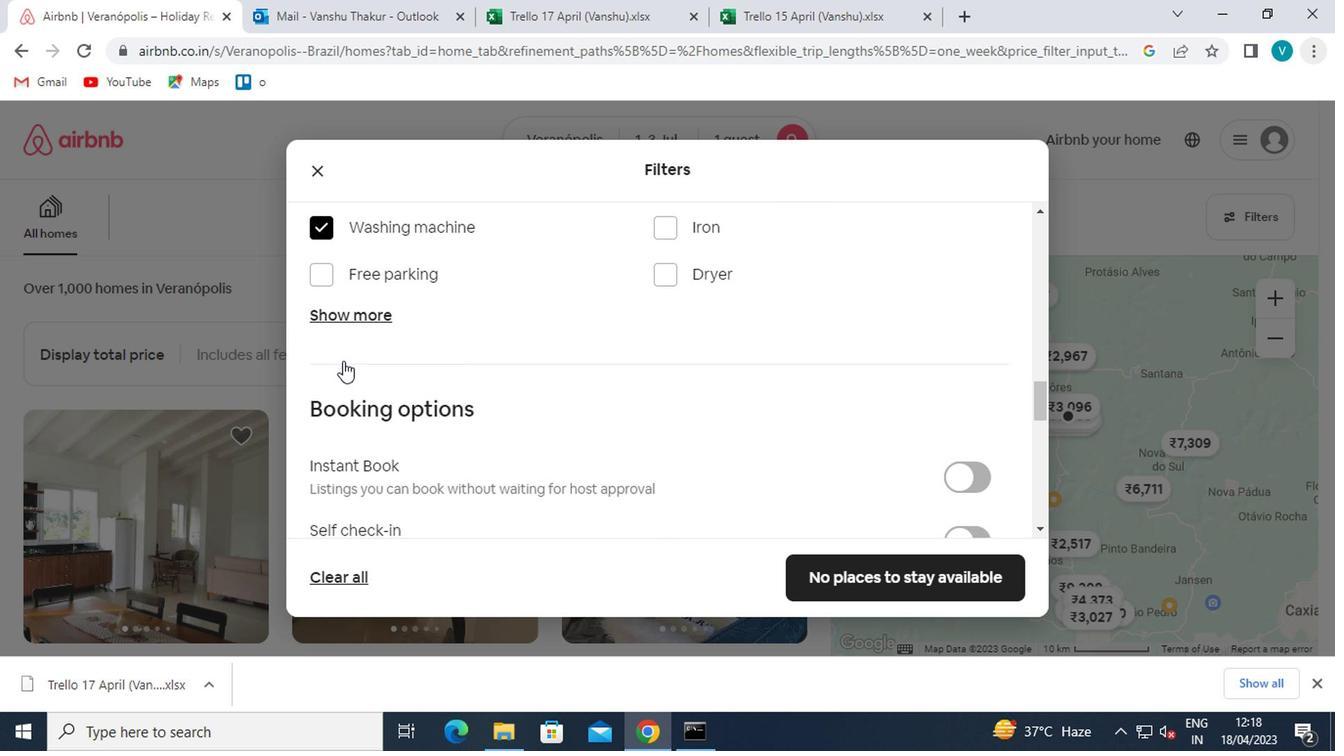 
Action: Mouse moved to (340, 360)
Screenshot: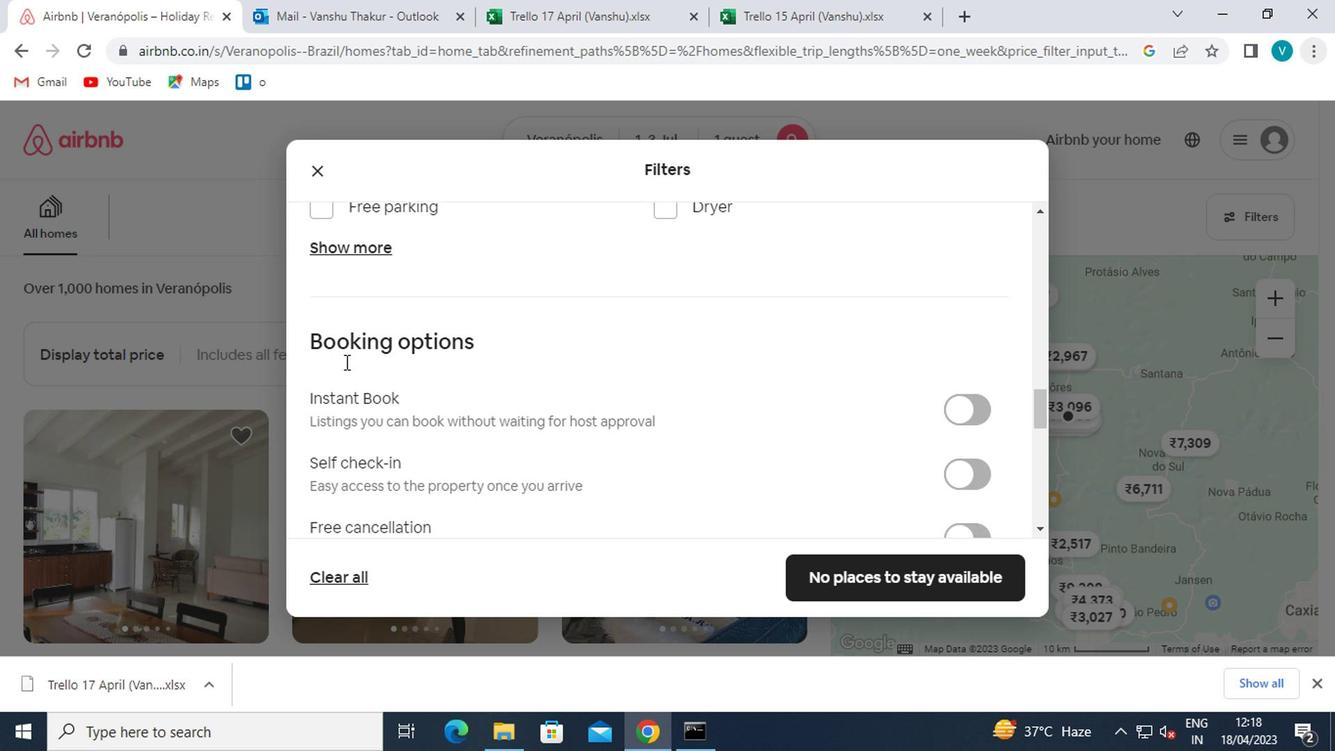 
Action: Mouse scrolled (340, 359) with delta (0, -1)
Screenshot: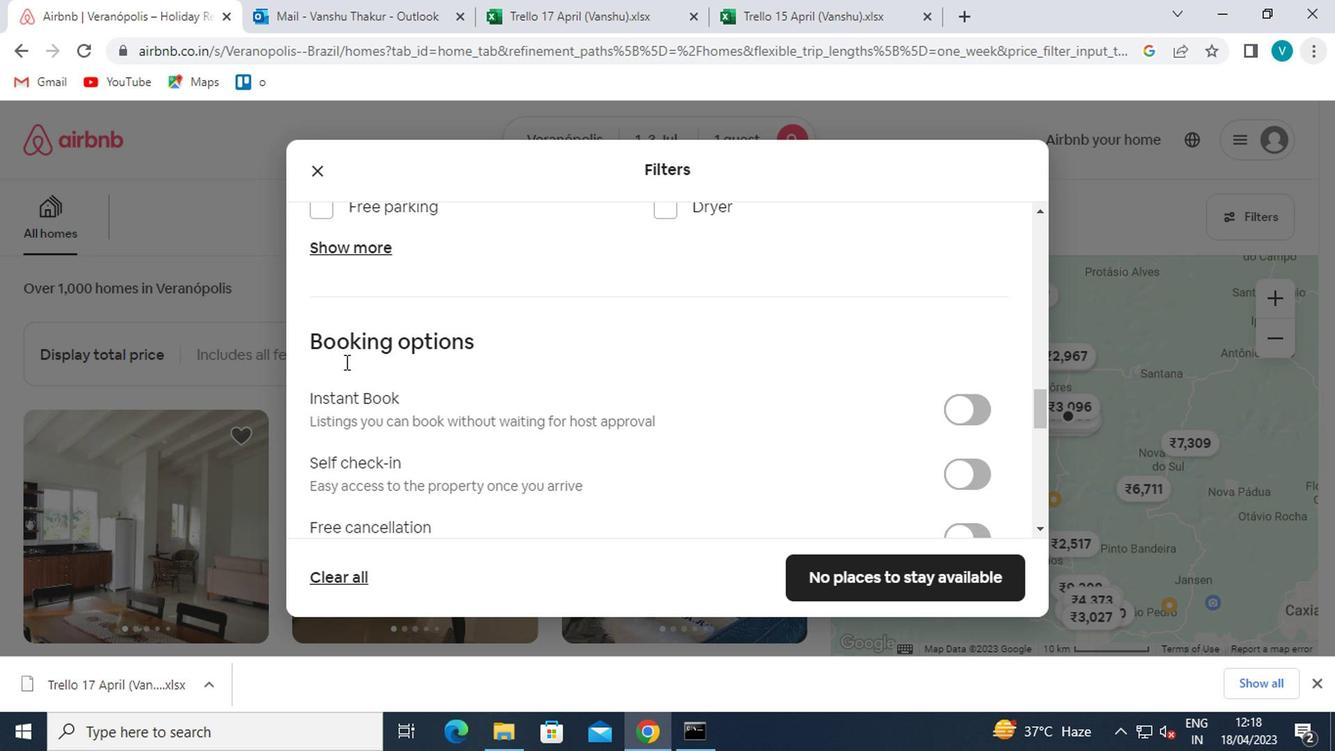 
Action: Mouse moved to (988, 379)
Screenshot: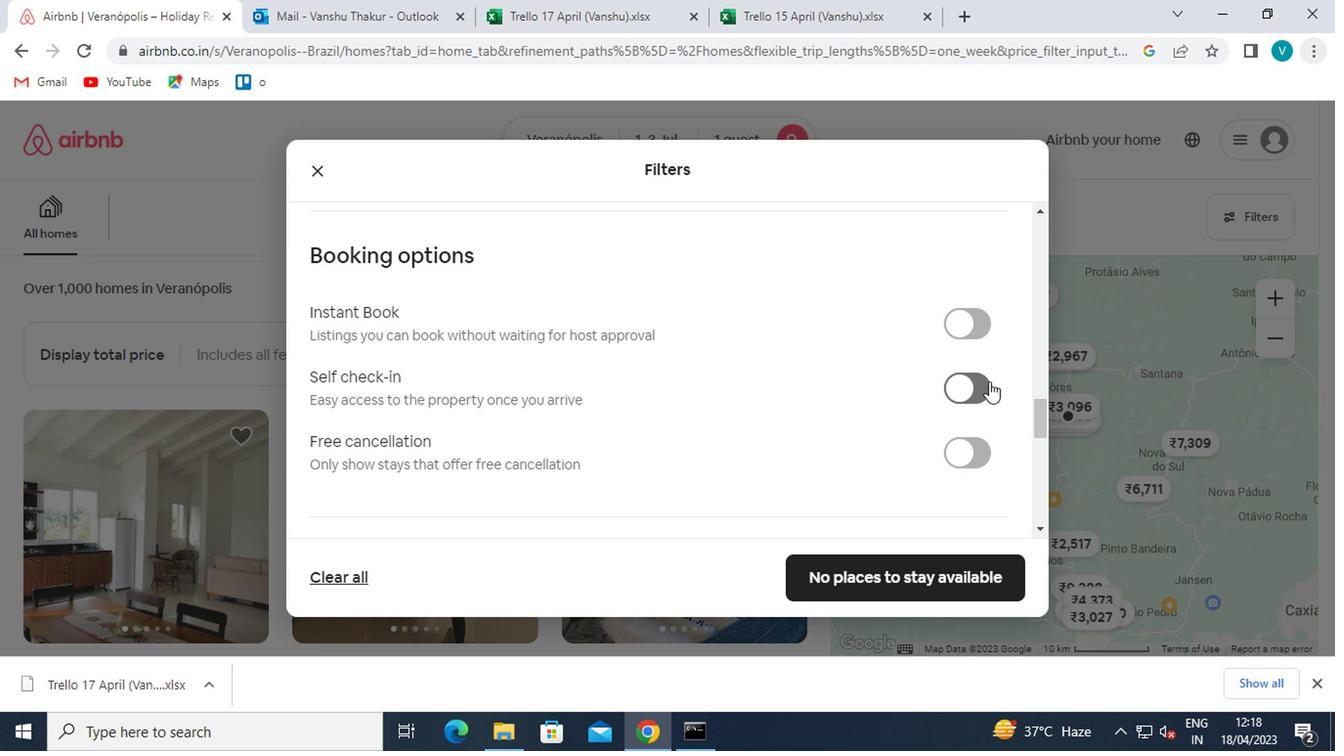 
Action: Mouse pressed left at (988, 379)
Screenshot: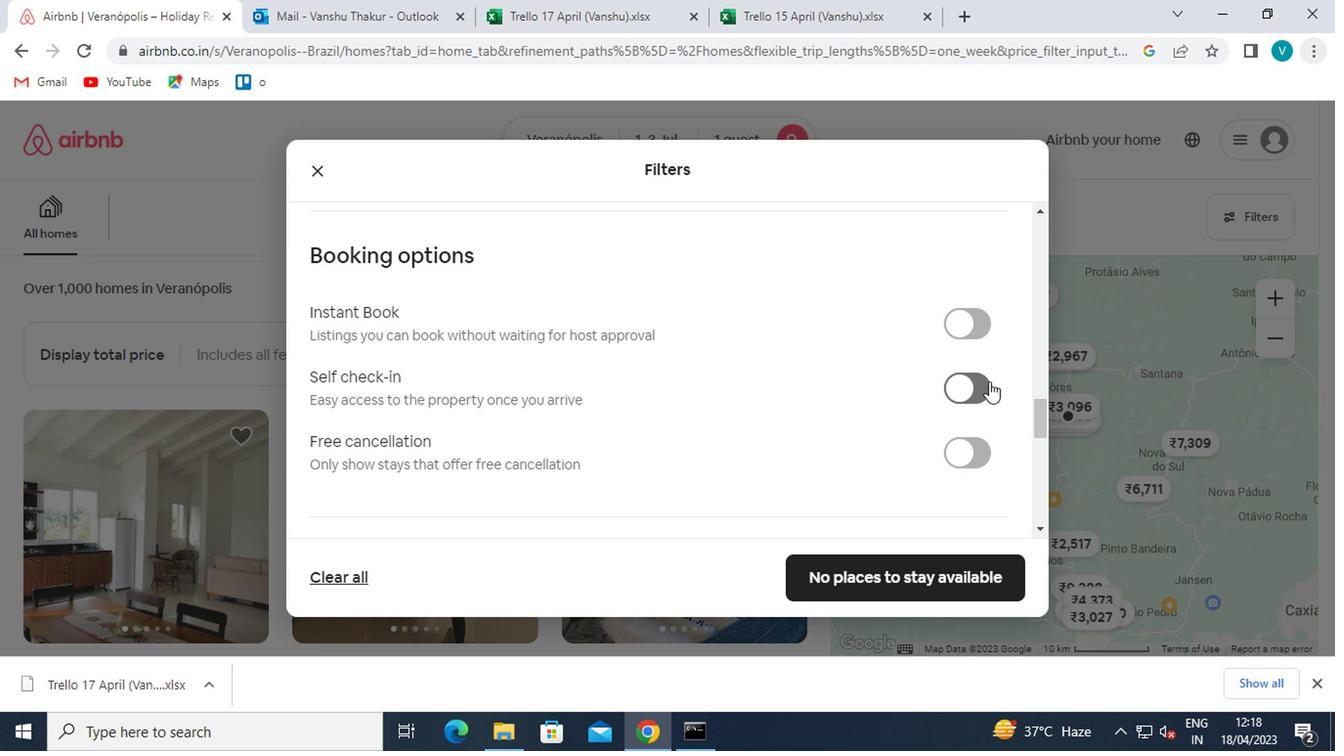 
Action: Mouse moved to (841, 410)
Screenshot: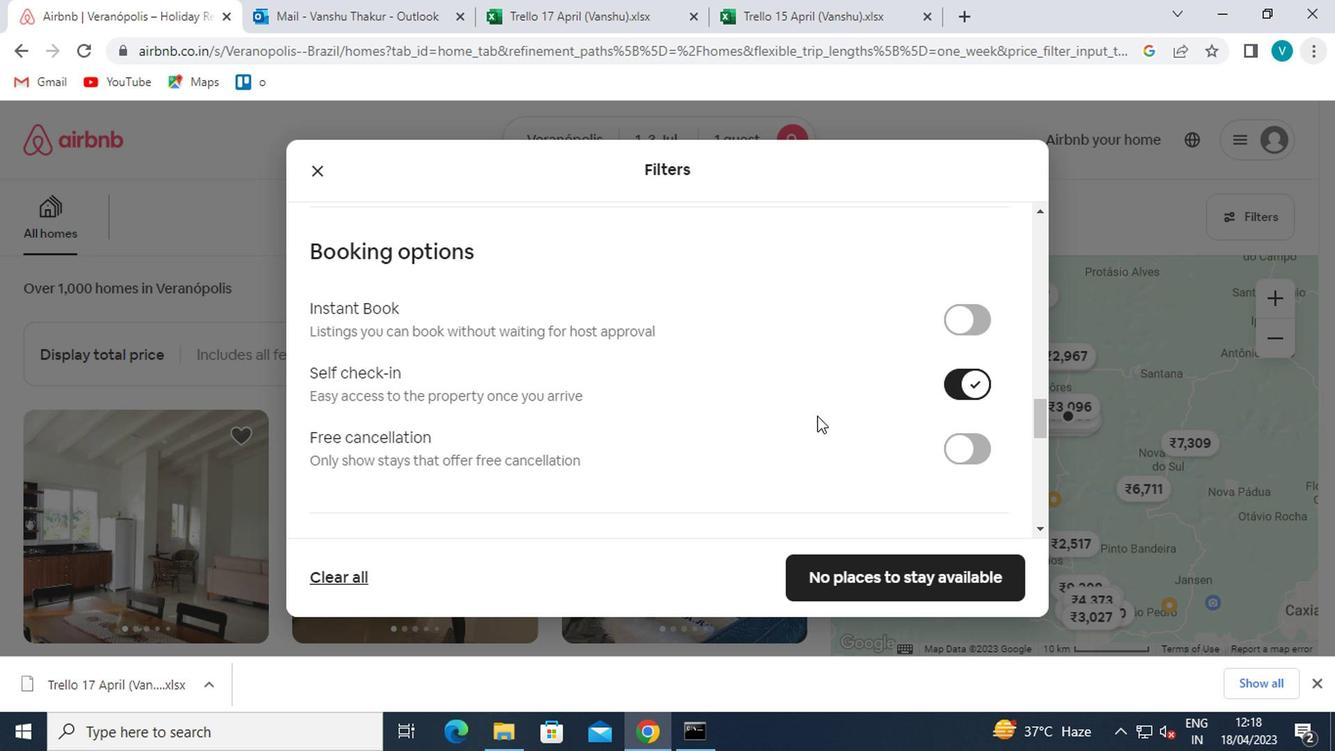 
Action: Mouse scrolled (841, 409) with delta (0, 0)
Screenshot: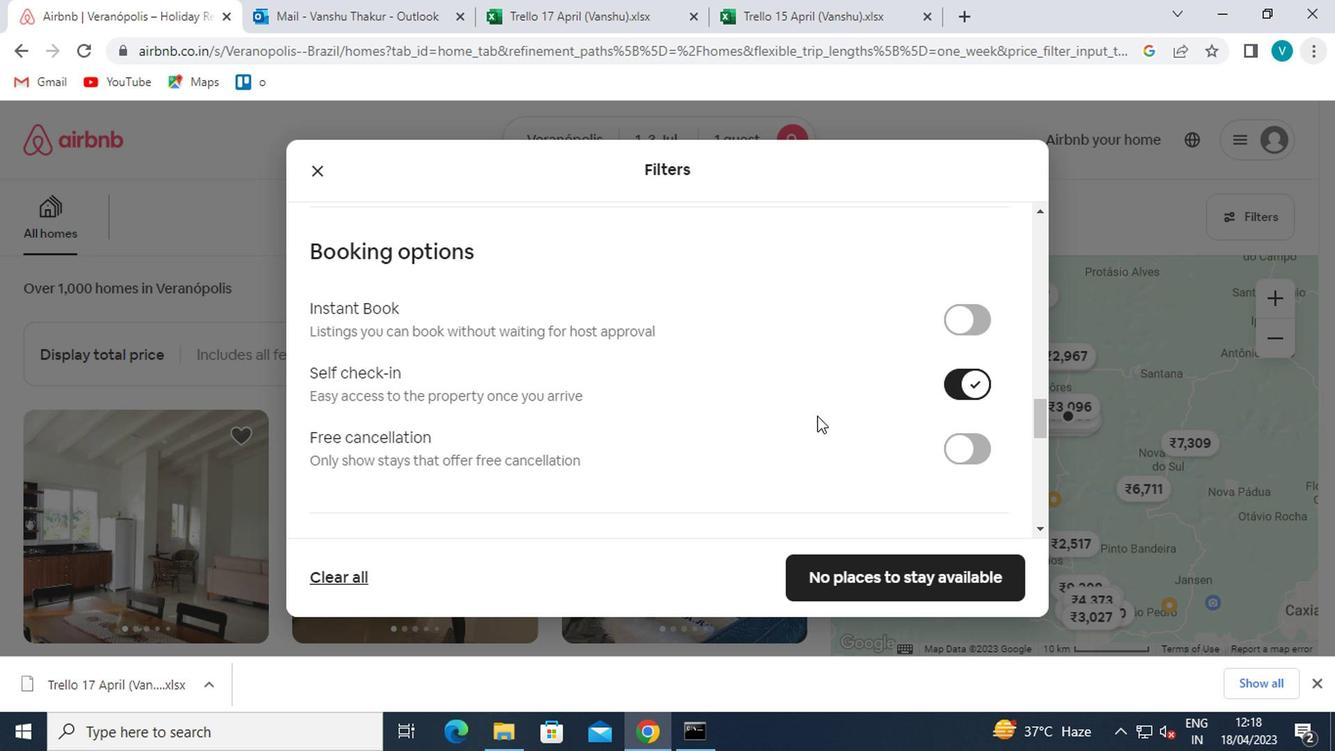 
Action: Mouse moved to (819, 413)
Screenshot: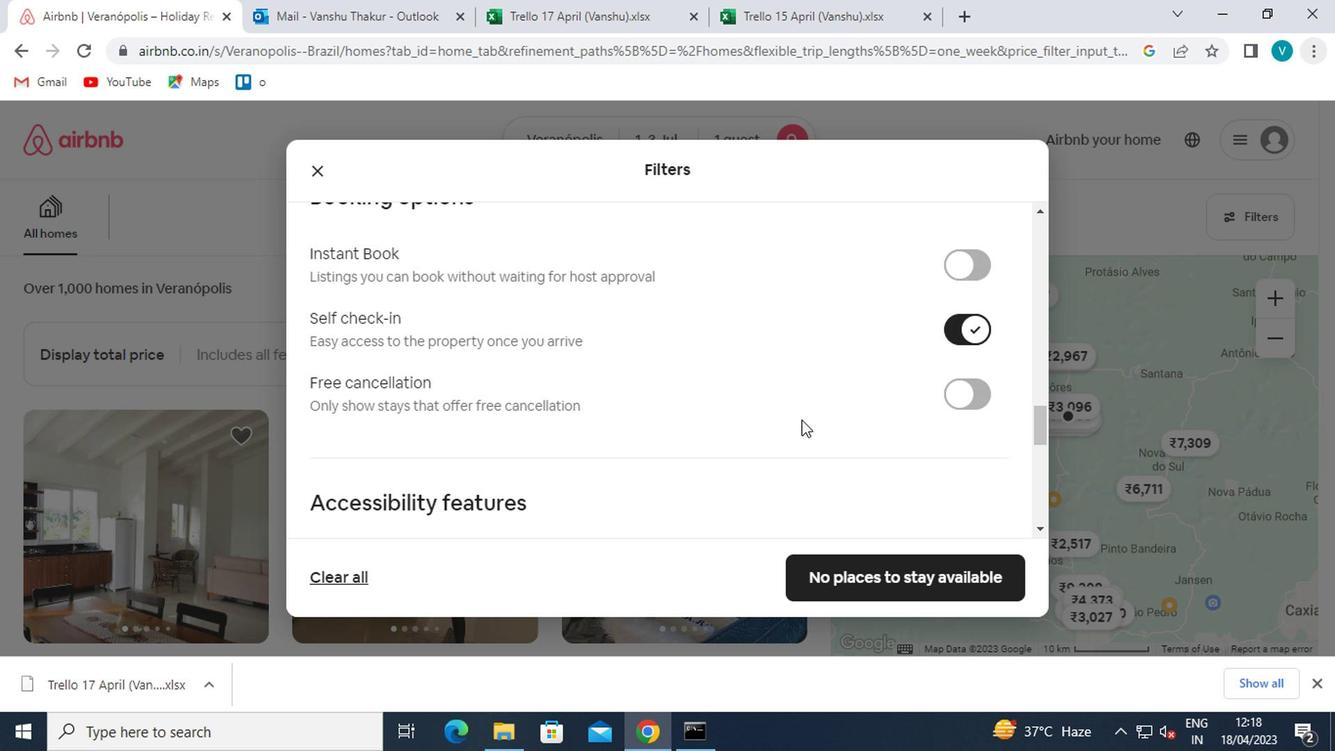 
Action: Mouse scrolled (819, 412) with delta (0, -1)
Screenshot: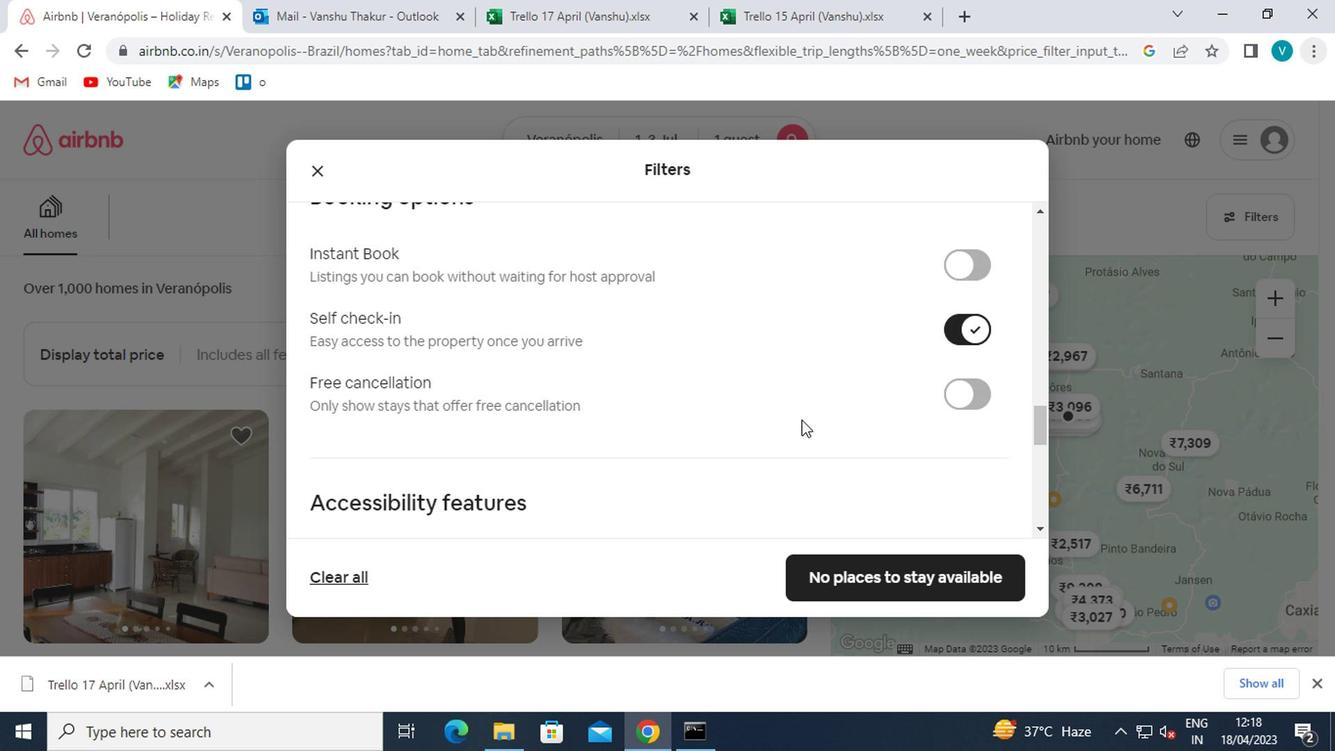 
Action: Mouse moved to (771, 417)
Screenshot: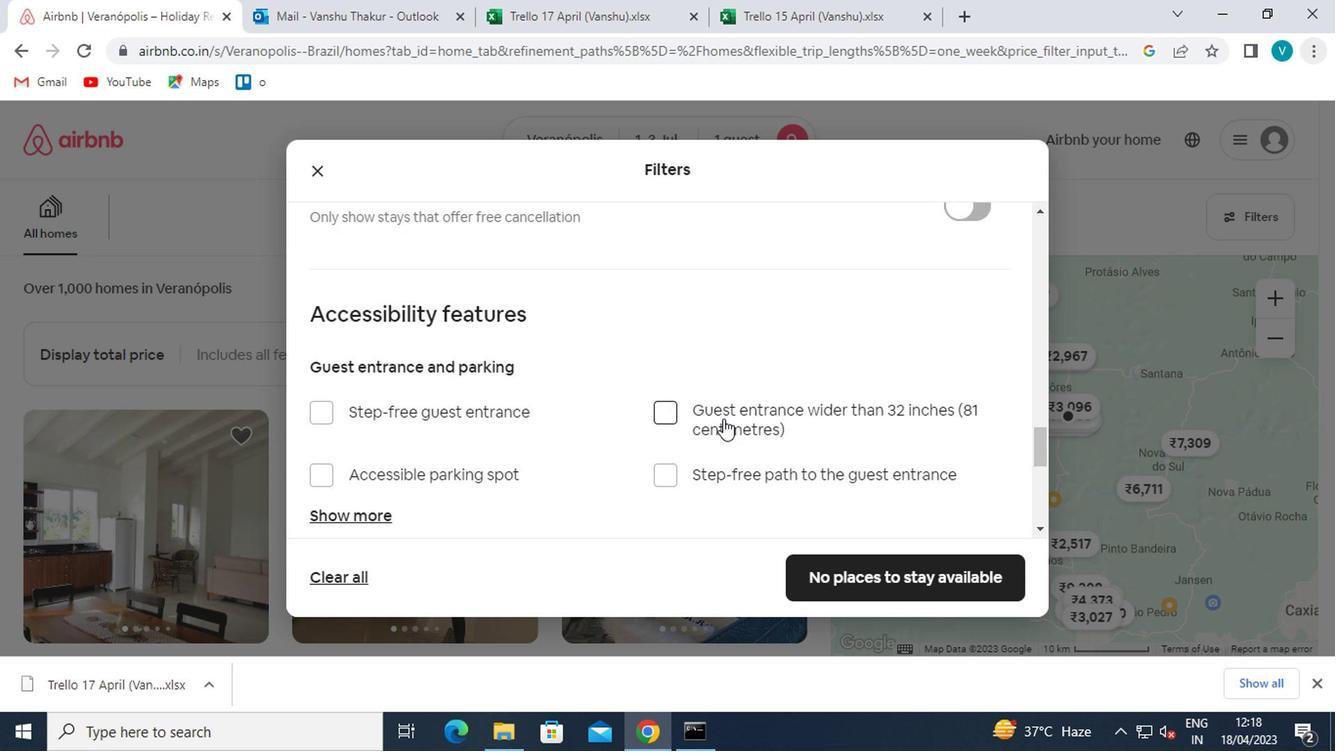 
Action: Mouse scrolled (771, 416) with delta (0, 0)
Screenshot: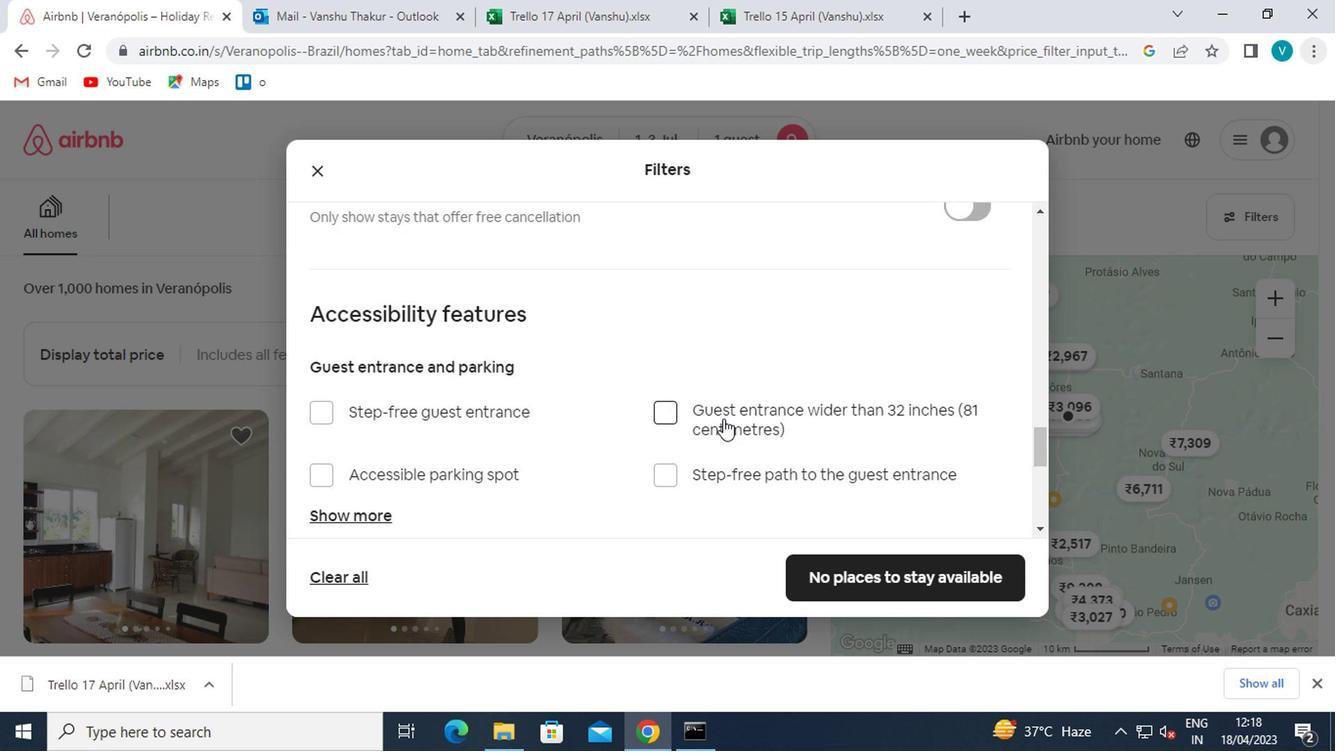 
Action: Mouse moved to (402, 487)
Screenshot: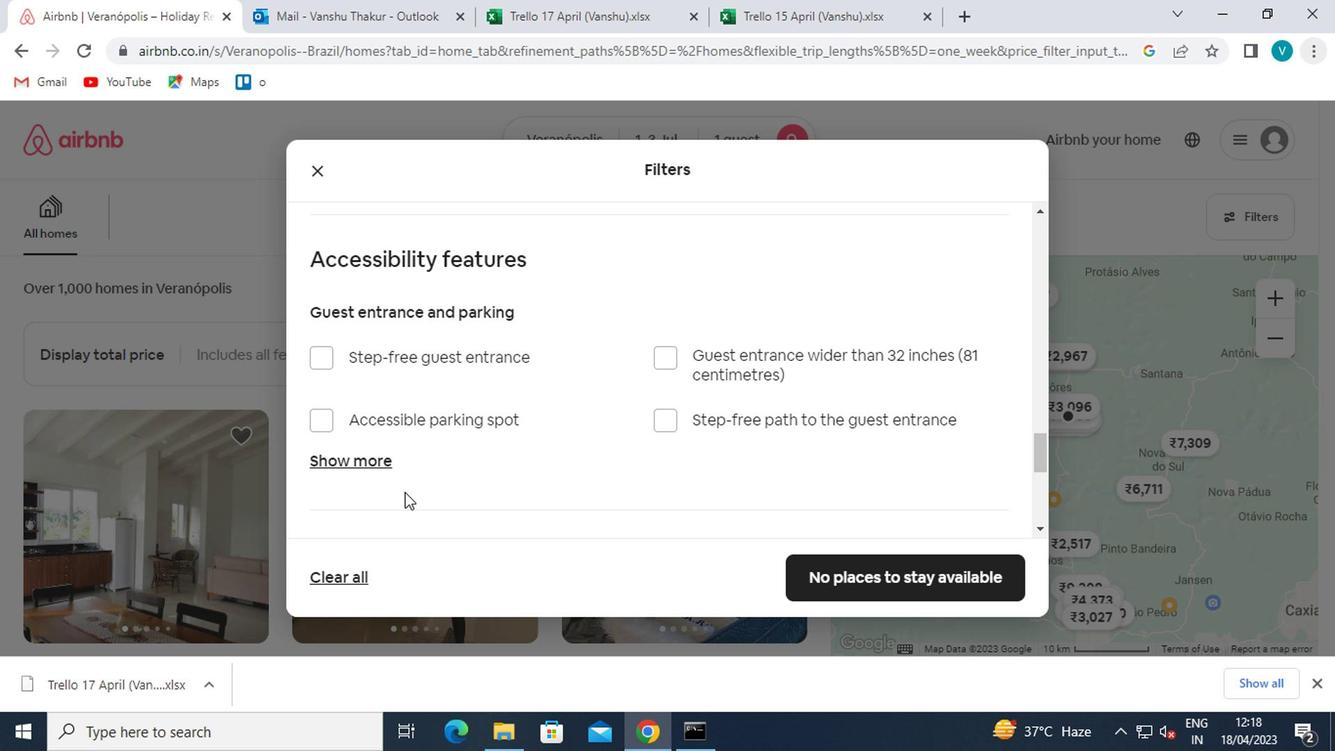 
Action: Mouse scrolled (402, 486) with delta (0, -1)
Screenshot: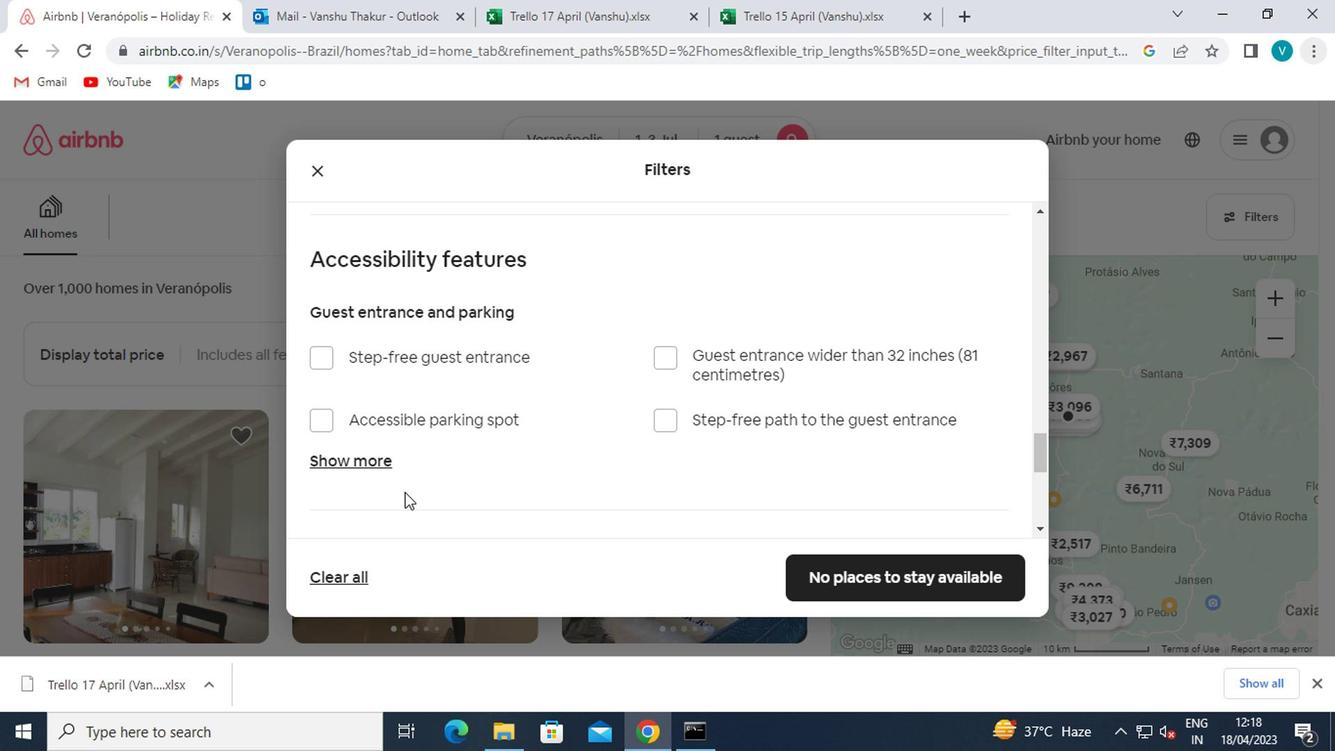 
Action: Mouse moved to (401, 488)
Screenshot: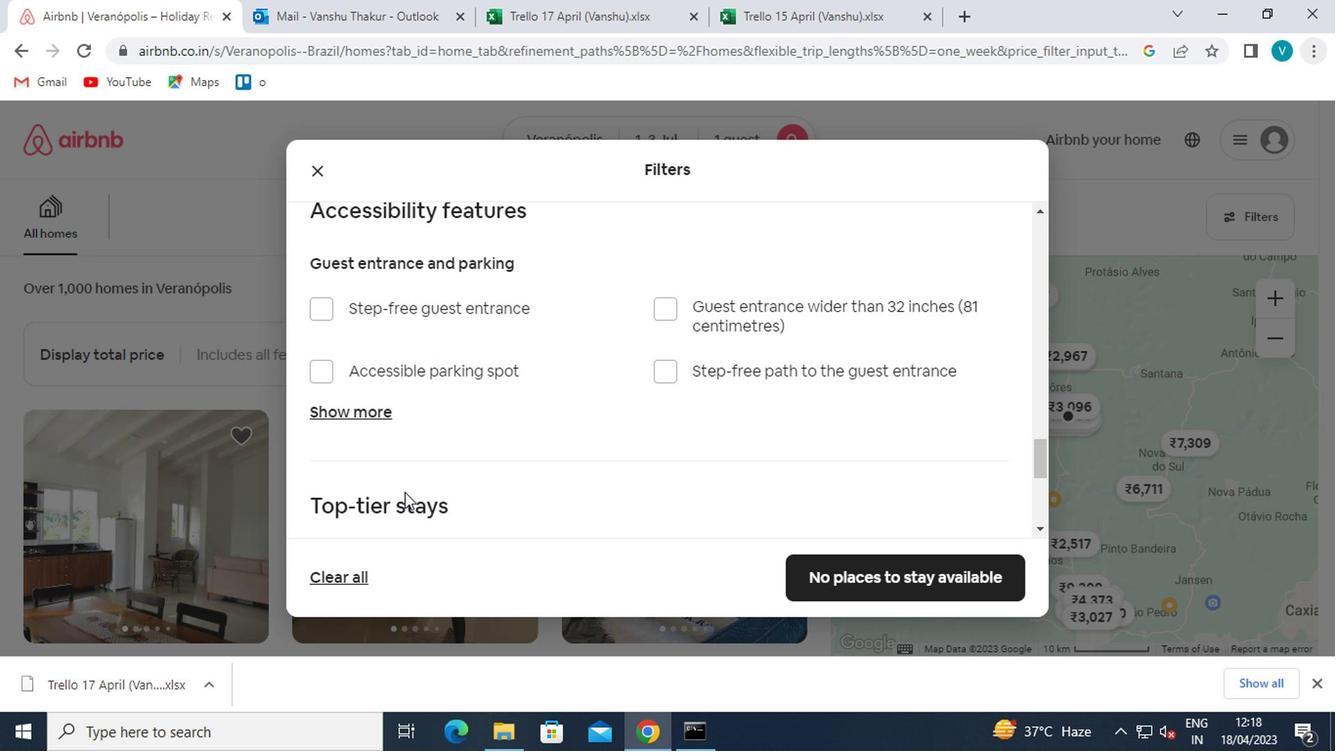 
Action: Mouse scrolled (401, 487) with delta (0, 0)
Screenshot: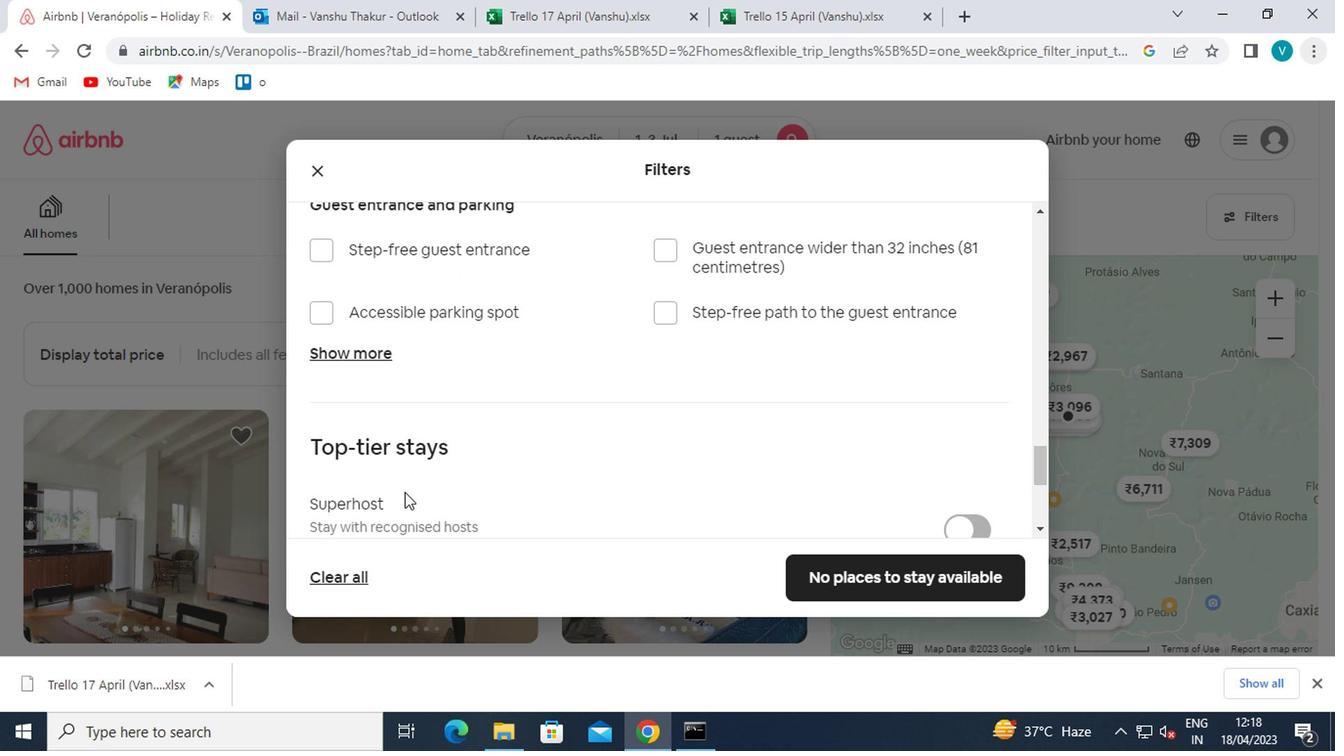
Action: Mouse moved to (402, 459)
Screenshot: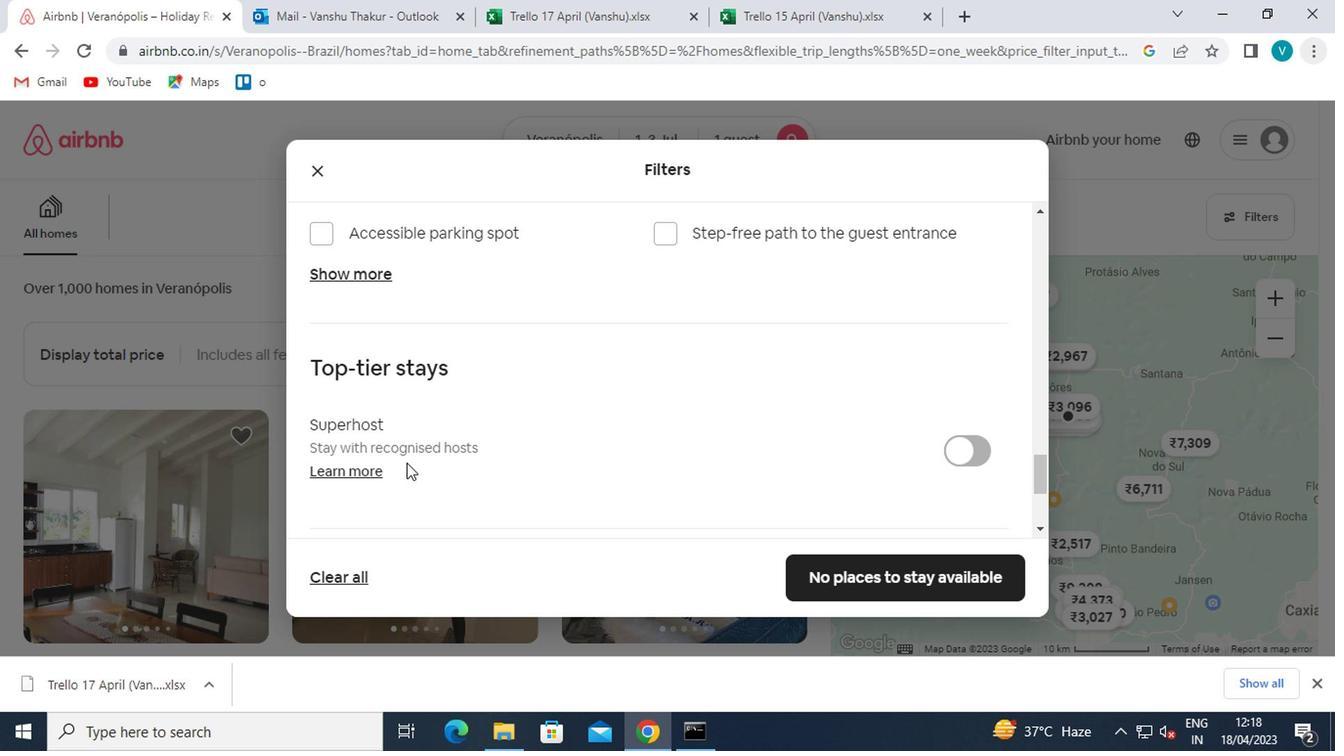 
Action: Mouse scrolled (402, 458) with delta (0, -1)
Screenshot: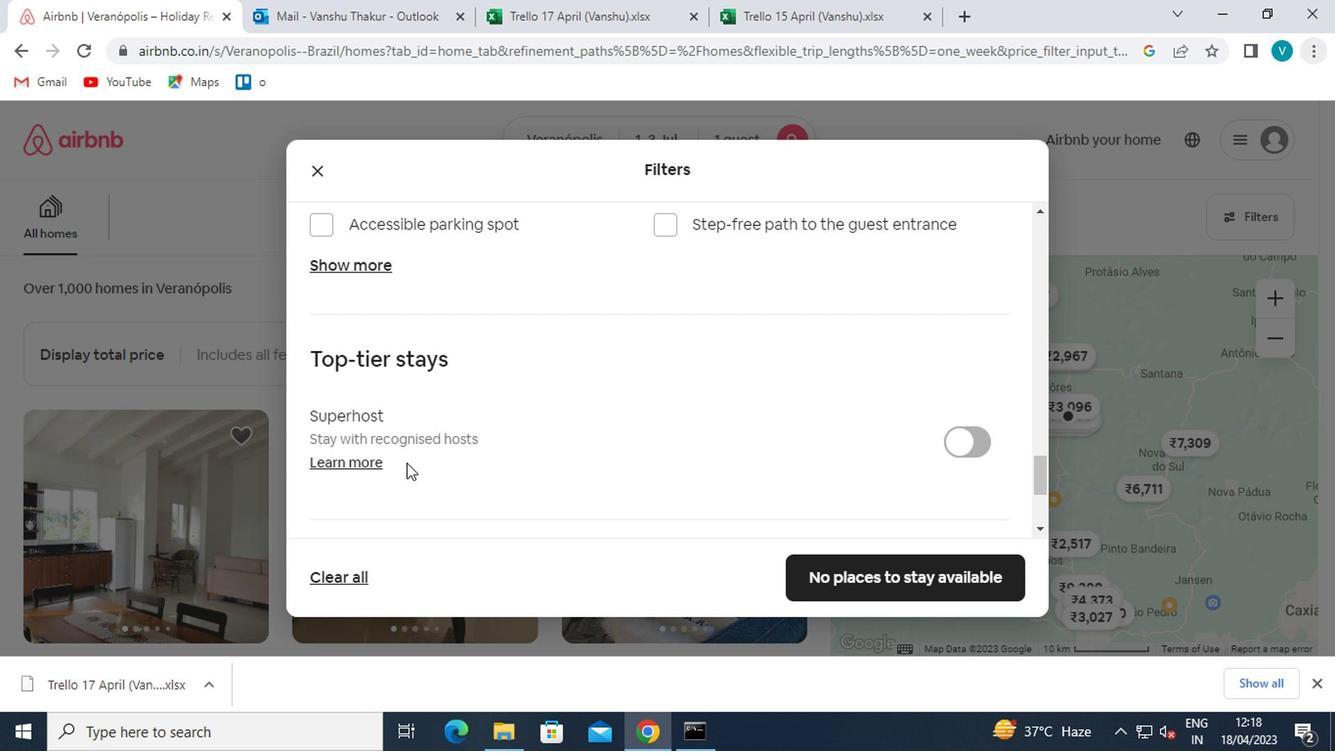 
Action: Mouse scrolled (402, 458) with delta (0, -1)
Screenshot: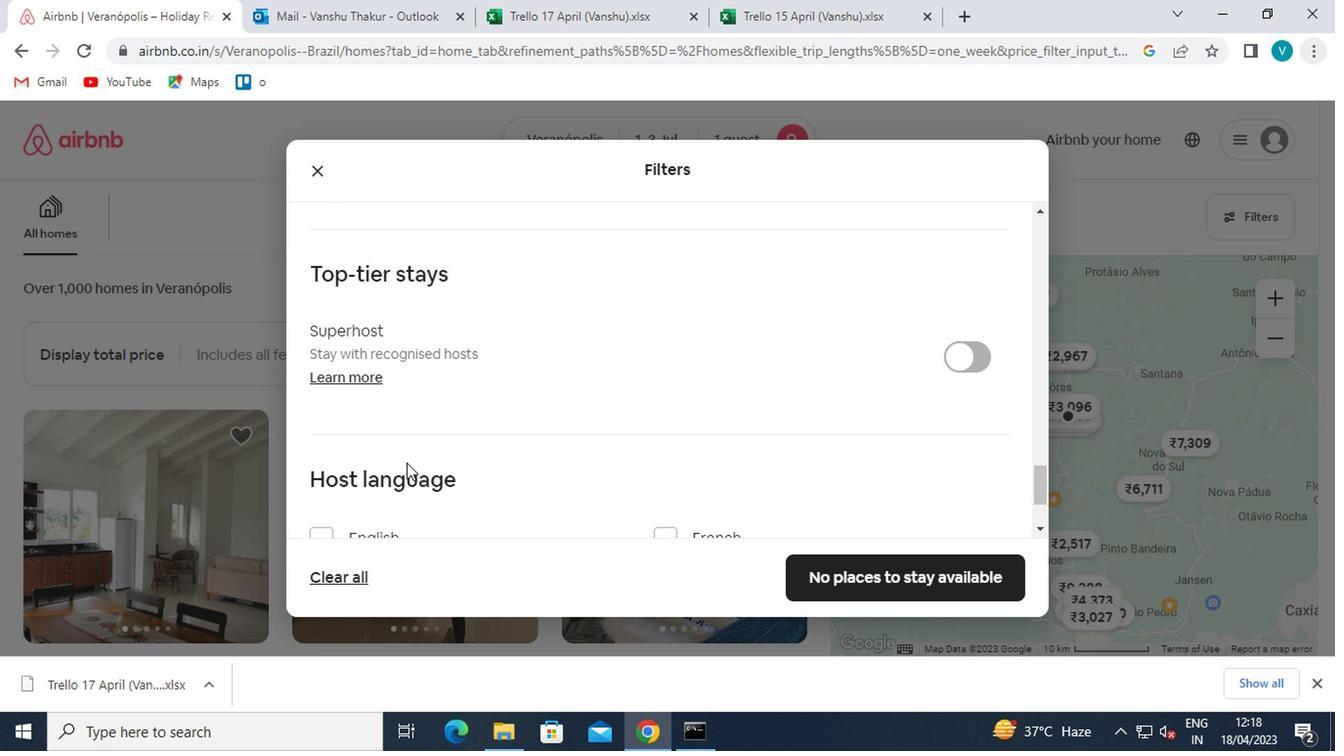 
Action: Mouse moved to (368, 518)
Screenshot: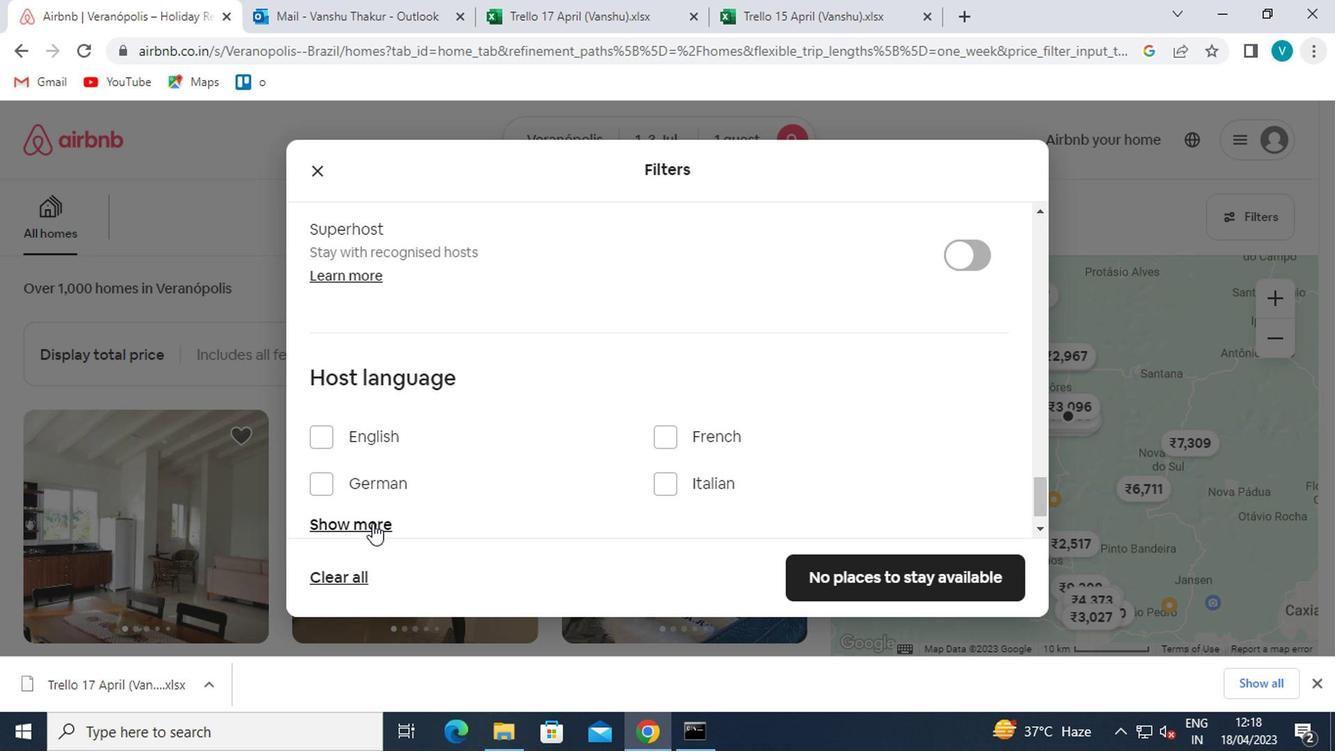 
Action: Mouse pressed left at (368, 518)
Screenshot: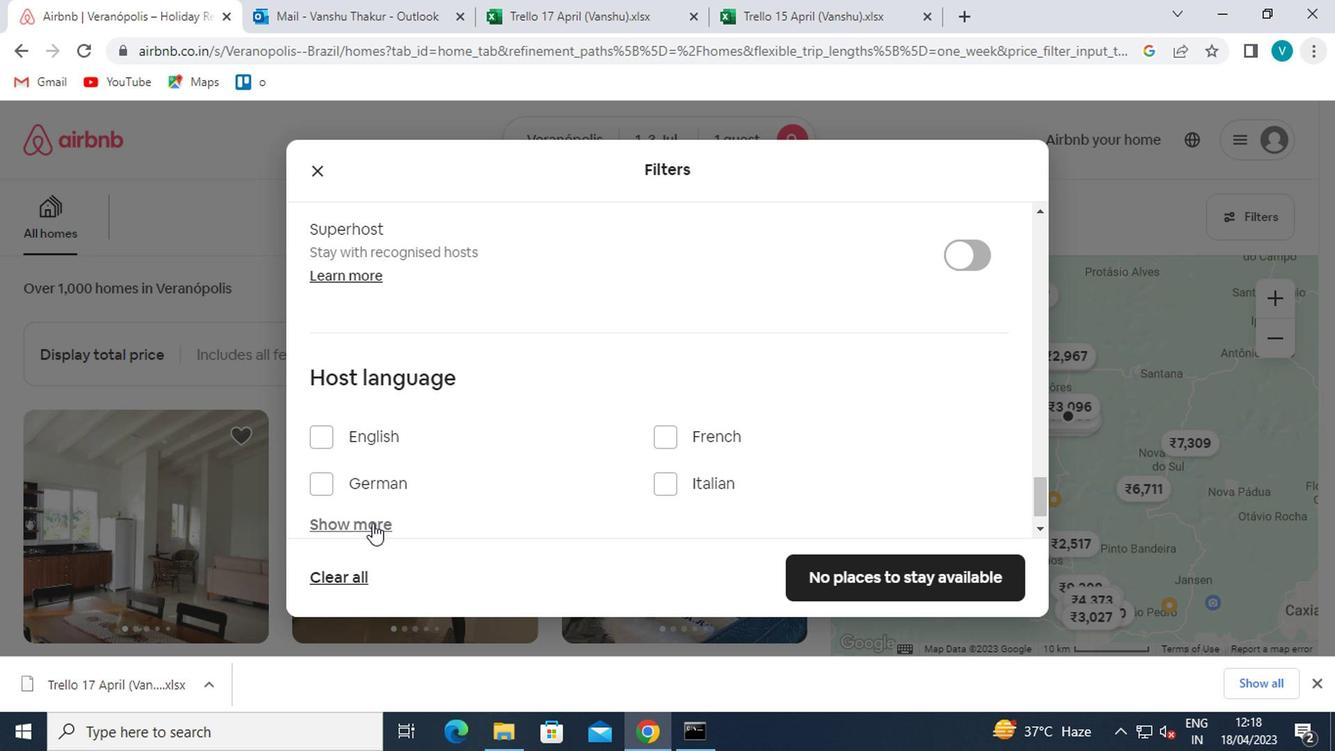 
Action: Mouse moved to (367, 518)
Screenshot: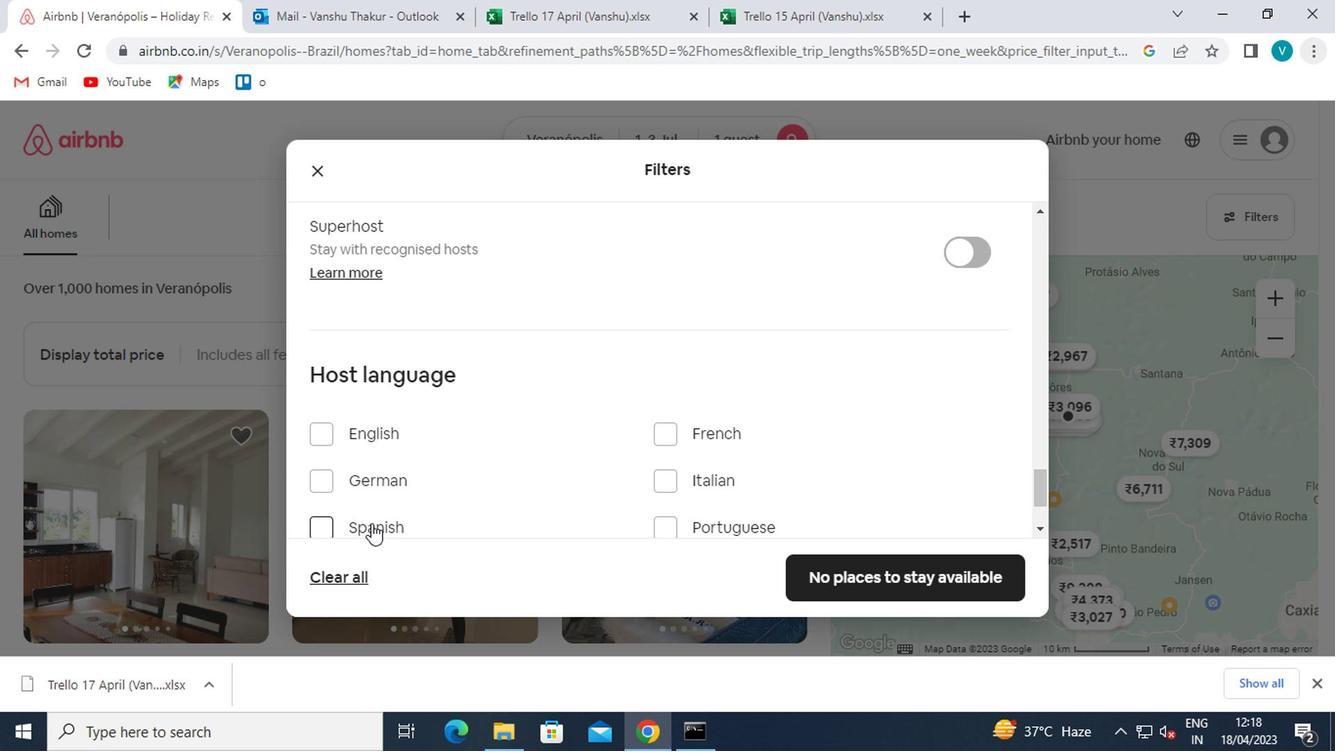 
Action: Mouse scrolled (367, 518) with delta (0, 0)
Screenshot: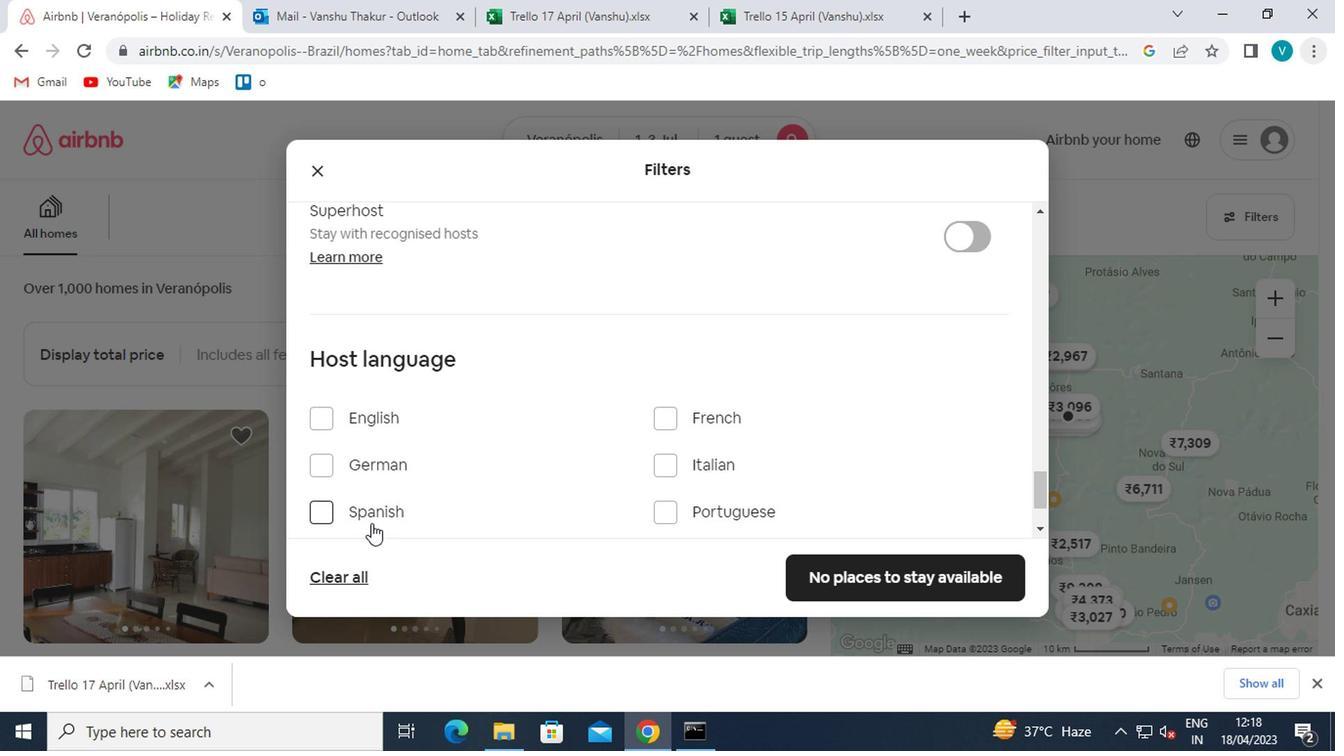 
Action: Mouse moved to (322, 422)
Screenshot: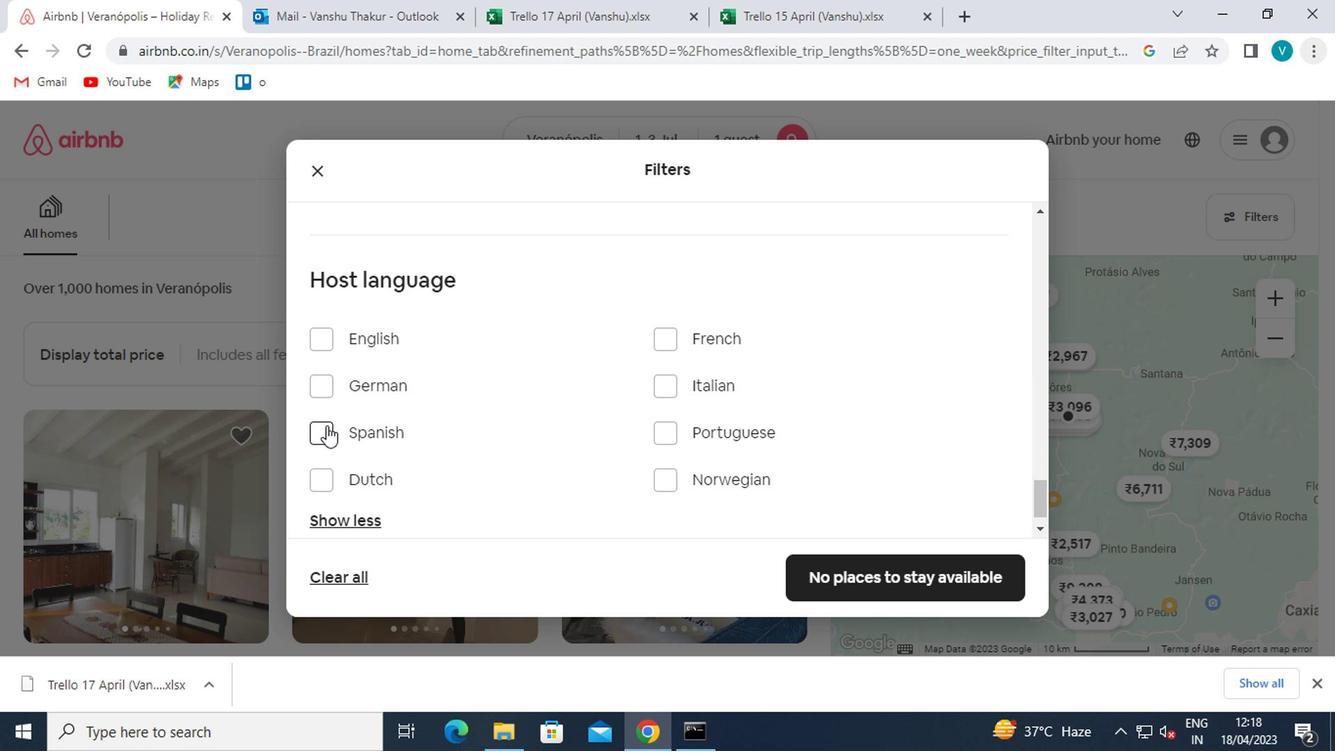 
Action: Mouse pressed left at (322, 422)
Screenshot: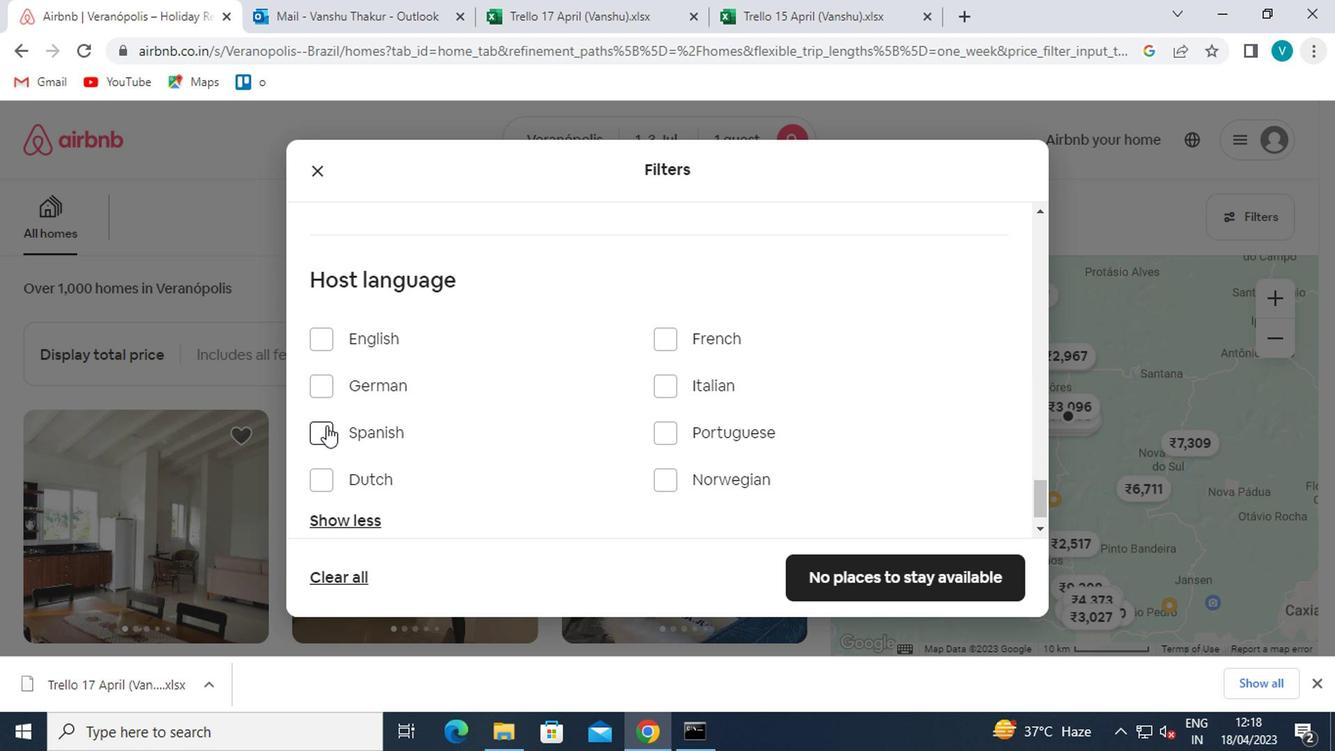 
Action: Mouse moved to (835, 559)
Screenshot: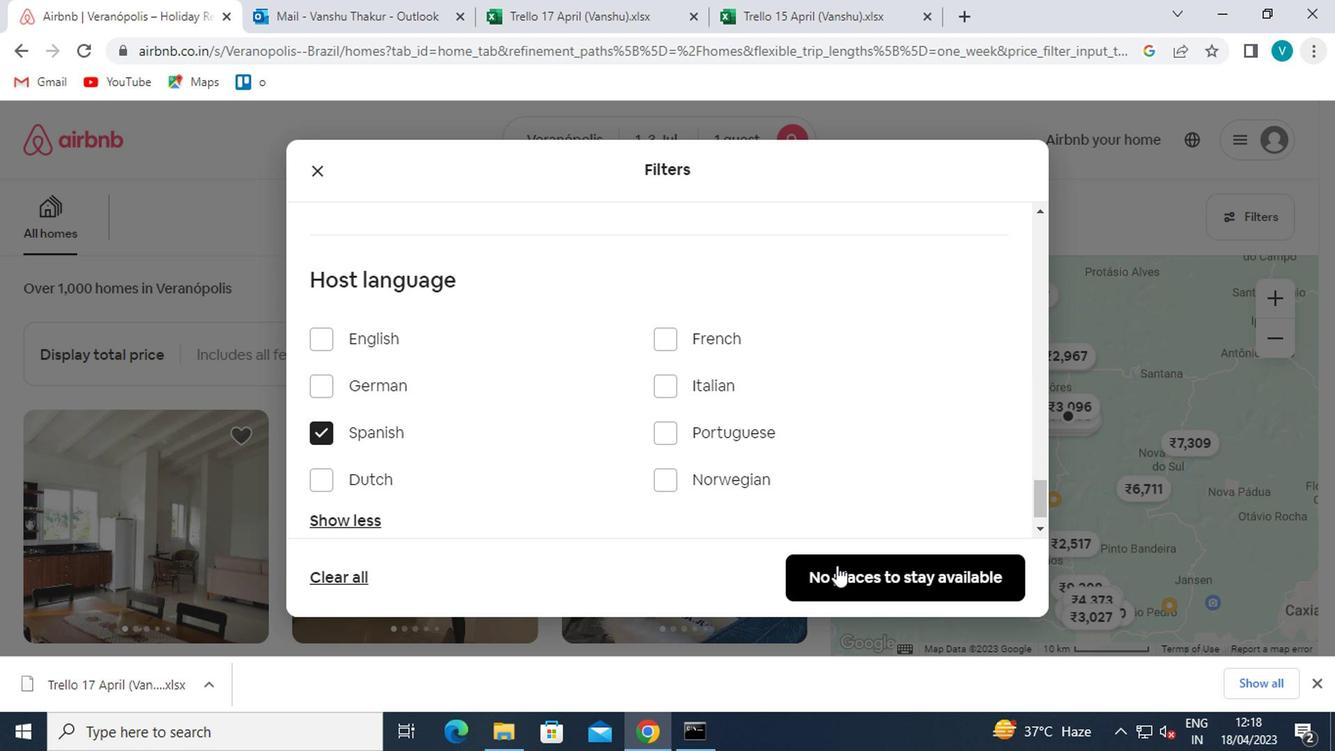 
Action: Mouse pressed left at (835, 559)
Screenshot: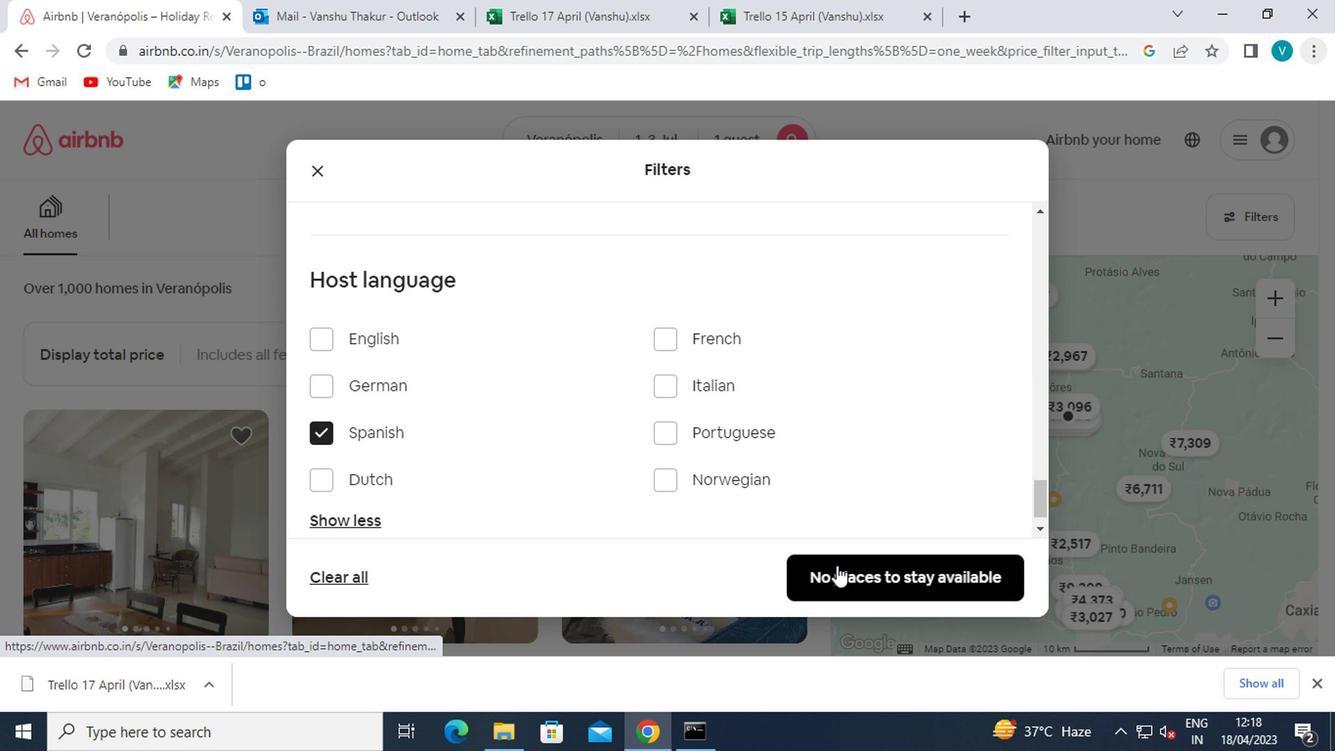 
